 Task: Look for space in Kalyani, India from 9th August, 2023 to 12th August, 2023 for 1 adult in price range Rs.6000 to Rs.15000. Place can be entire place with 1  bedroom having 1 bed and 1 bathroom. Property type can be house, flat, guest house. Amenities needed are: wifi. Booking option can be shelf check-in. Required host language is English.
Action: Mouse moved to (495, 133)
Screenshot: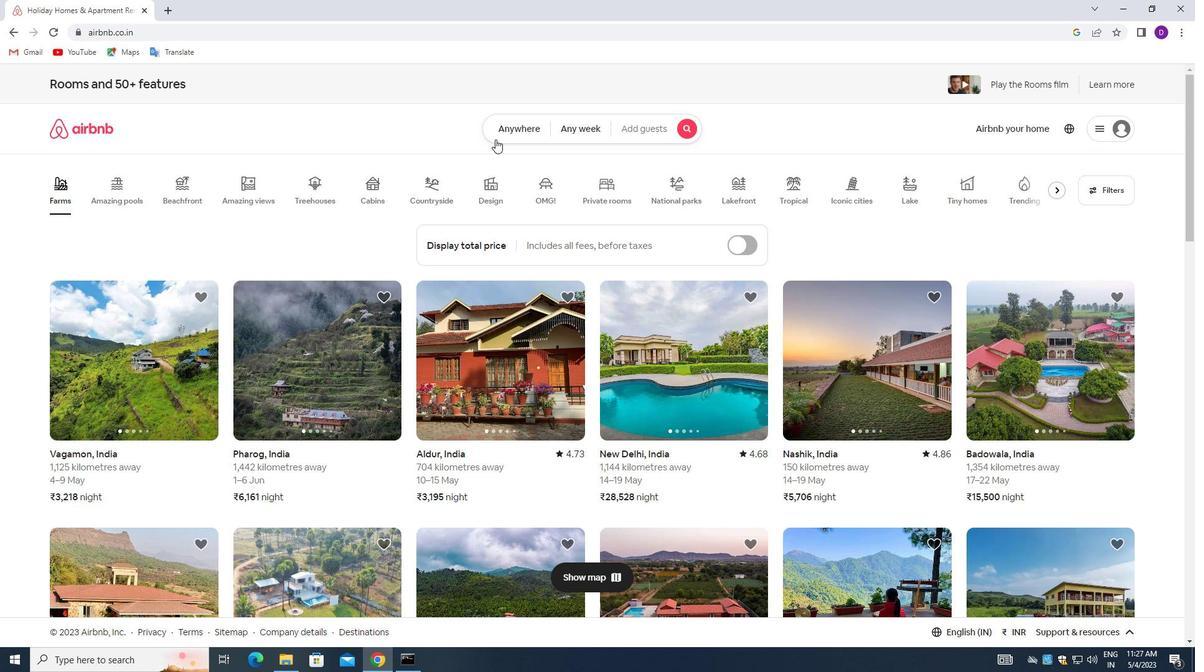 
Action: Mouse pressed left at (495, 133)
Screenshot: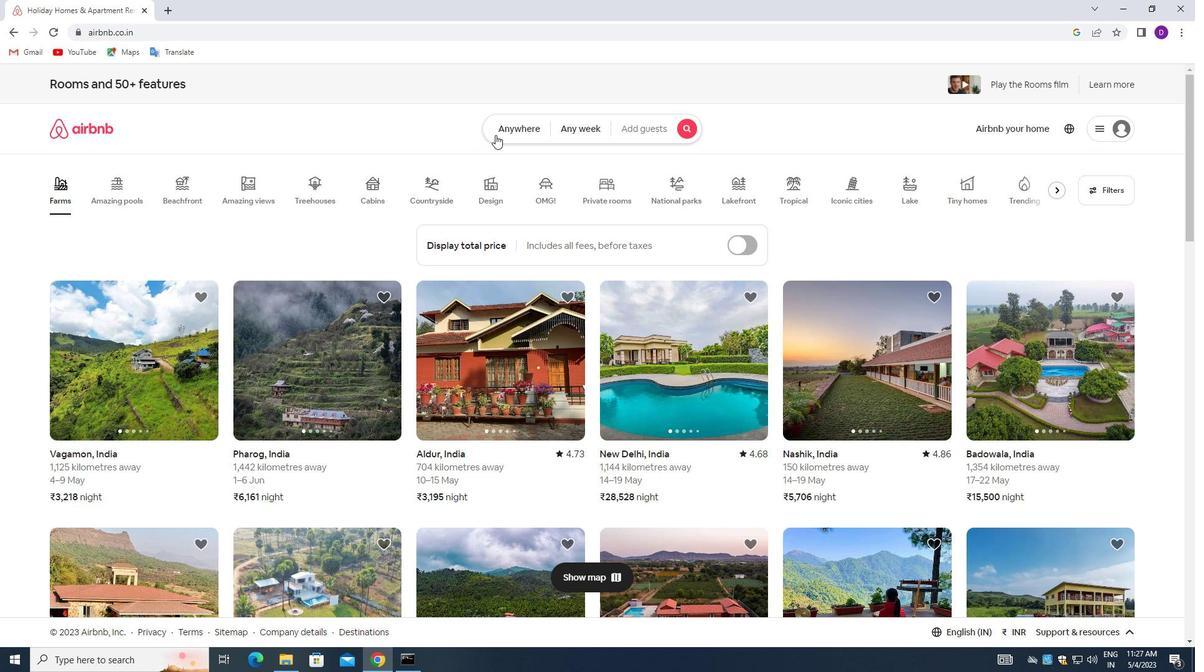 
Action: Mouse moved to (404, 181)
Screenshot: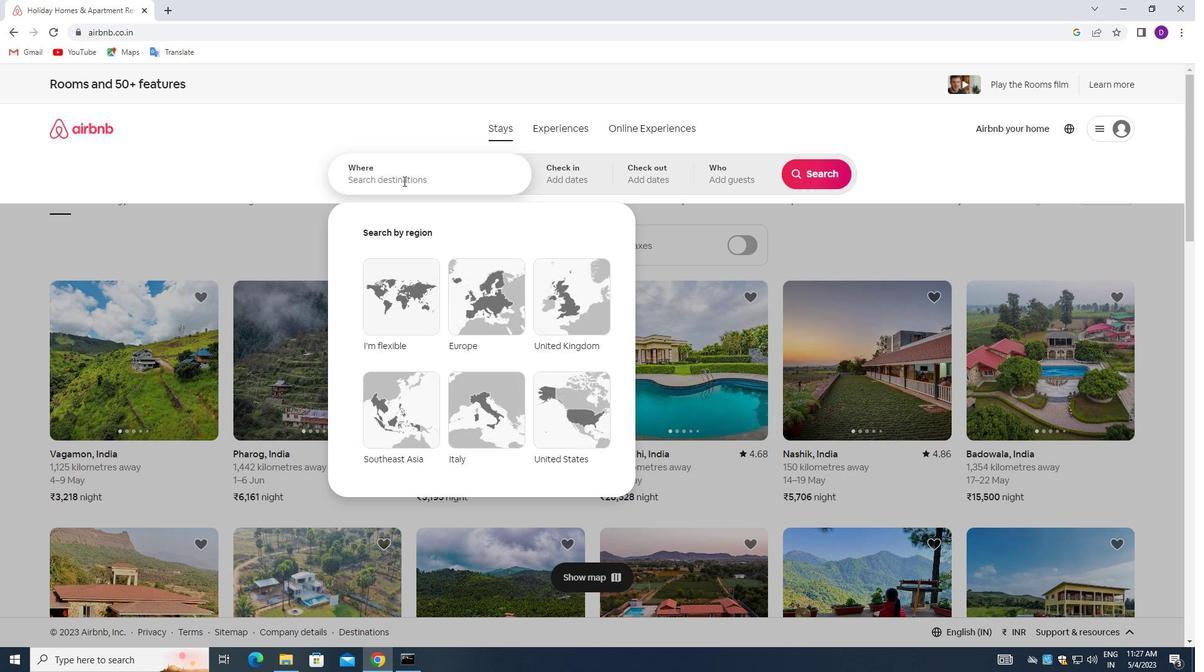 
Action: Mouse pressed left at (404, 181)
Screenshot: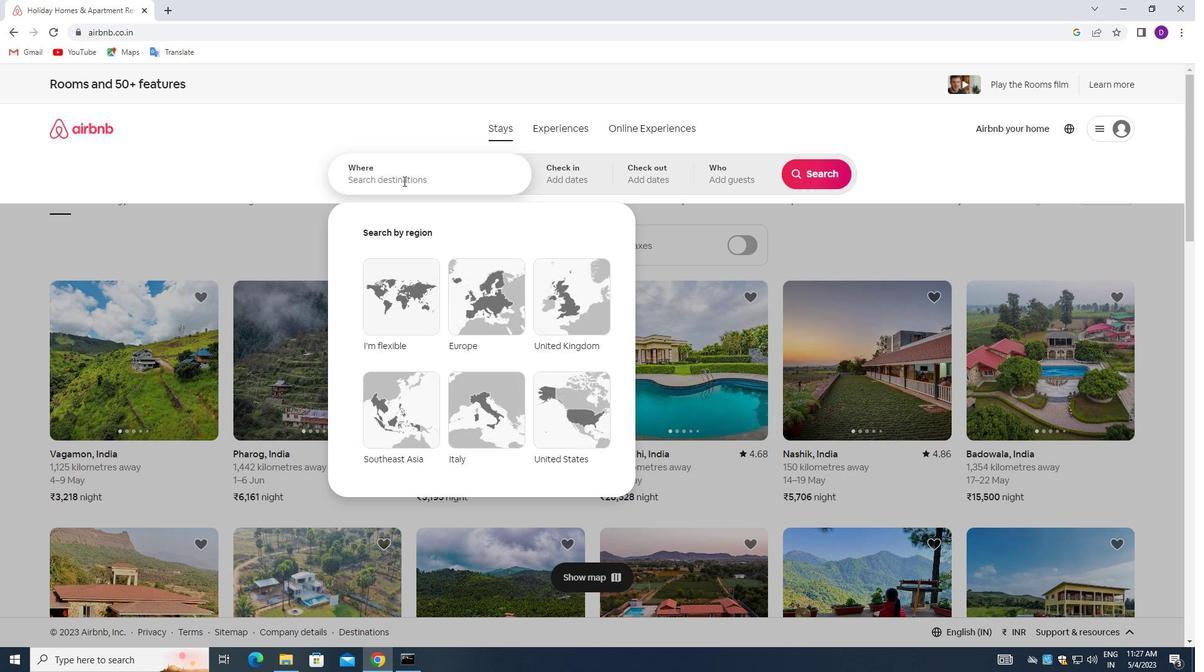 
Action: Mouse moved to (267, 150)
Screenshot: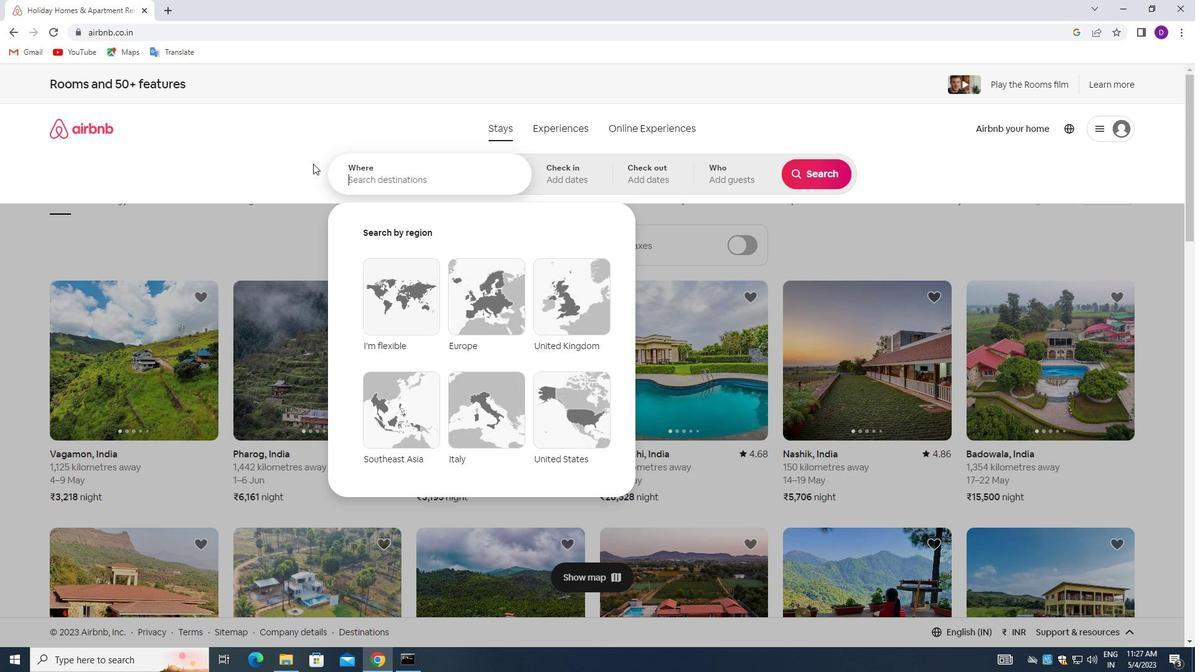 
Action: Key pressed <Key.shift>L<Key.backspace><Key.shift>KALYANI,<Key.space><Key.shift>INDIA<Key.enter>
Screenshot: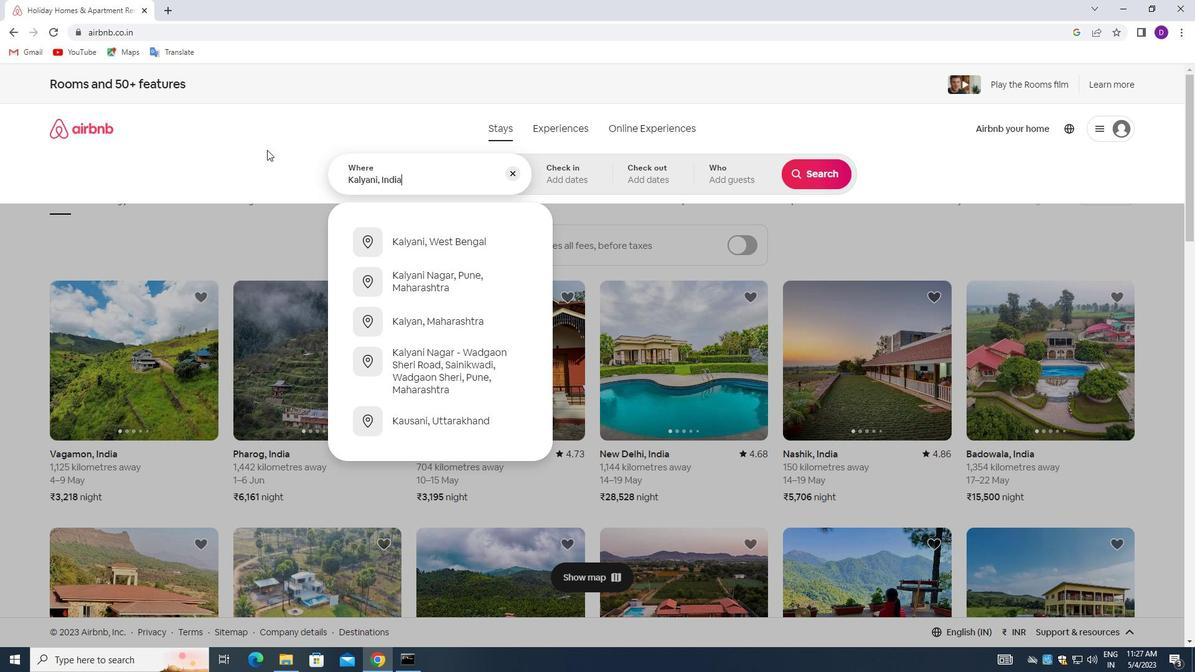 
Action: Mouse moved to (811, 272)
Screenshot: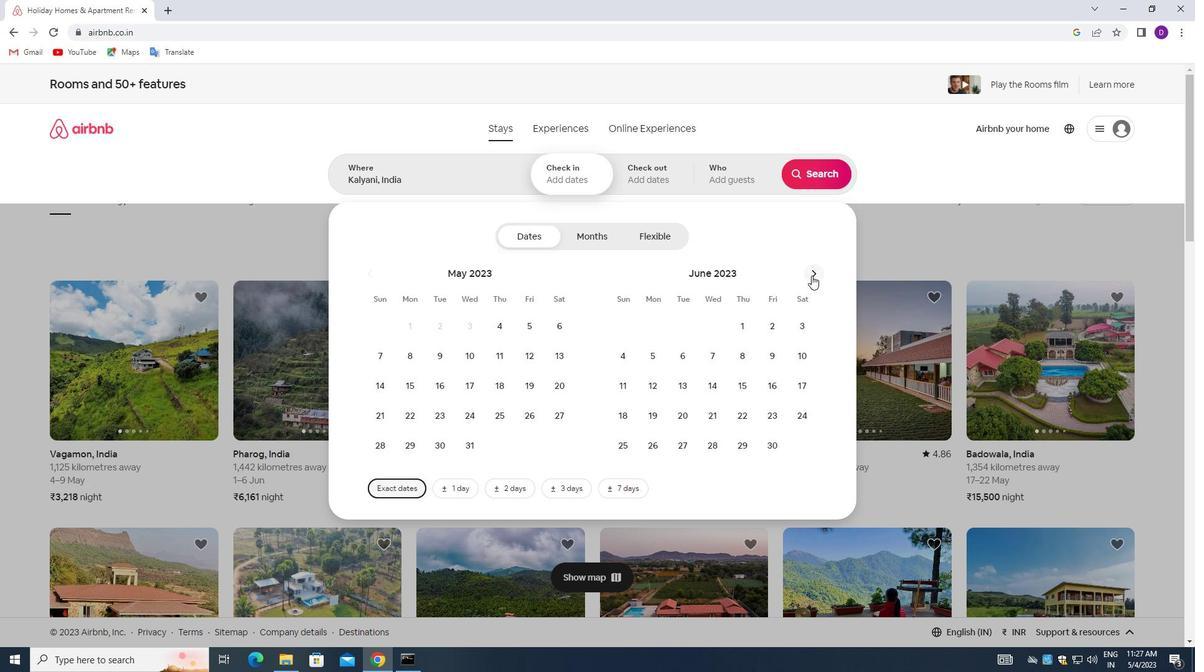 
Action: Mouse pressed left at (811, 272)
Screenshot: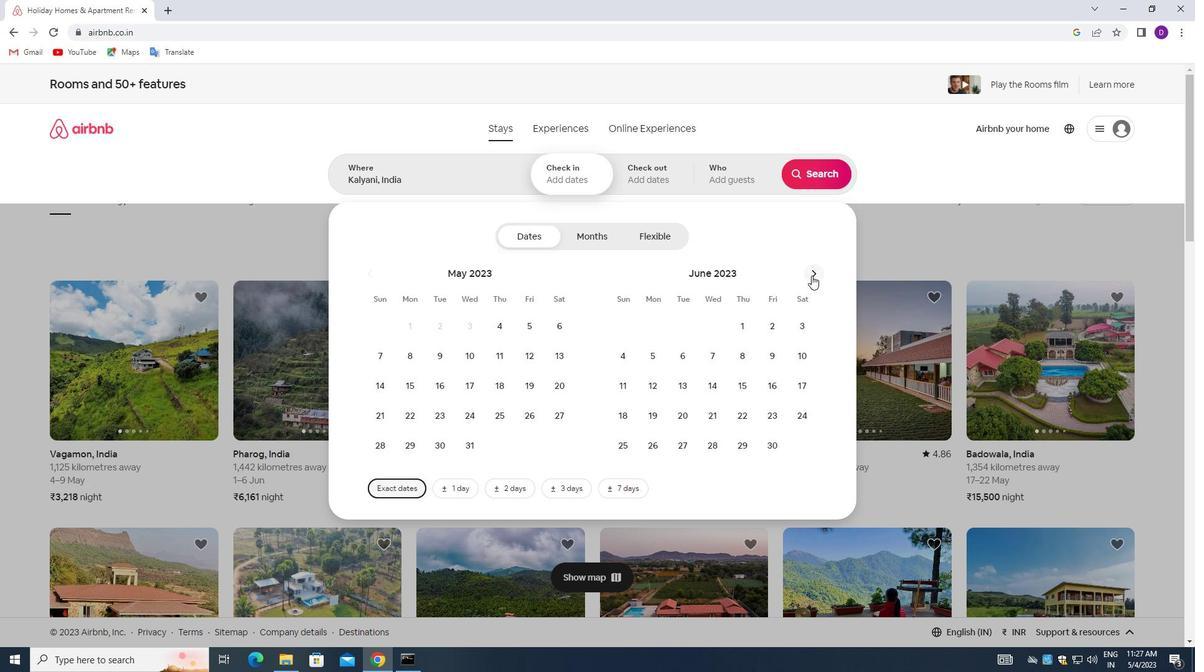
Action: Mouse pressed left at (811, 272)
Screenshot: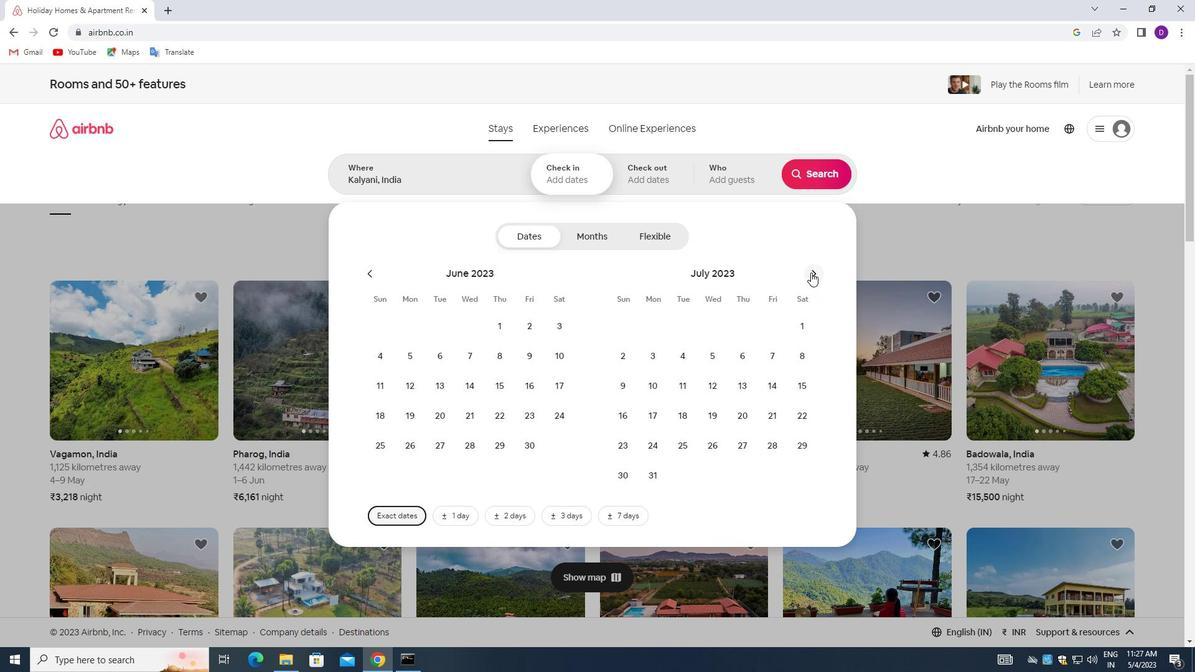 
Action: Mouse pressed left at (811, 272)
Screenshot: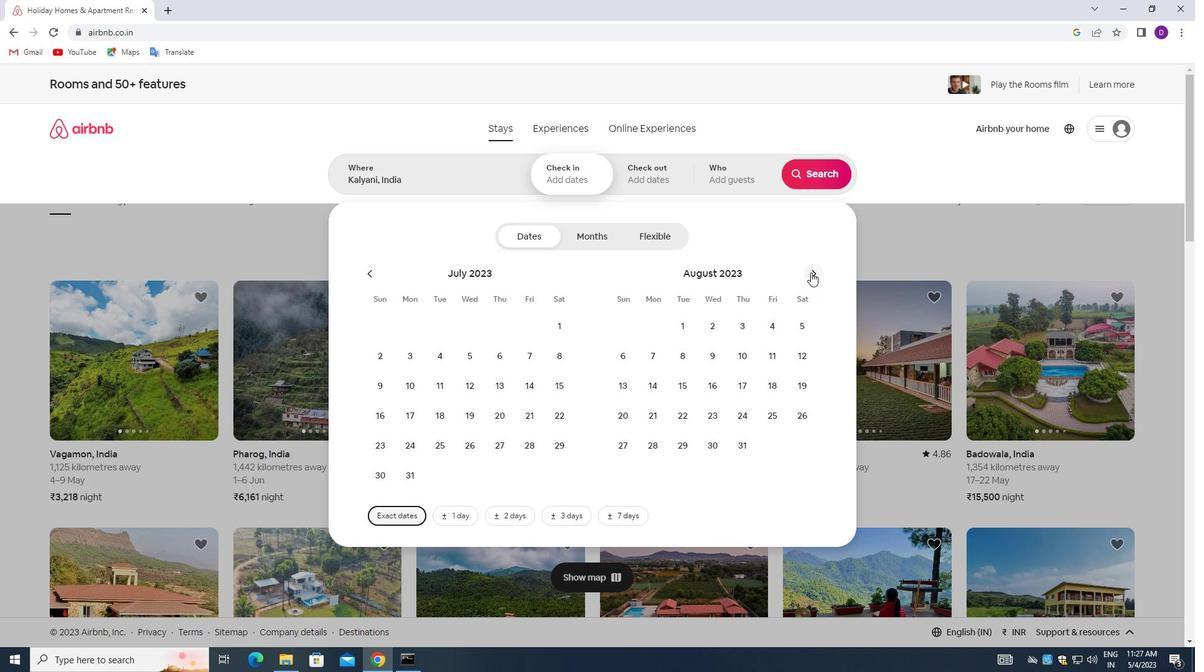 
Action: Mouse moved to (472, 361)
Screenshot: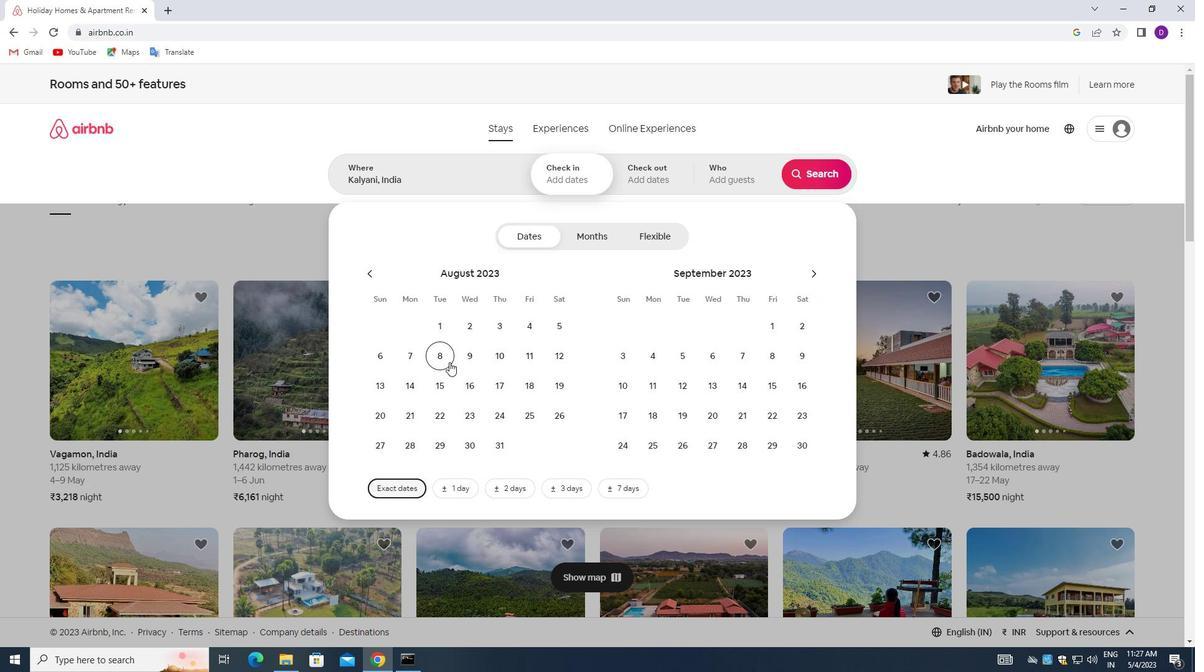 
Action: Mouse pressed left at (472, 361)
Screenshot: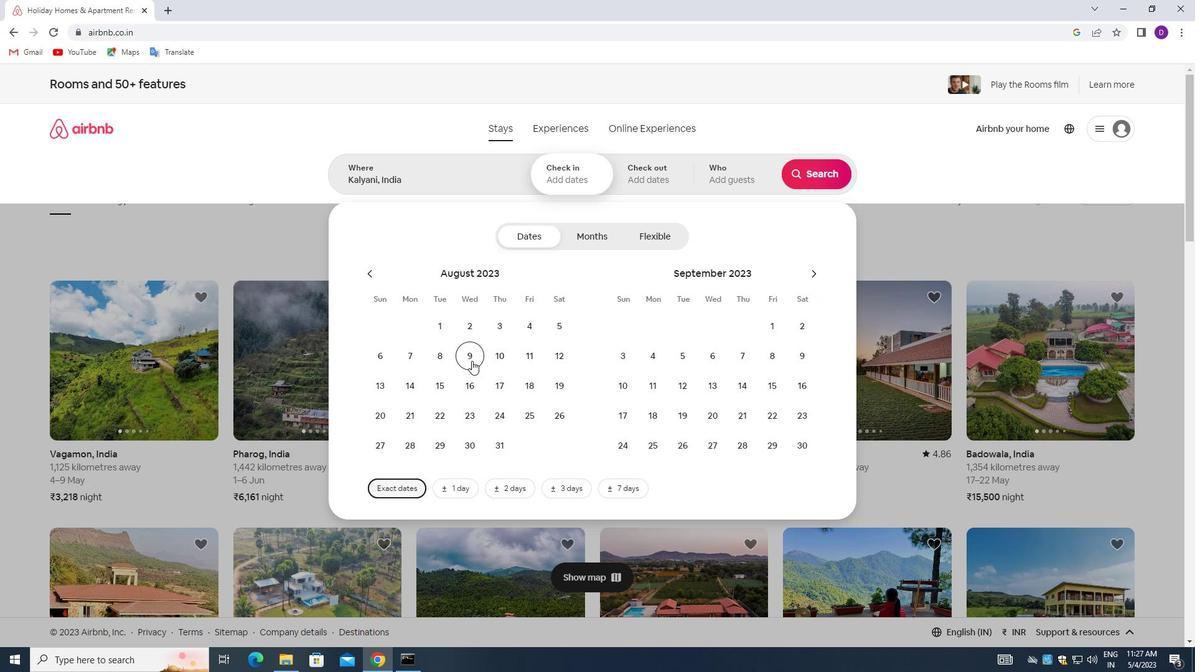 
Action: Mouse moved to (559, 360)
Screenshot: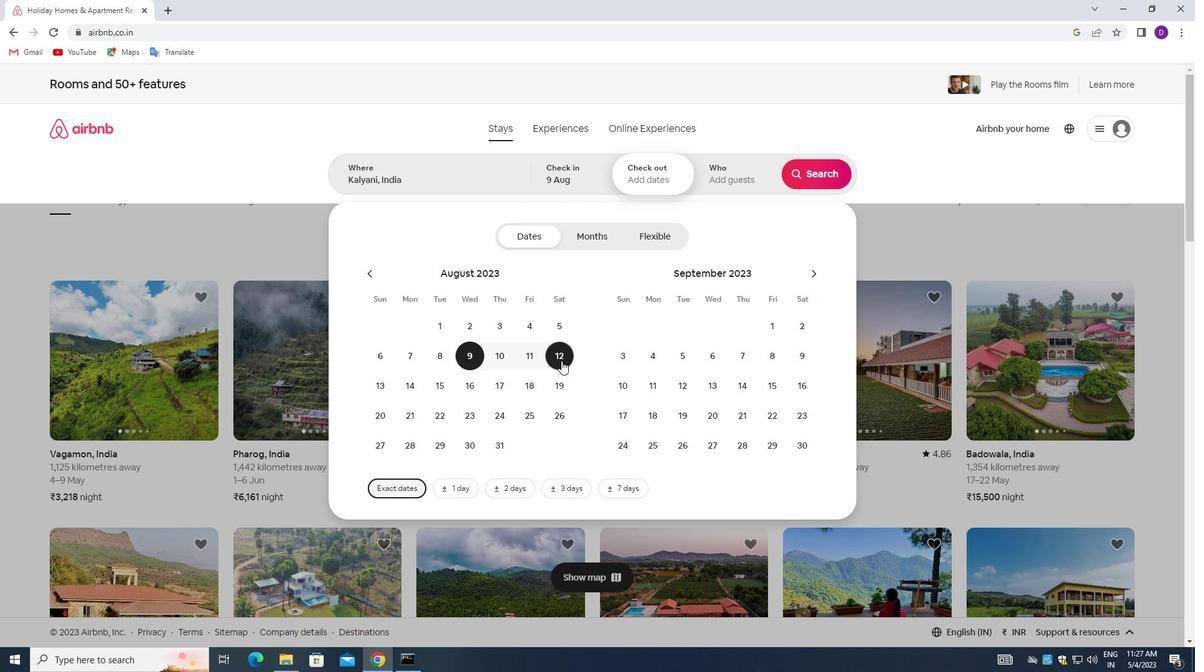 
Action: Mouse pressed left at (559, 360)
Screenshot: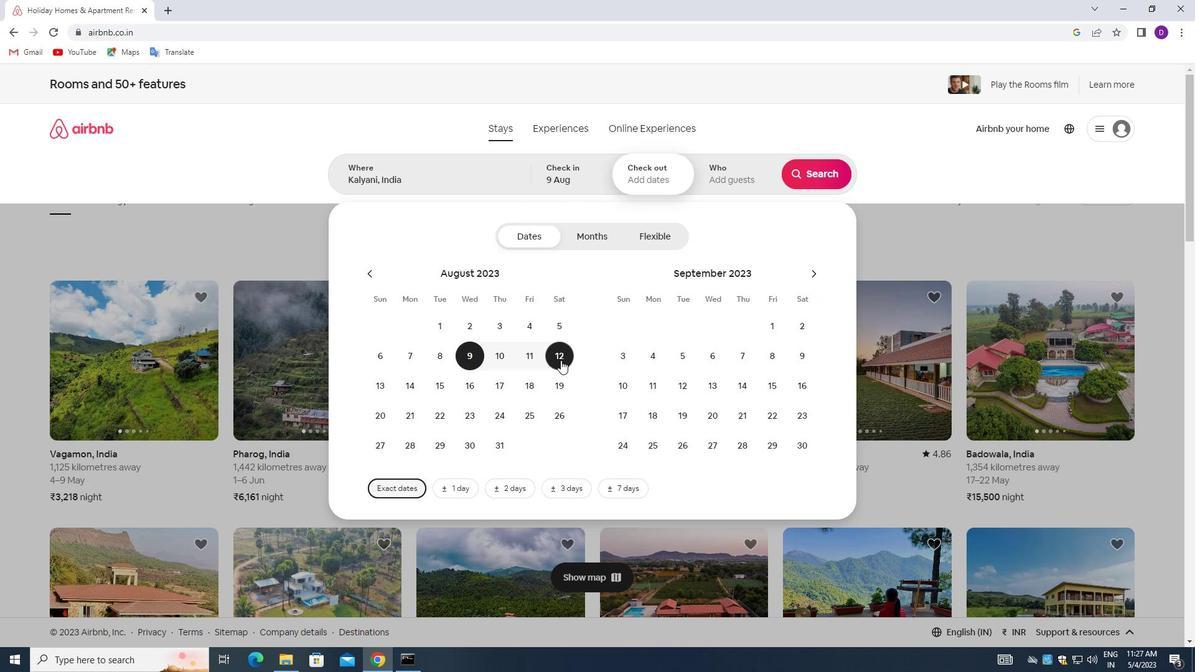 
Action: Mouse moved to (718, 169)
Screenshot: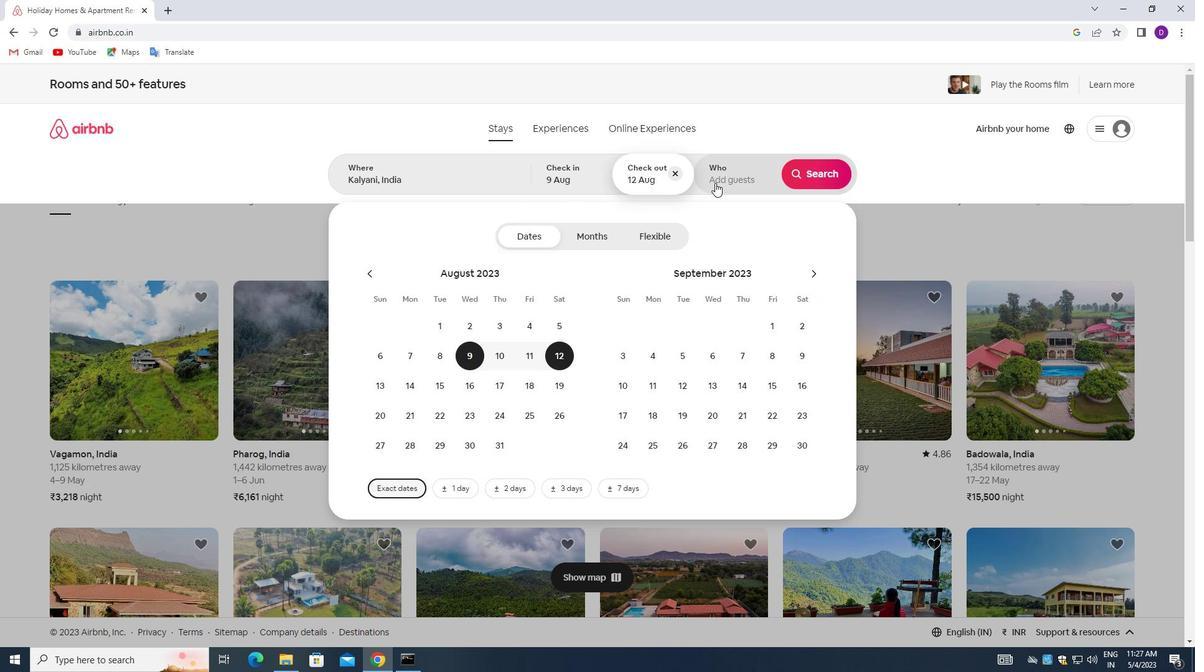 
Action: Mouse pressed left at (718, 169)
Screenshot: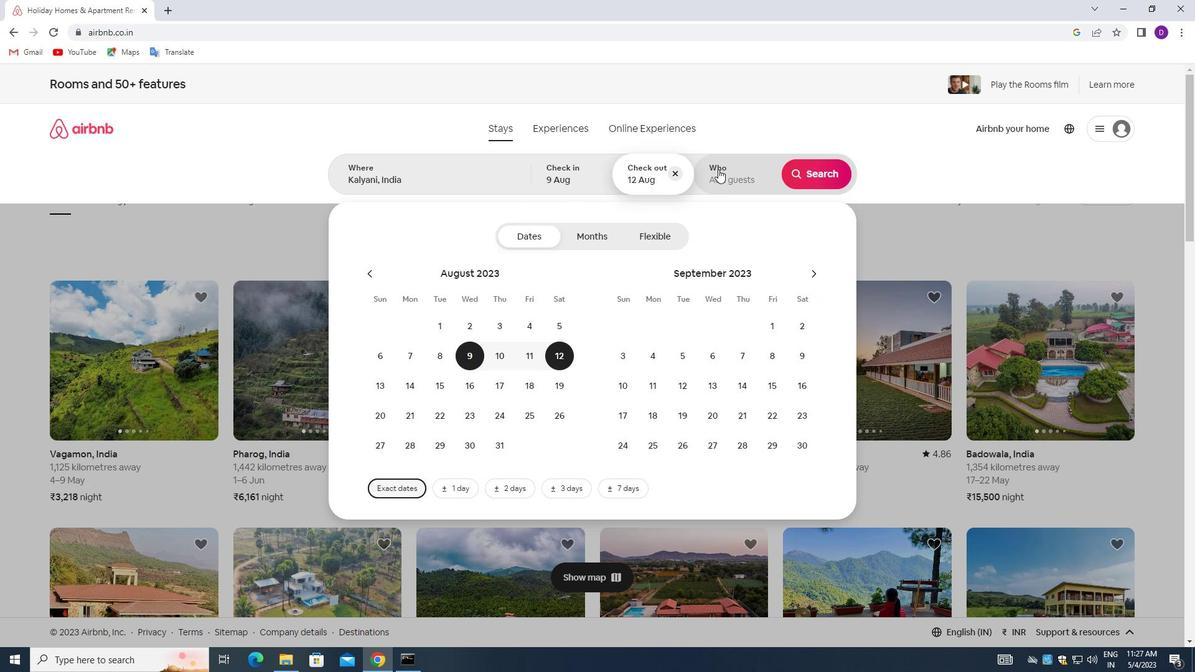 
Action: Mouse moved to (816, 234)
Screenshot: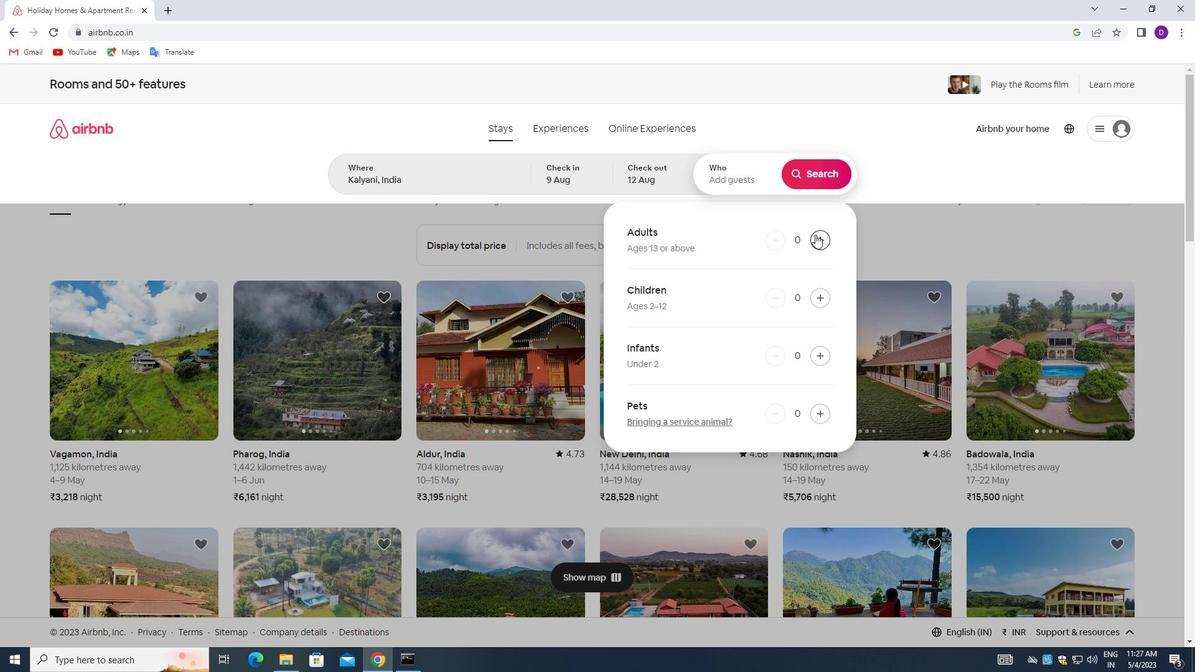 
Action: Mouse pressed left at (816, 234)
Screenshot: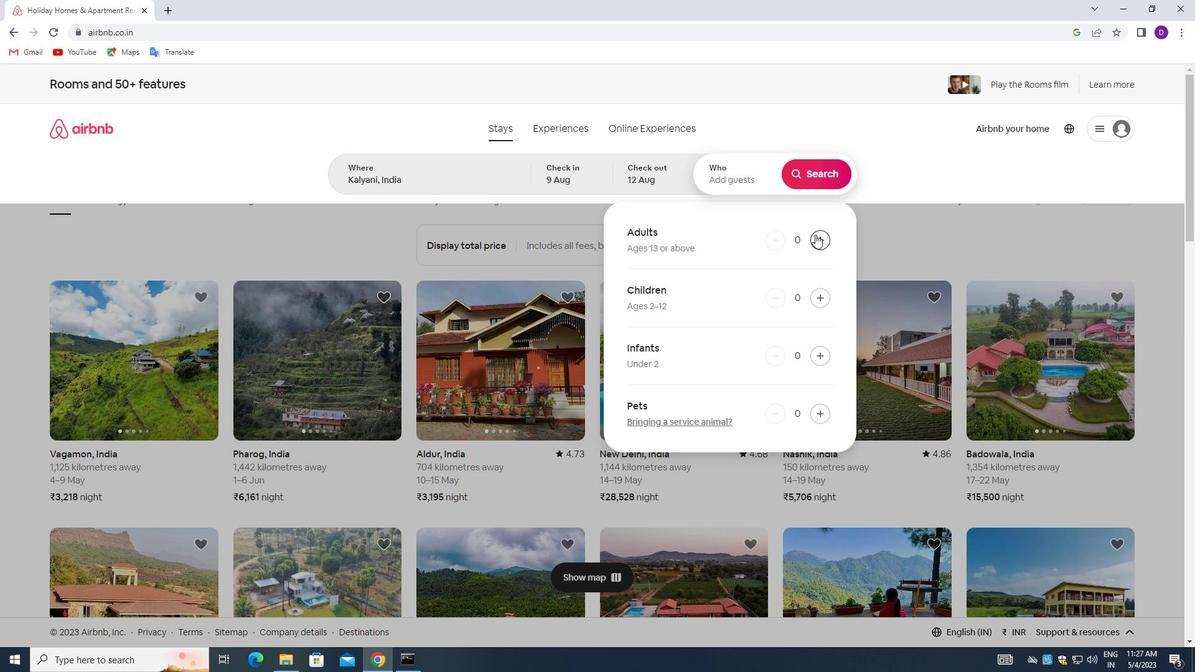 
Action: Mouse moved to (813, 167)
Screenshot: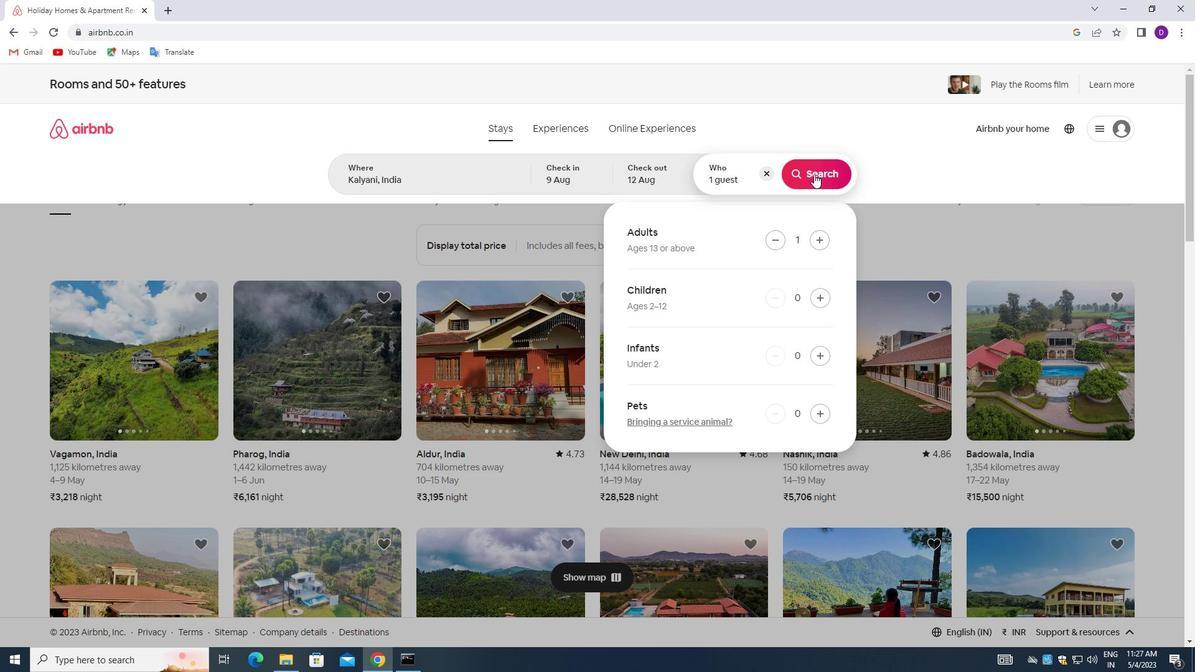 
Action: Mouse pressed left at (813, 167)
Screenshot: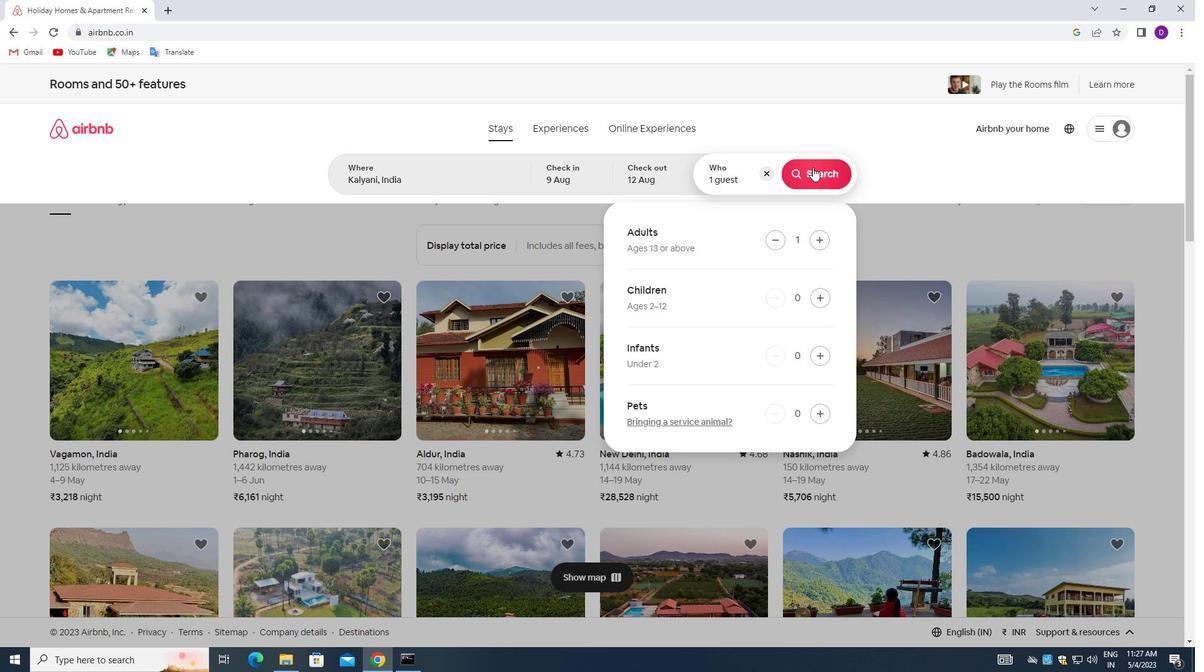 
Action: Mouse moved to (1127, 135)
Screenshot: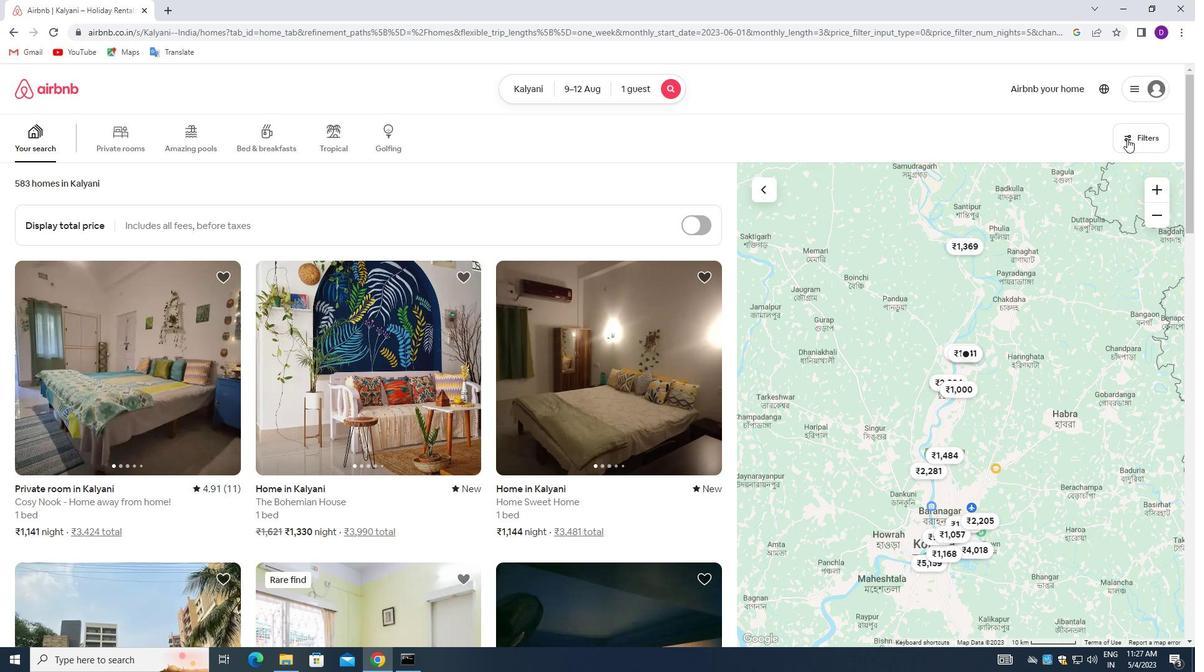 
Action: Mouse pressed left at (1127, 135)
Screenshot: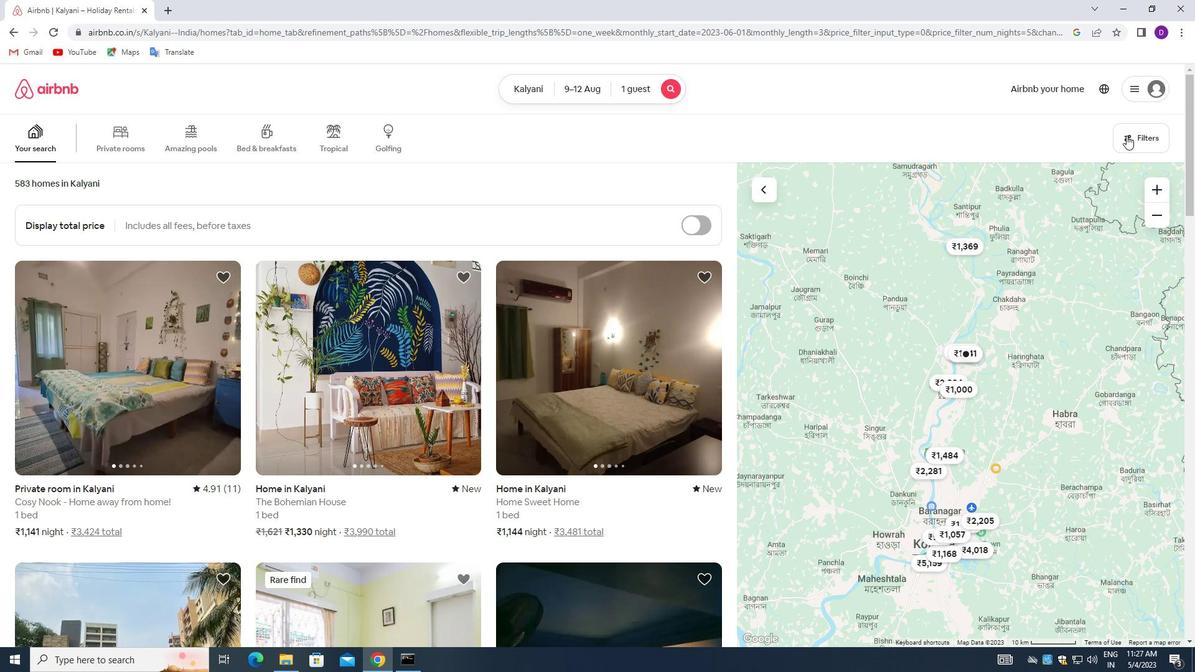 
Action: Mouse moved to (443, 298)
Screenshot: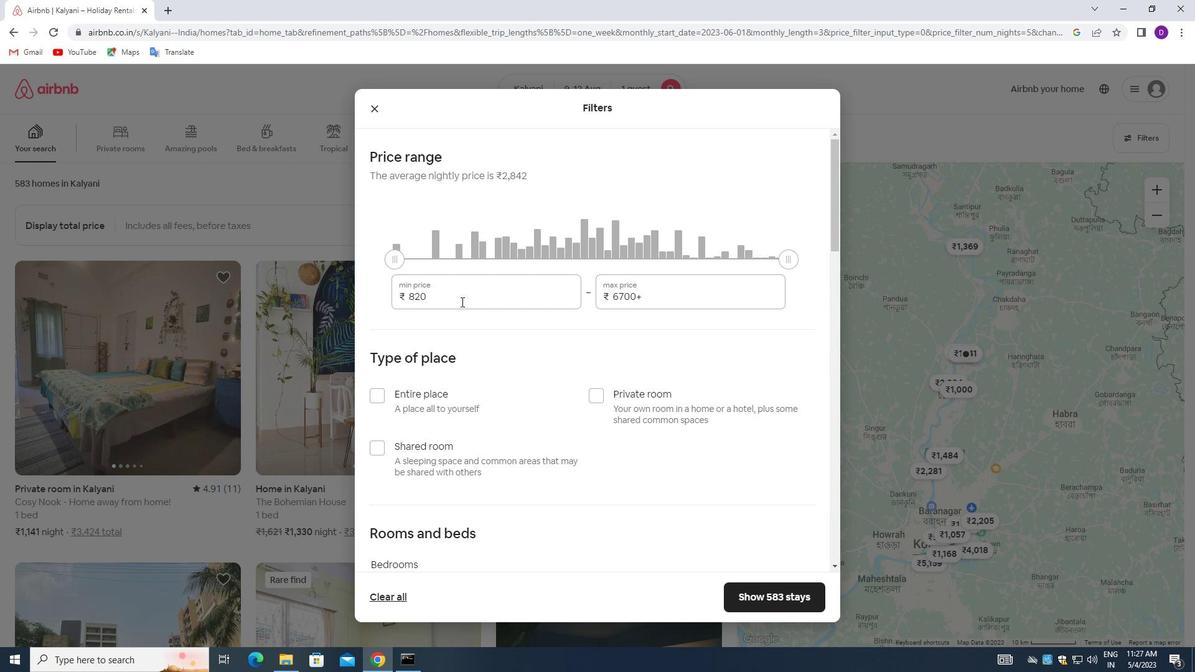 
Action: Mouse pressed left at (443, 298)
Screenshot: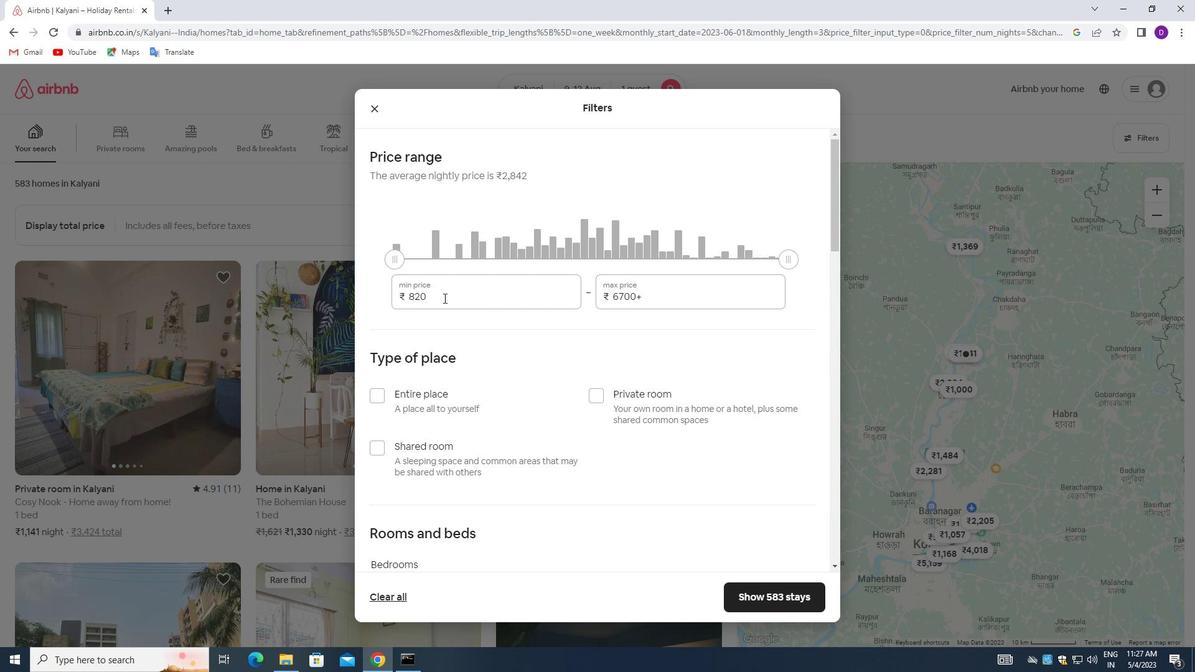 
Action: Mouse moved to (442, 298)
Screenshot: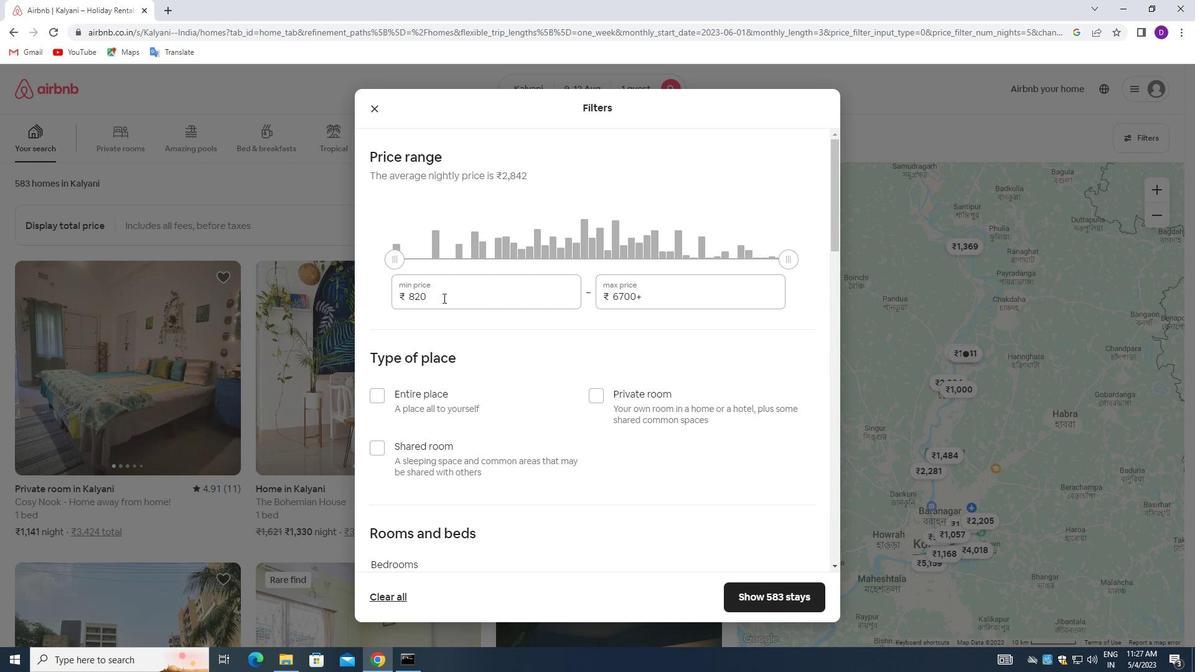
Action: Mouse pressed left at (442, 298)
Screenshot: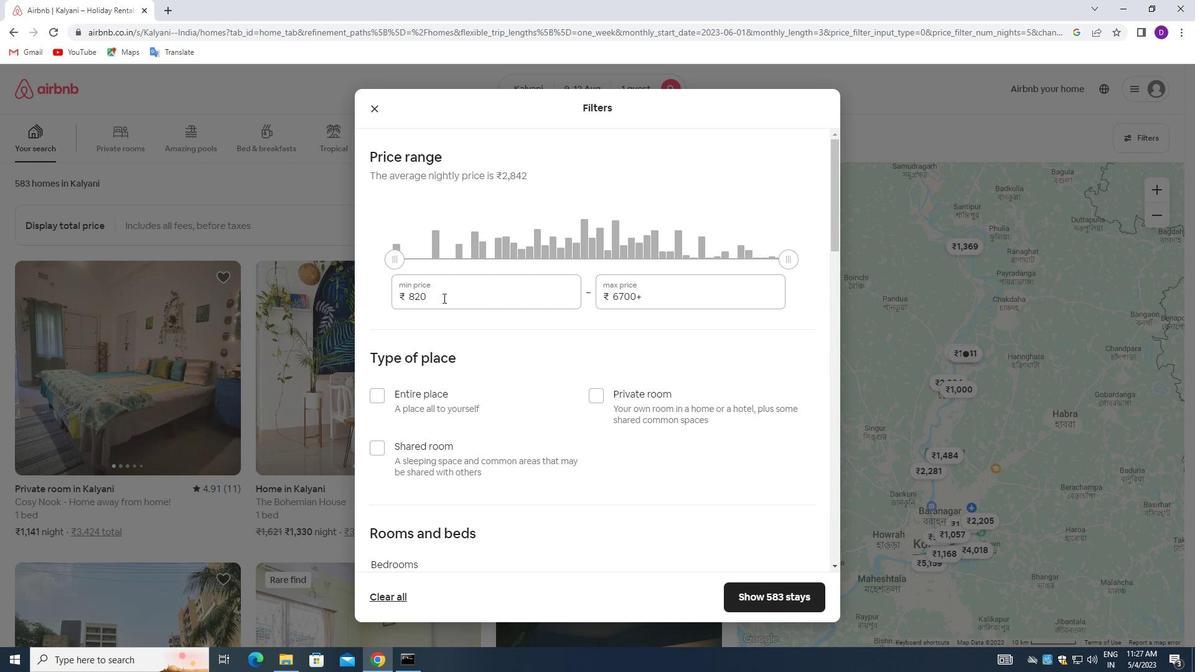 
Action: Key pressed 6000<Key.tab>15000
Screenshot: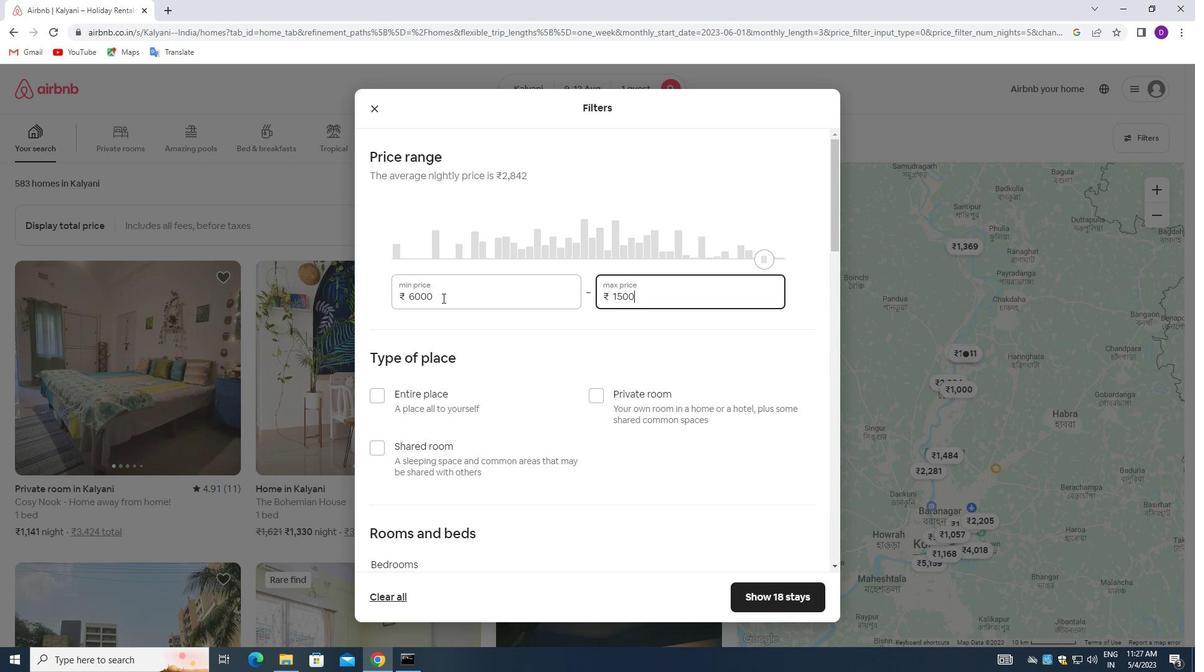 
Action: Mouse moved to (376, 399)
Screenshot: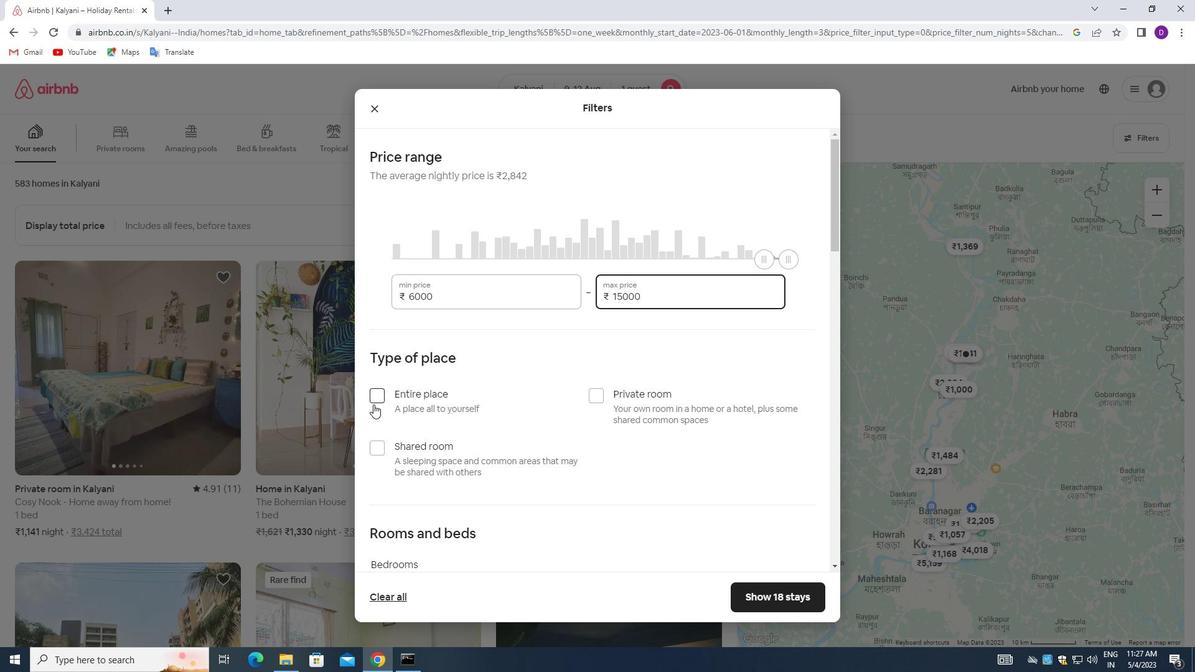 
Action: Mouse pressed left at (376, 399)
Screenshot: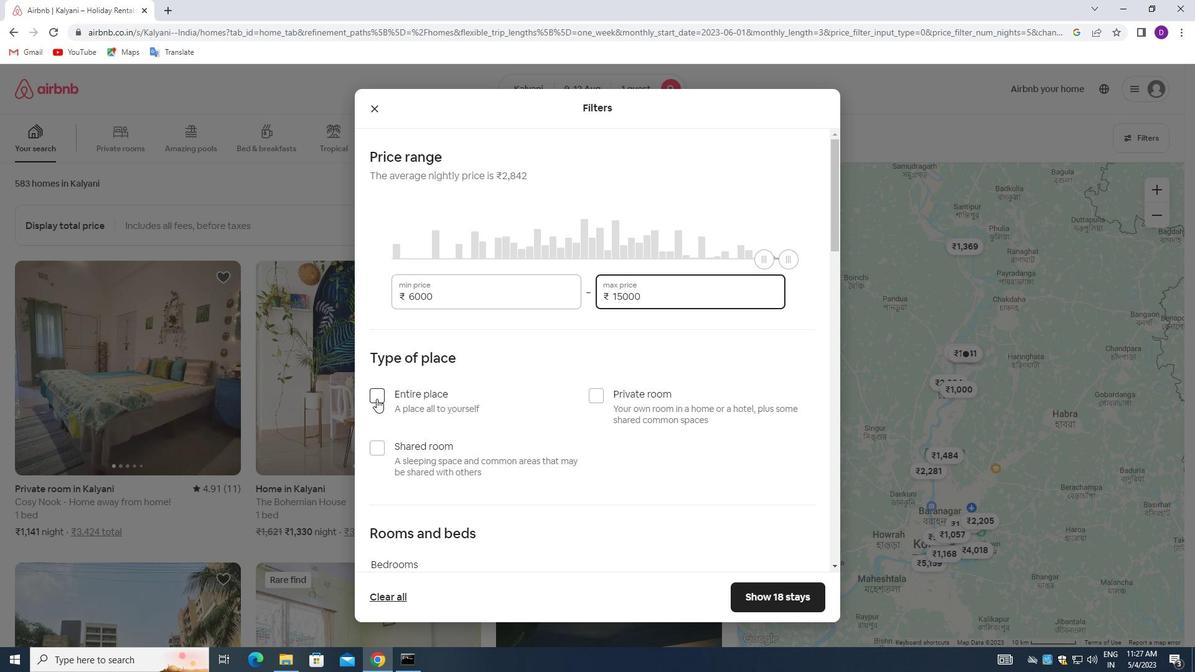 
Action: Mouse moved to (528, 391)
Screenshot: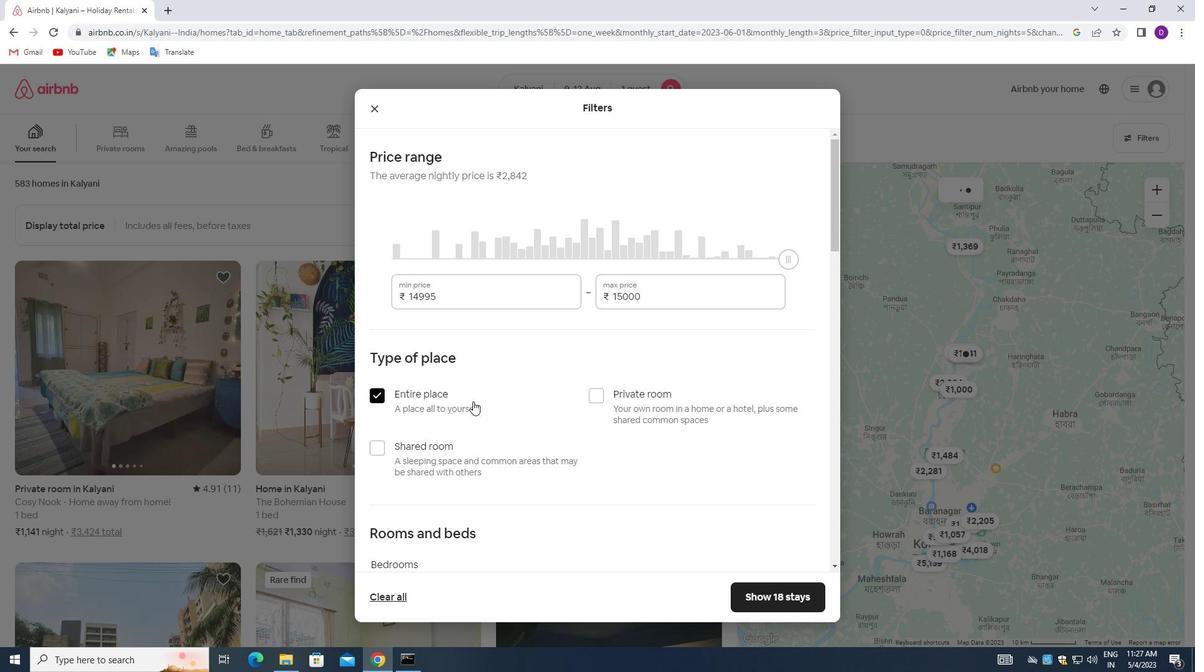 
Action: Mouse scrolled (528, 390) with delta (0, 0)
Screenshot: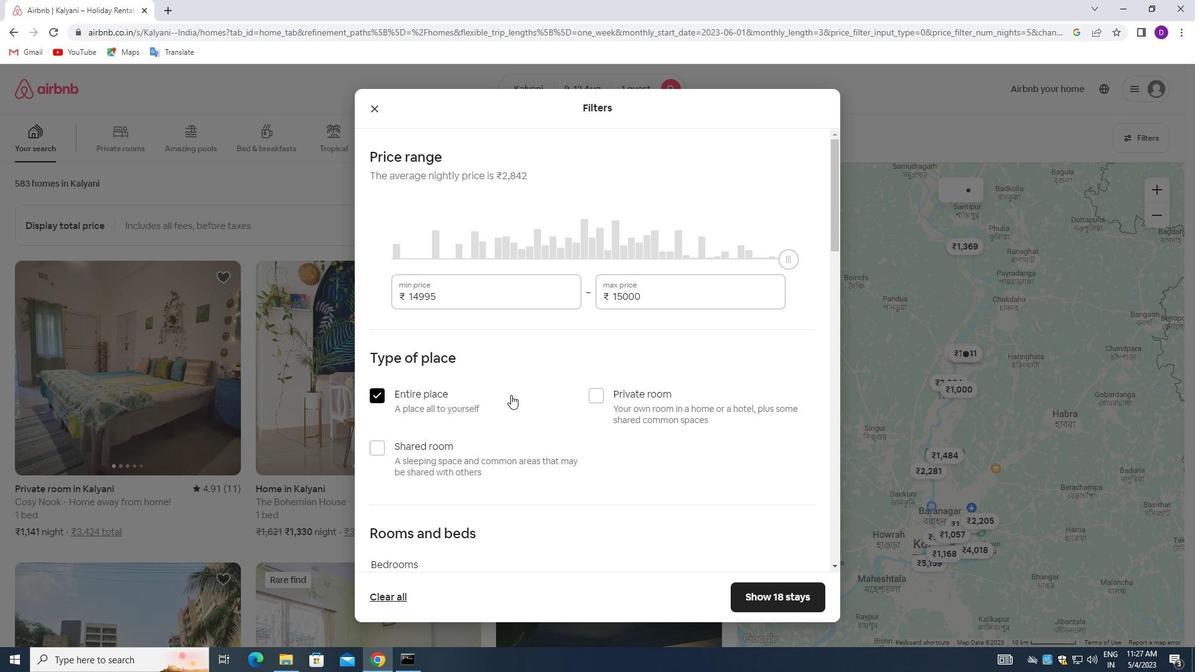 
Action: Mouse scrolled (528, 390) with delta (0, 0)
Screenshot: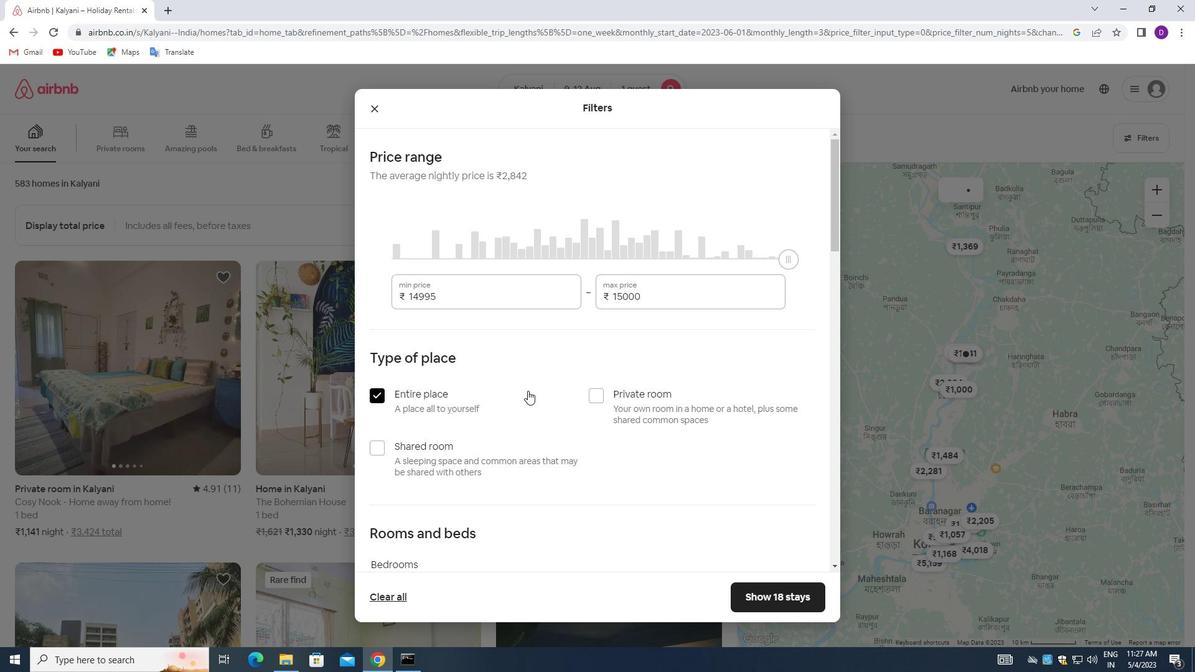 
Action: Mouse scrolled (528, 390) with delta (0, 0)
Screenshot: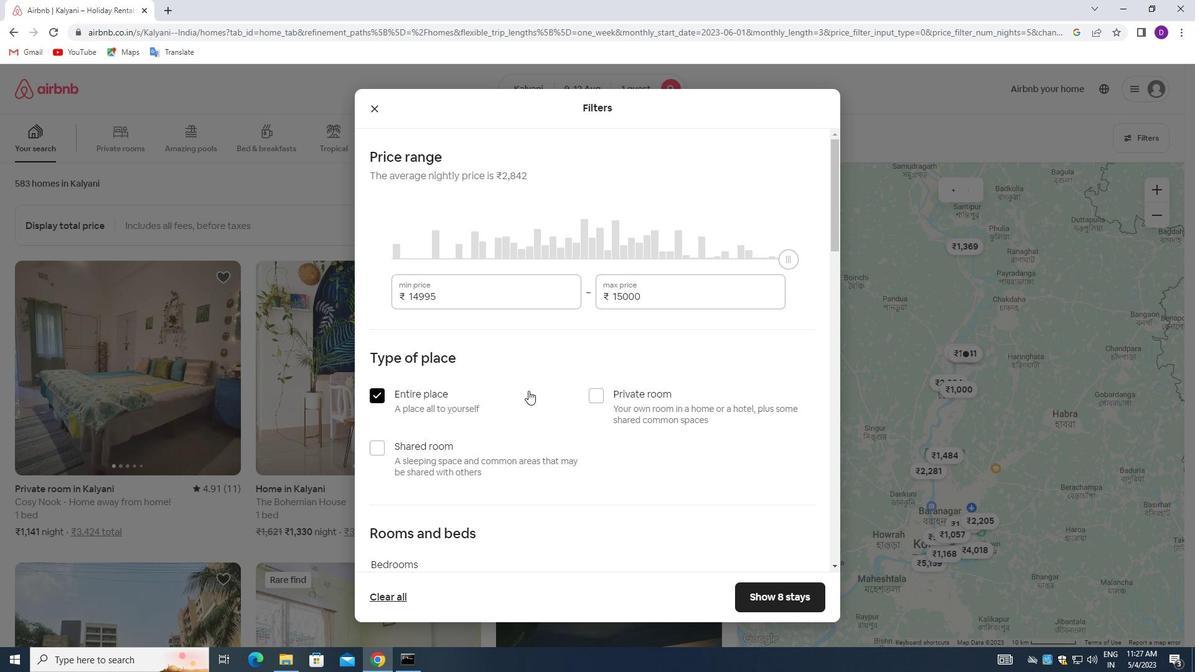 
Action: Mouse scrolled (528, 390) with delta (0, 0)
Screenshot: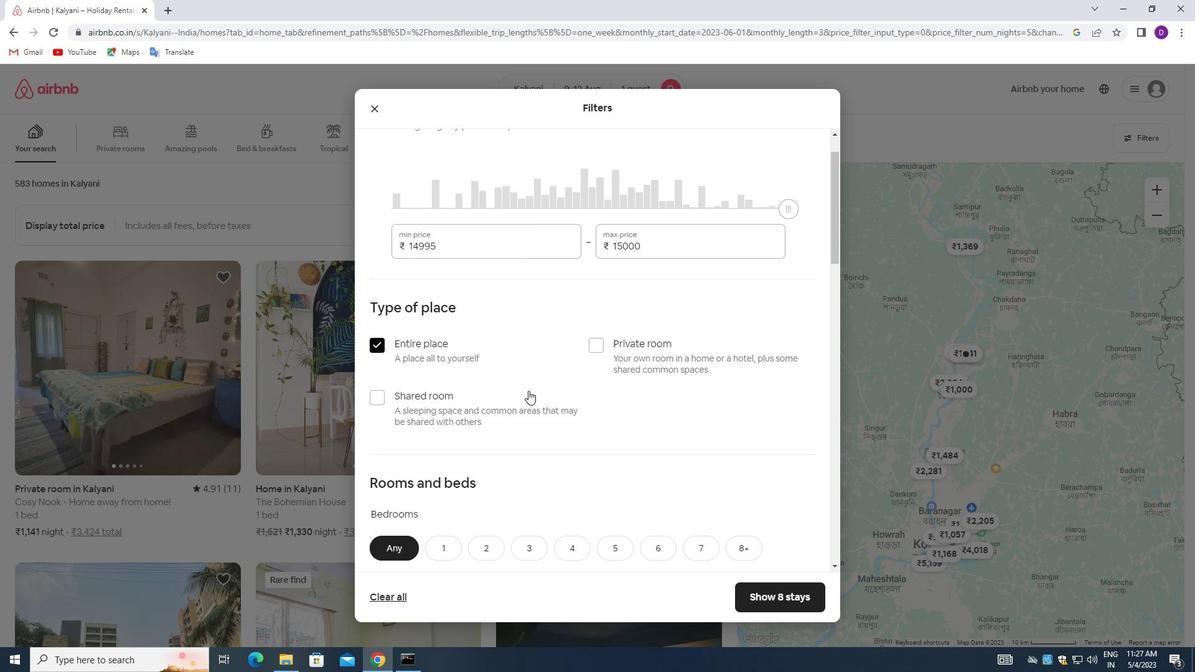 
Action: Mouse scrolled (528, 390) with delta (0, 0)
Screenshot: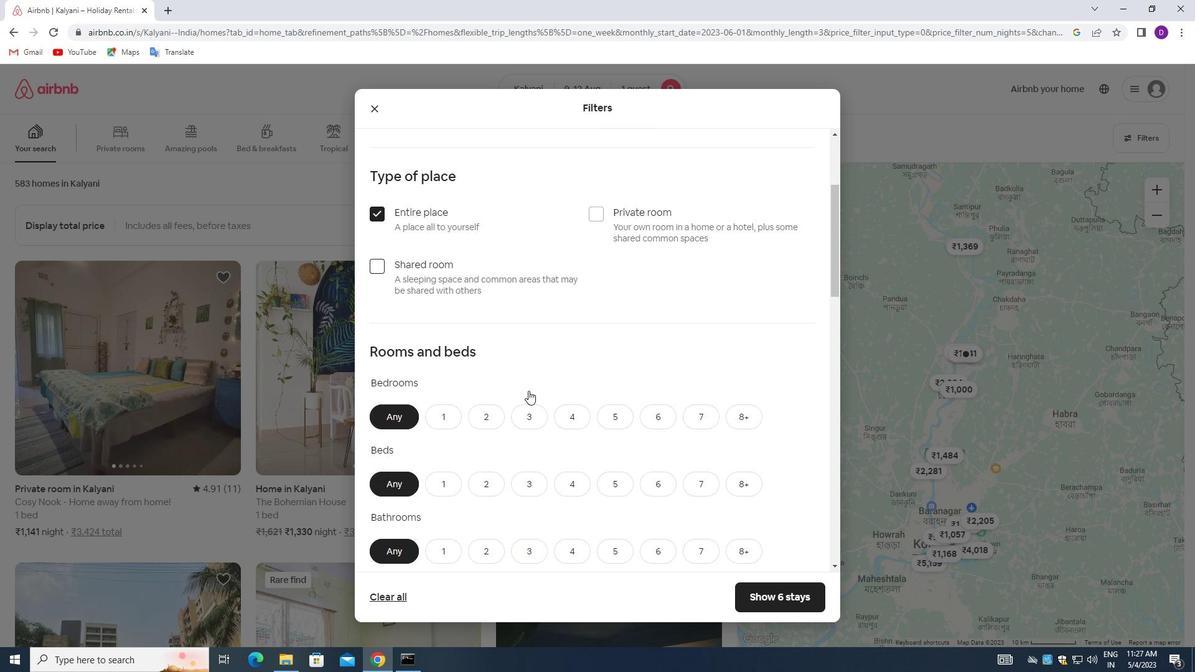 
Action: Mouse moved to (445, 298)
Screenshot: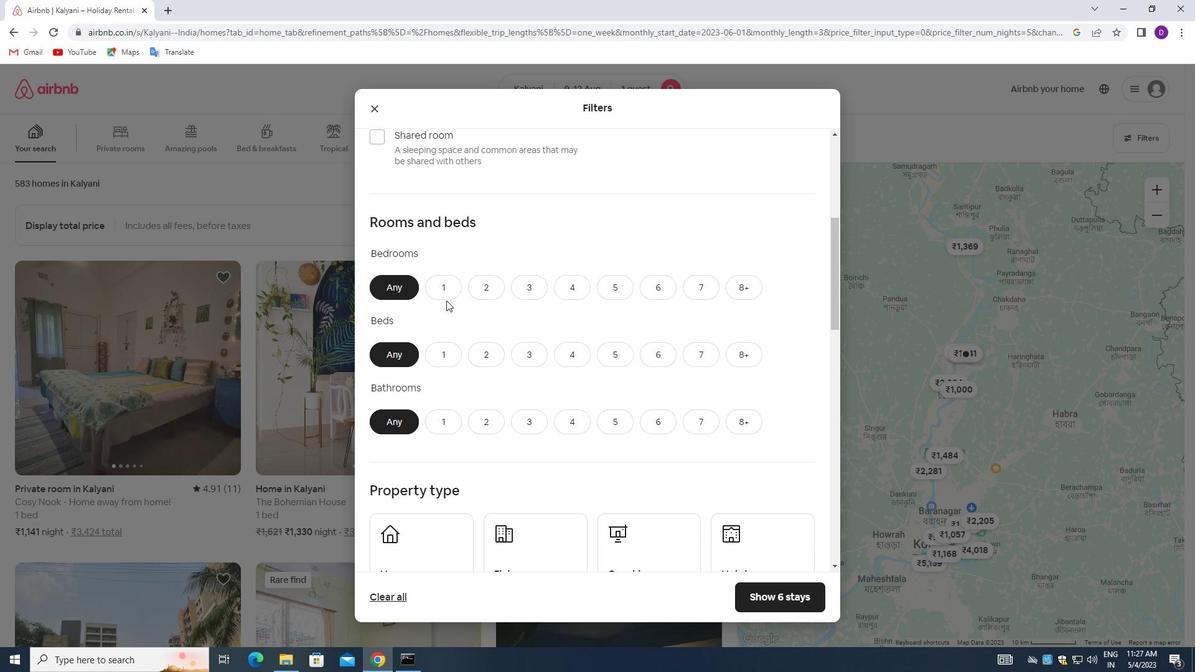 
Action: Mouse pressed left at (445, 298)
Screenshot: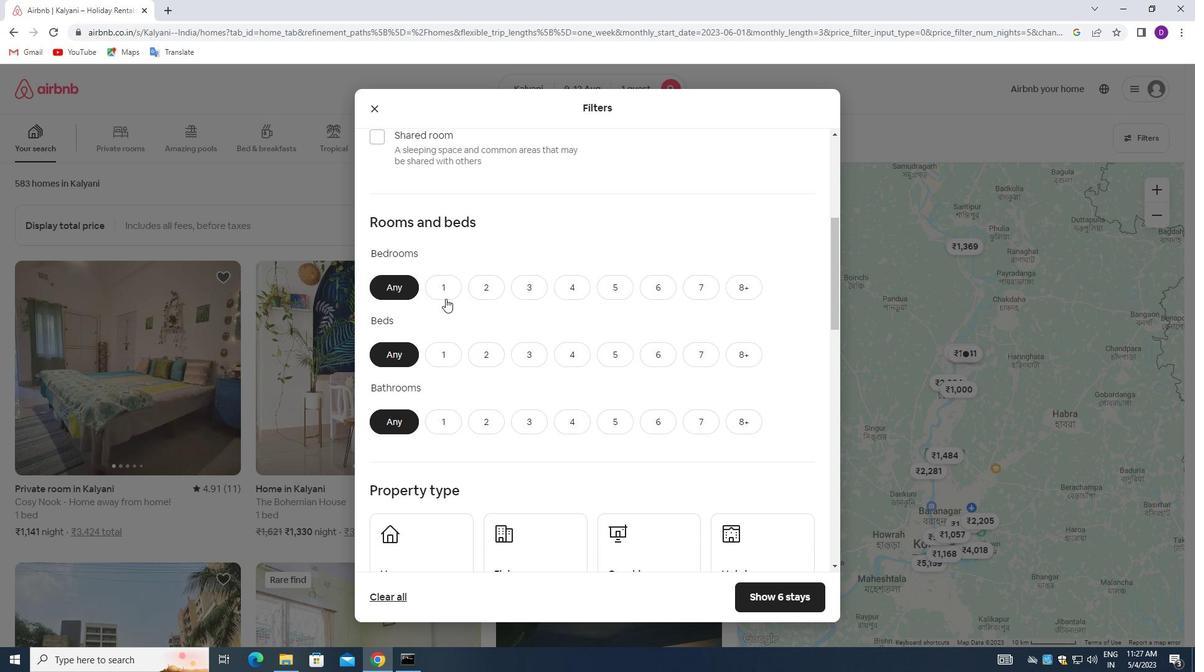 
Action: Mouse moved to (449, 354)
Screenshot: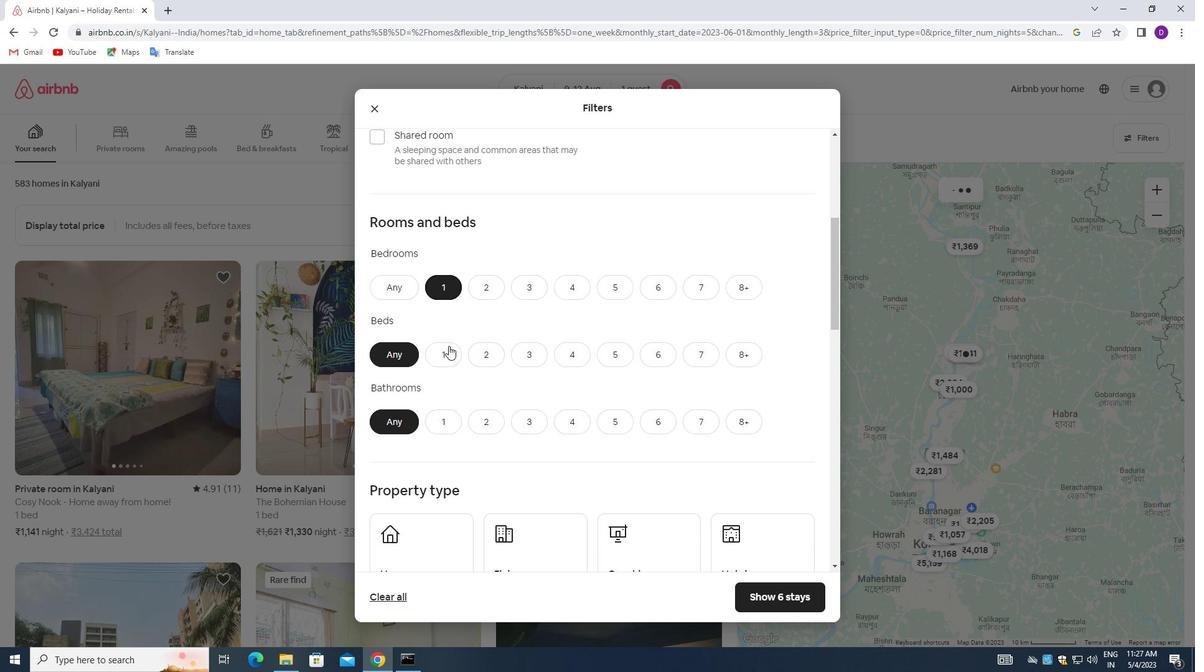 
Action: Mouse pressed left at (449, 354)
Screenshot: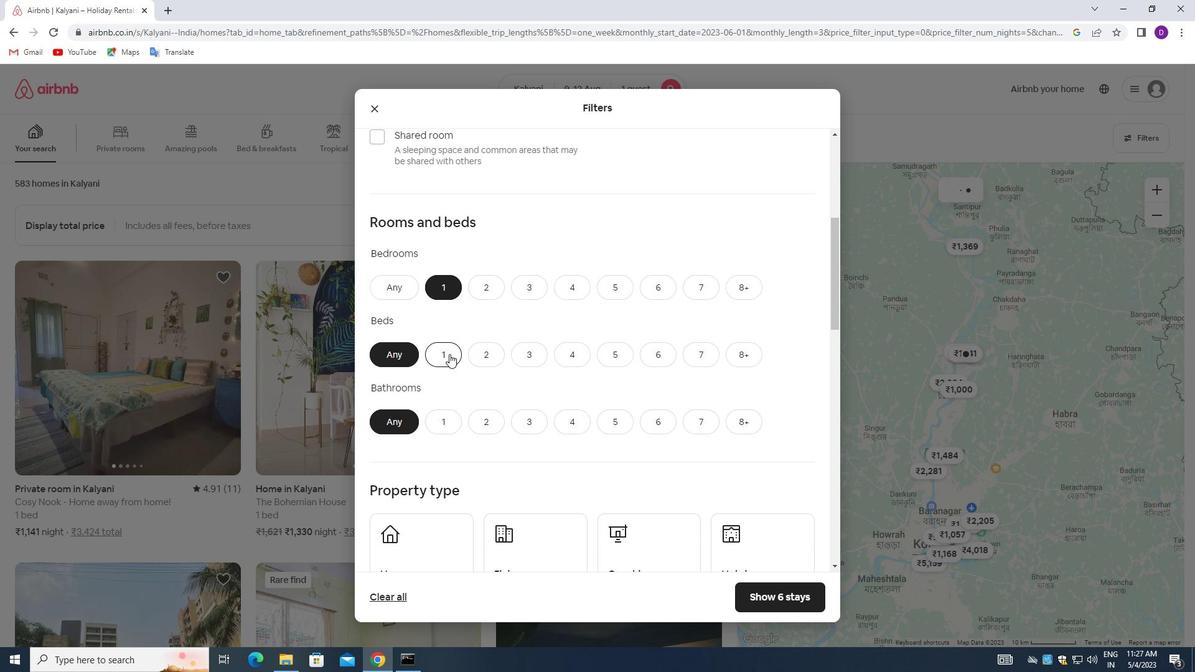 
Action: Mouse moved to (448, 416)
Screenshot: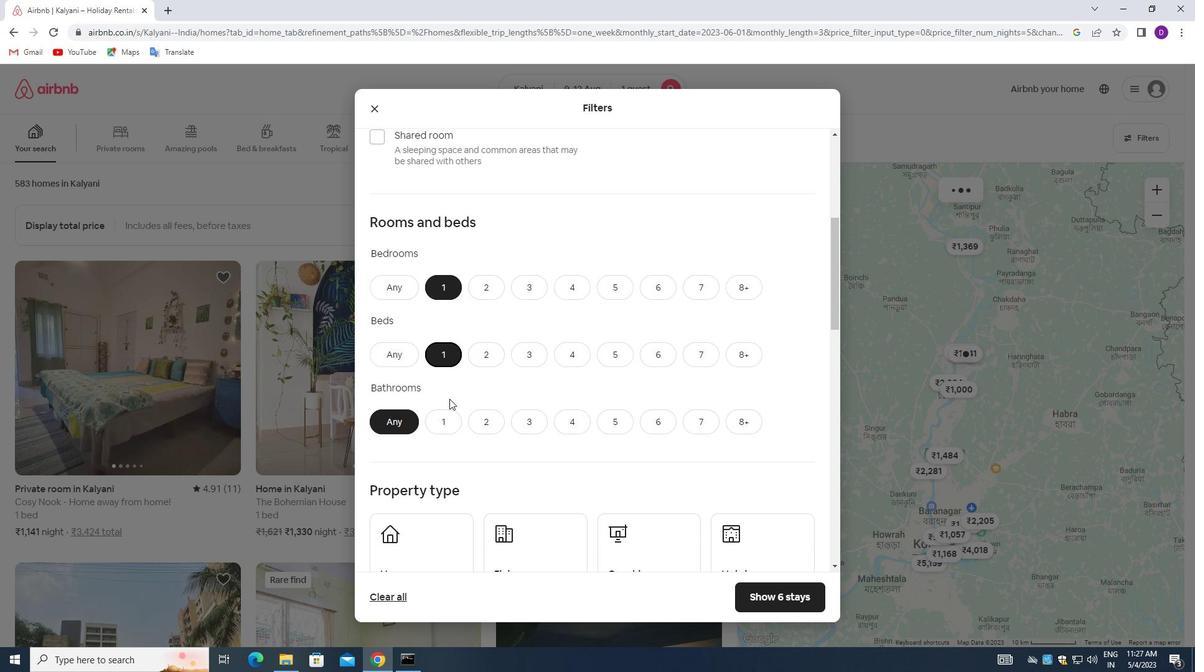 
Action: Mouse pressed left at (448, 416)
Screenshot: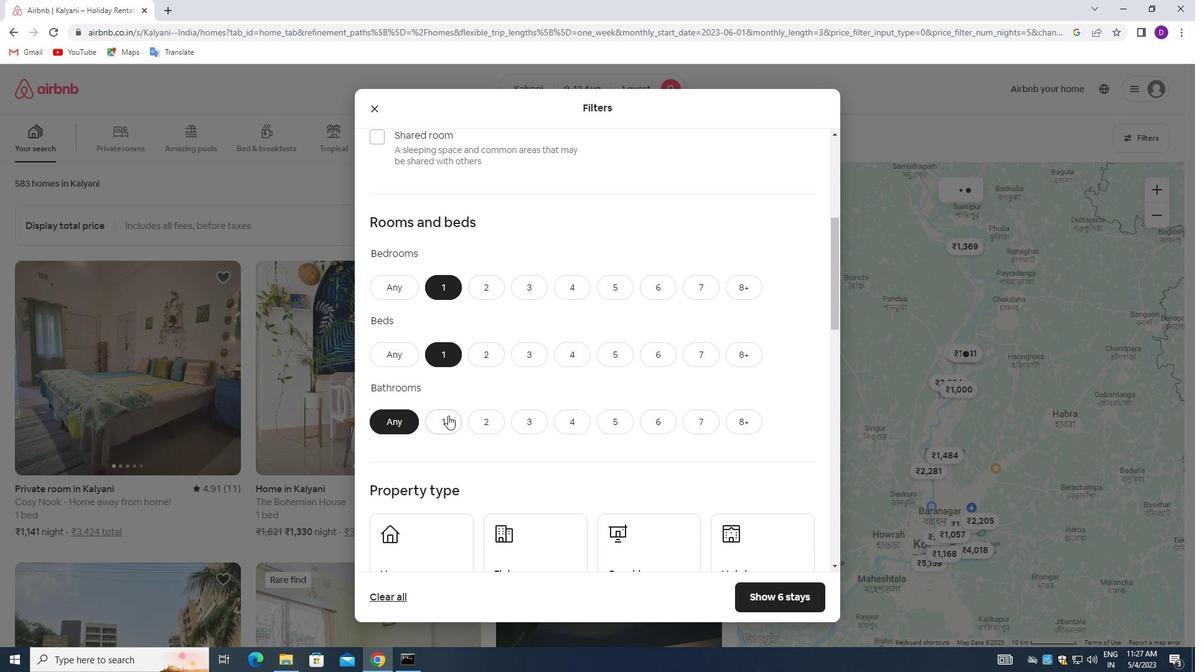 
Action: Mouse moved to (489, 354)
Screenshot: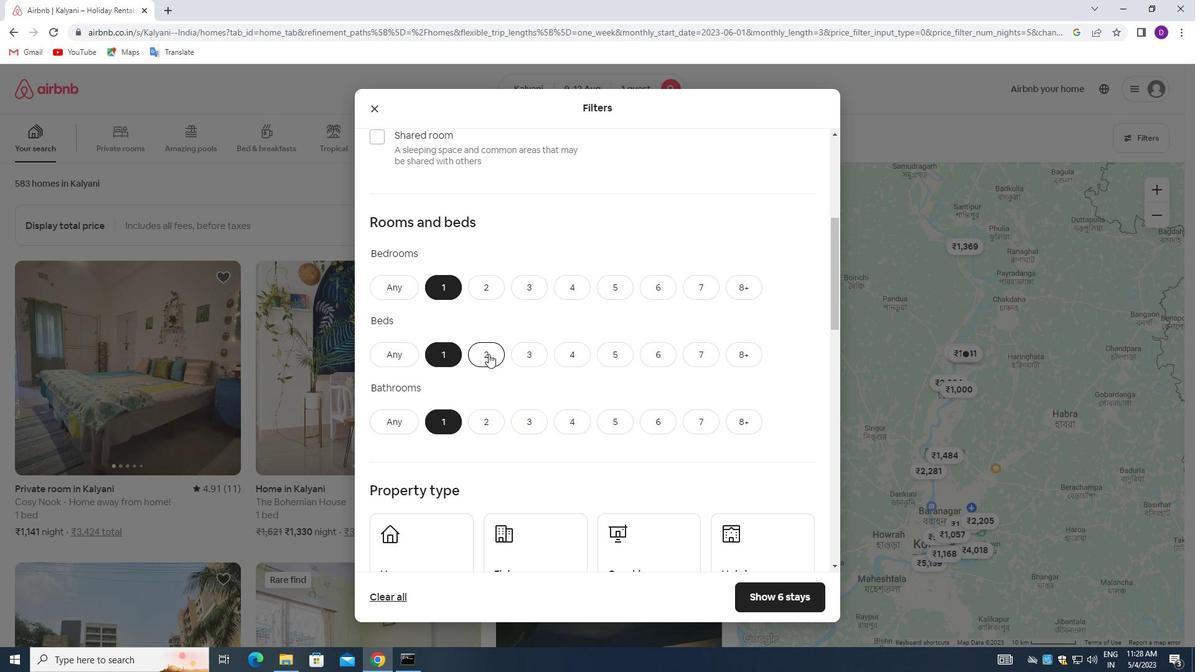 
Action: Mouse scrolled (489, 353) with delta (0, 0)
Screenshot: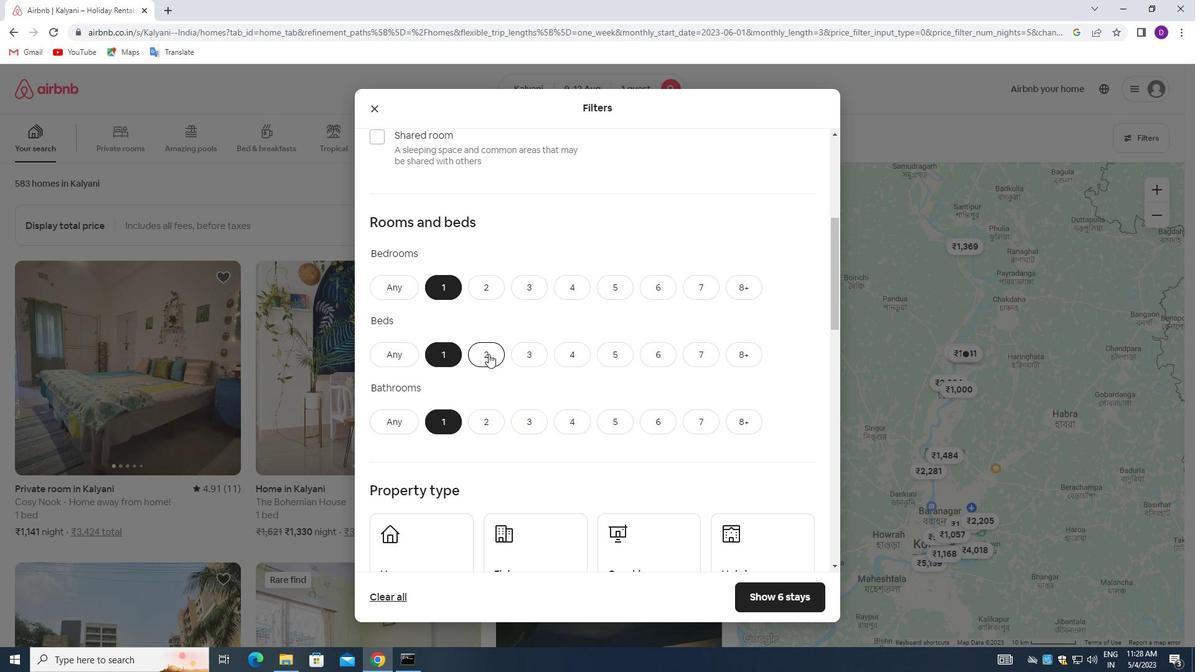 
Action: Mouse moved to (491, 355)
Screenshot: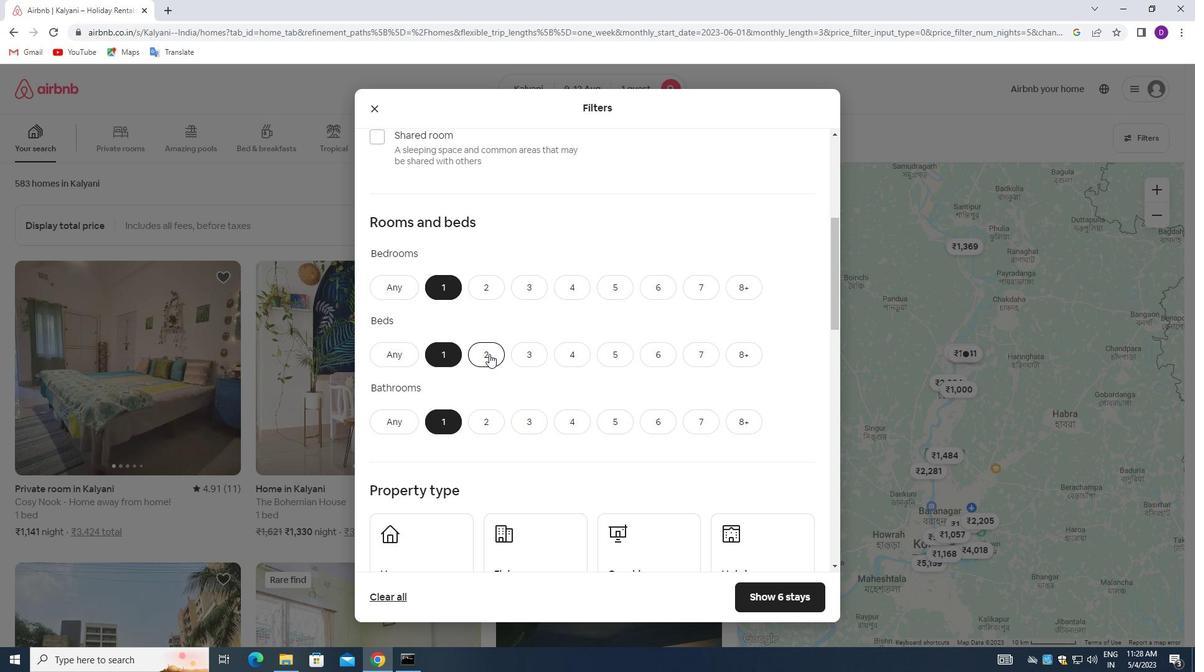 
Action: Mouse scrolled (491, 354) with delta (0, 0)
Screenshot: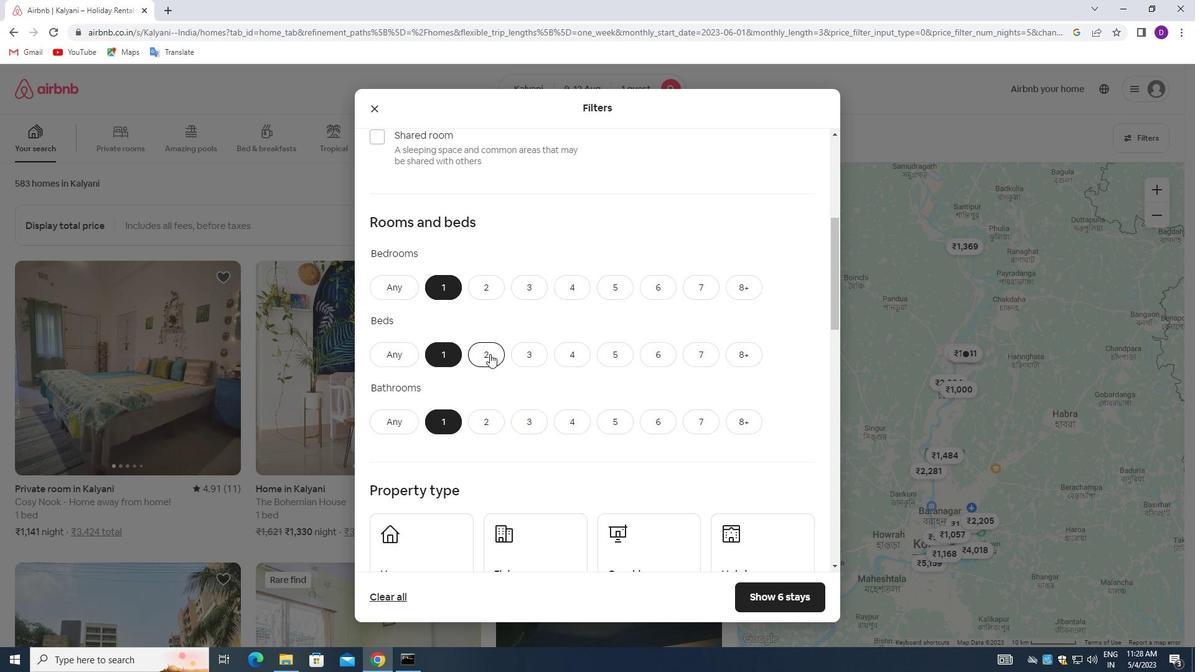
Action: Mouse moved to (492, 355)
Screenshot: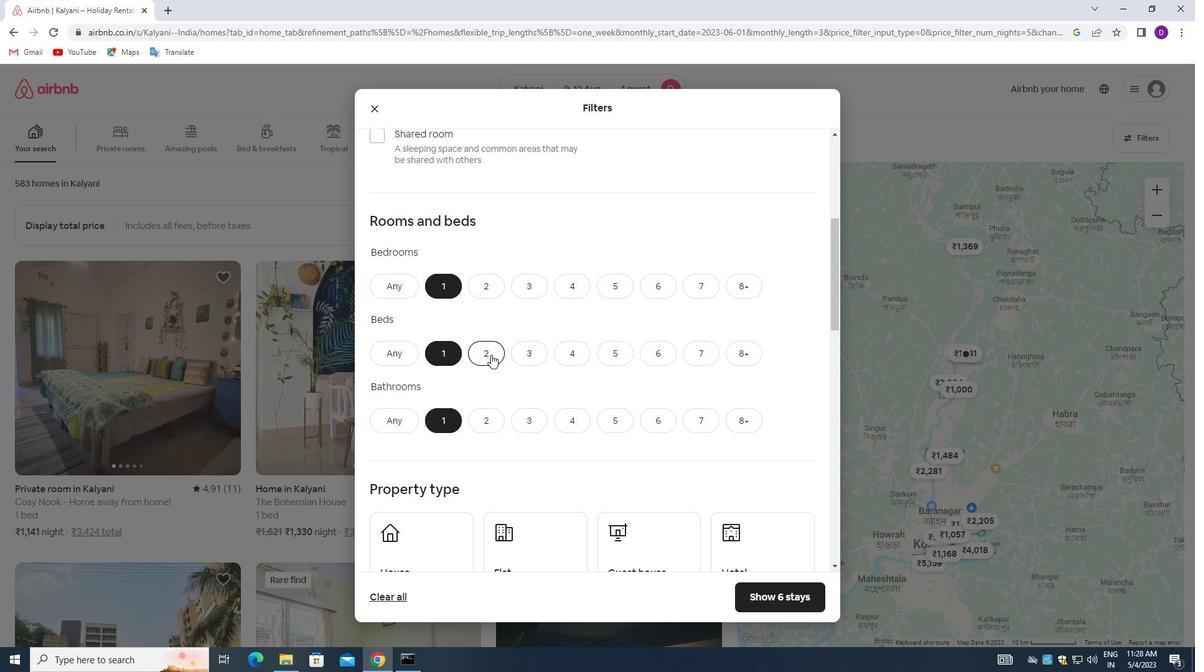 
Action: Mouse scrolled (492, 355) with delta (0, 0)
Screenshot: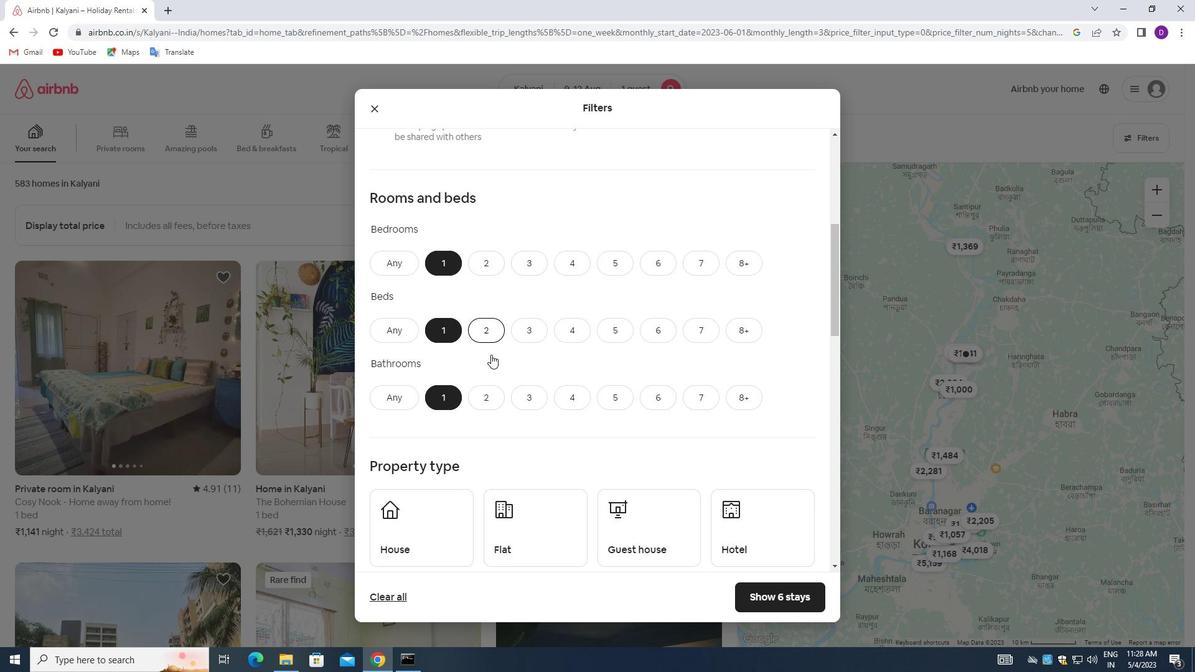 
Action: Mouse moved to (452, 360)
Screenshot: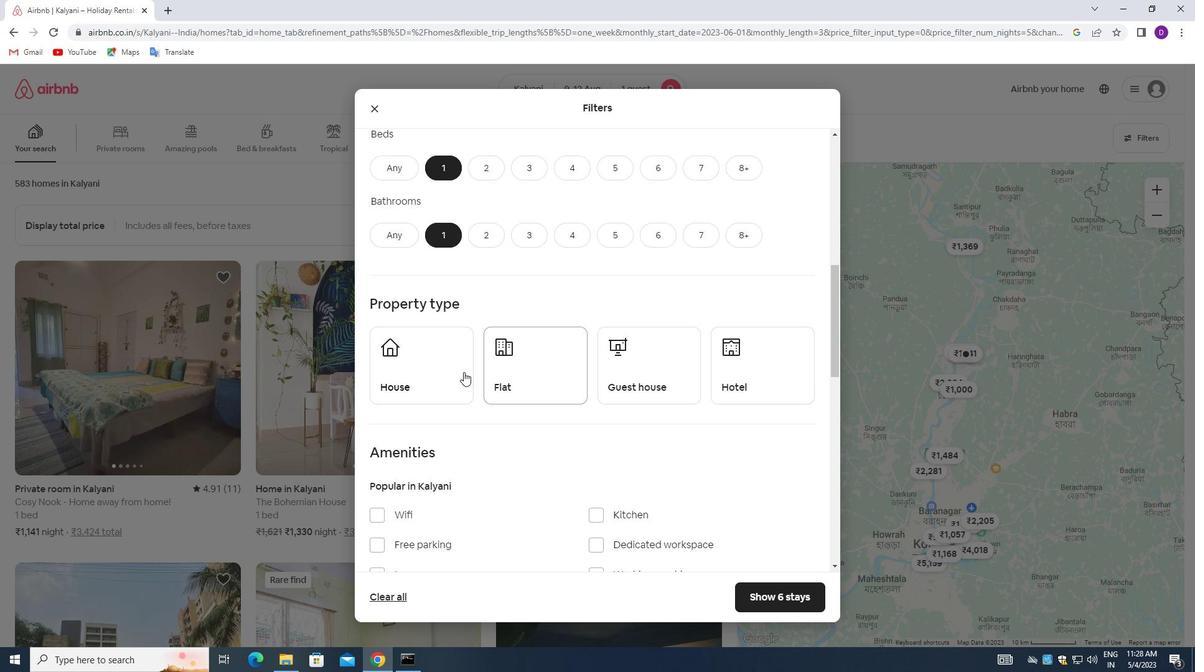 
Action: Mouse pressed left at (452, 360)
Screenshot: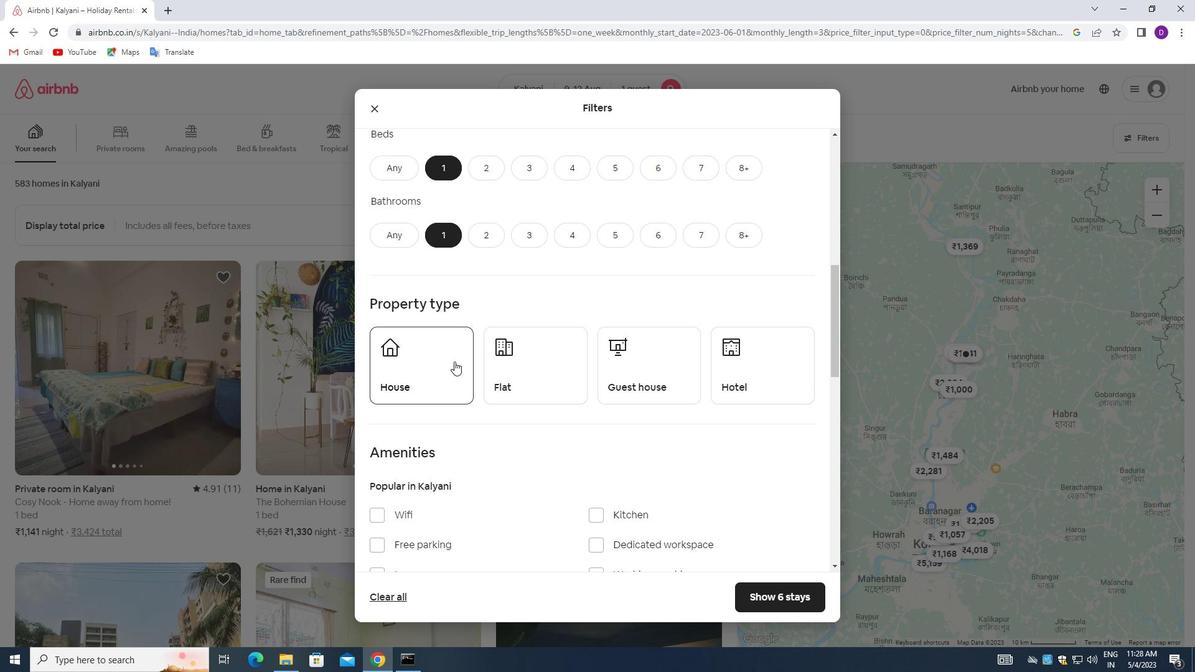 
Action: Mouse moved to (534, 366)
Screenshot: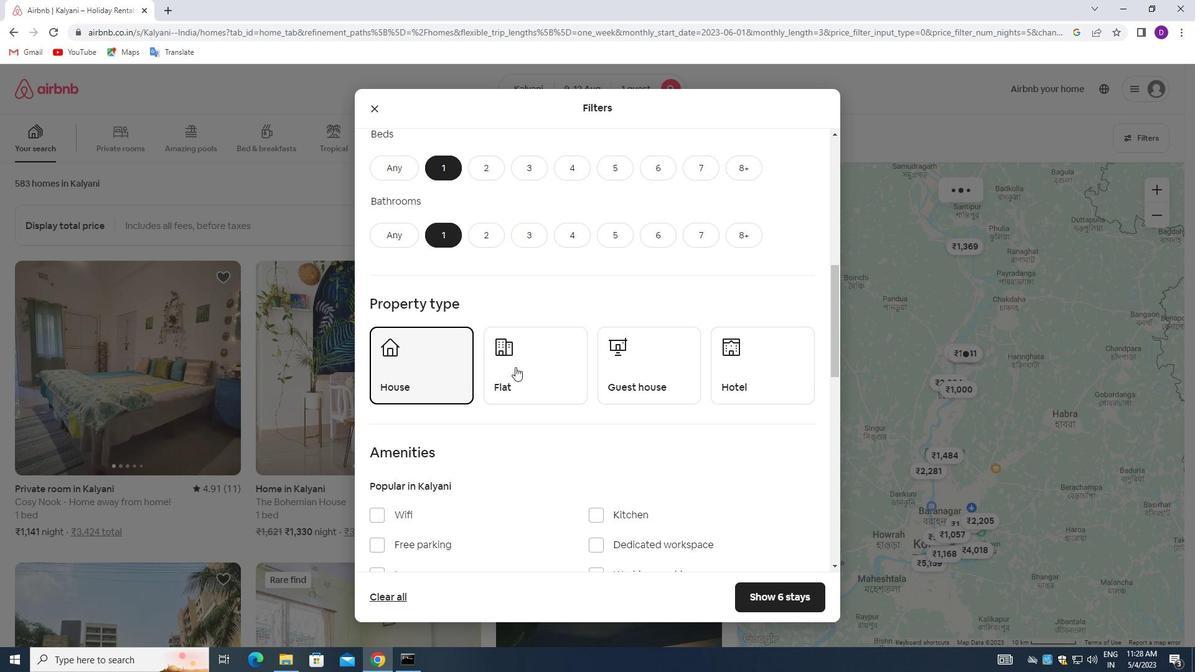 
Action: Mouse pressed left at (534, 366)
Screenshot: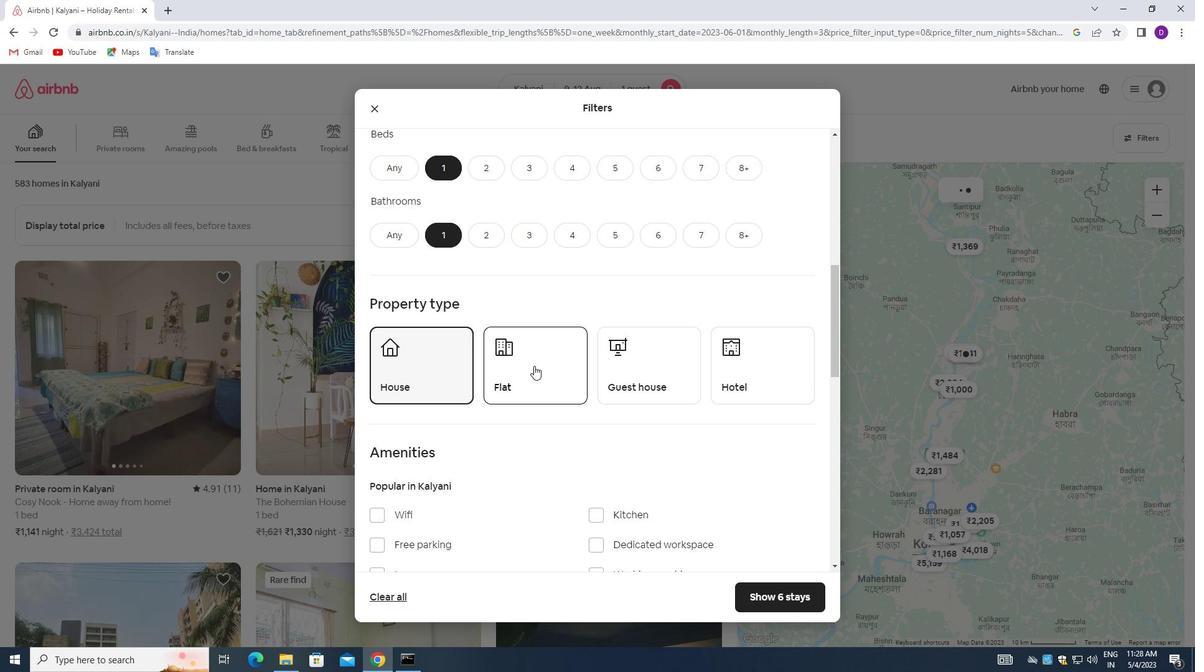 
Action: Mouse moved to (652, 362)
Screenshot: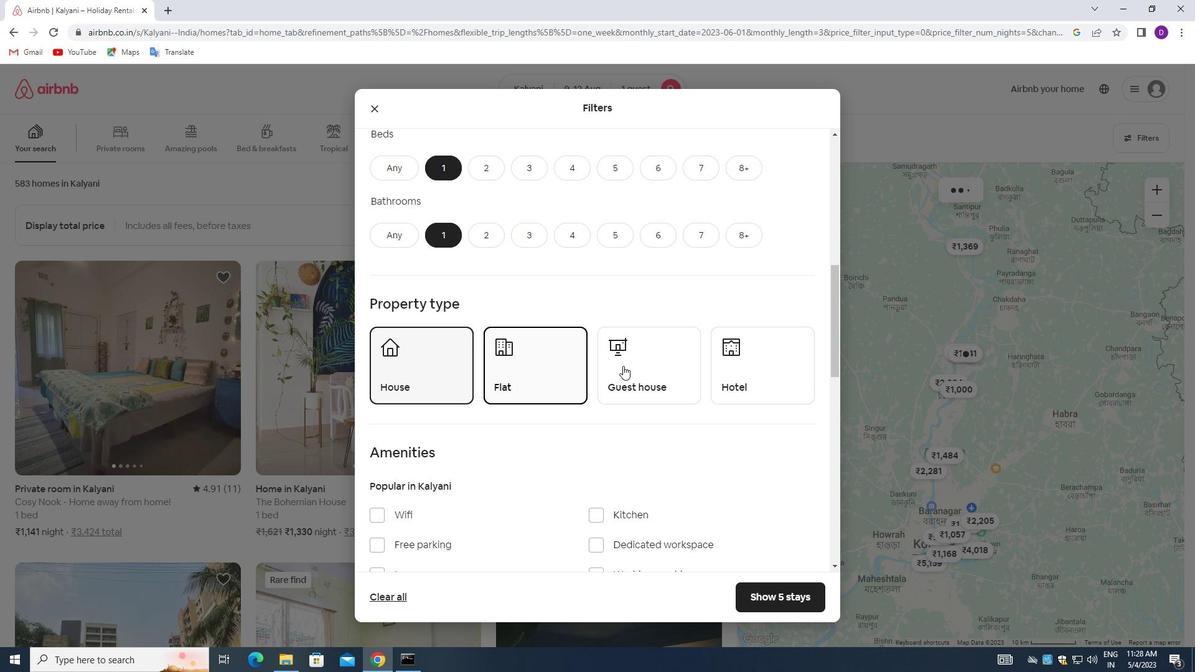 
Action: Mouse pressed left at (652, 362)
Screenshot: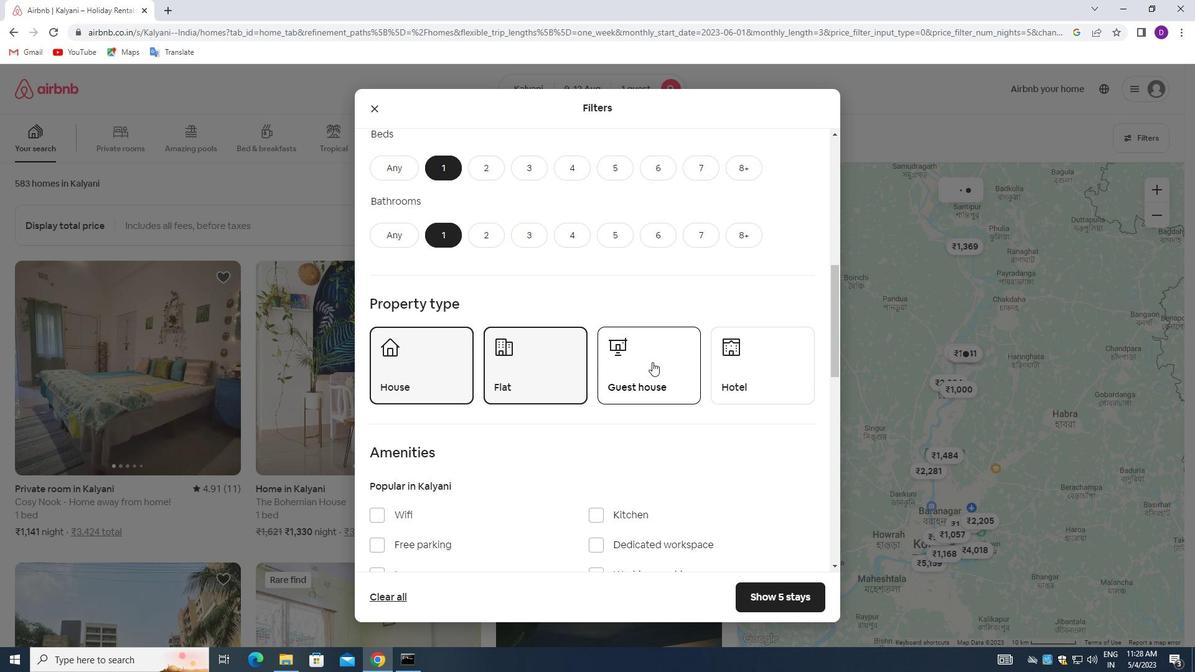 
Action: Mouse moved to (548, 351)
Screenshot: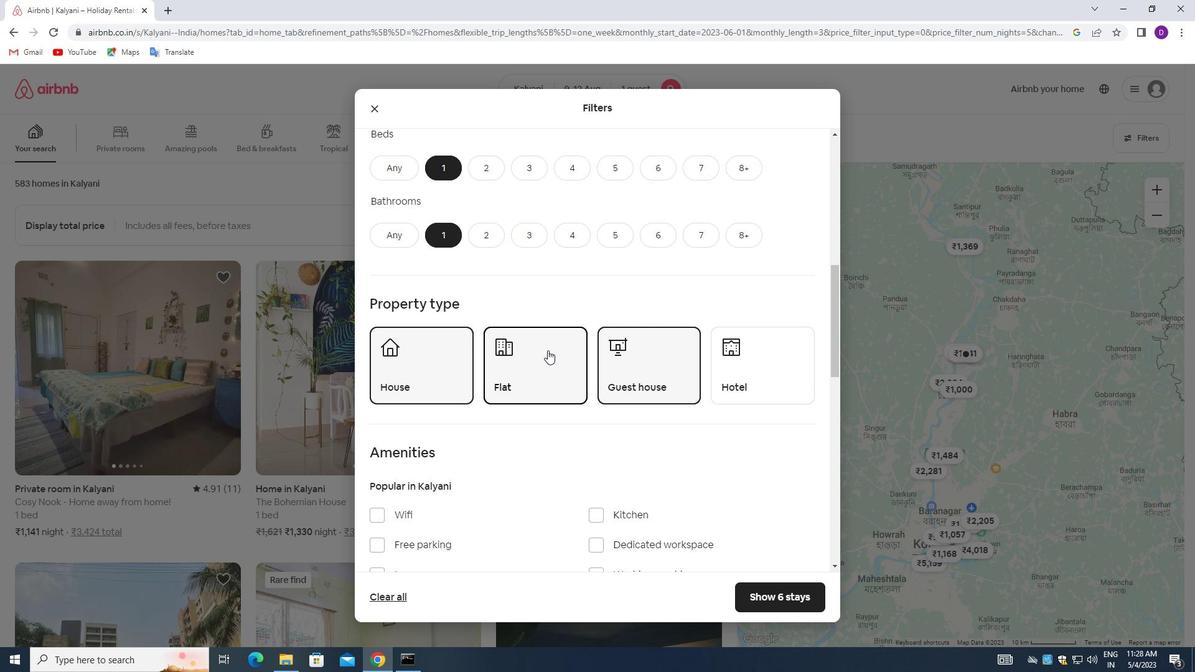
Action: Mouse scrolled (548, 350) with delta (0, 0)
Screenshot: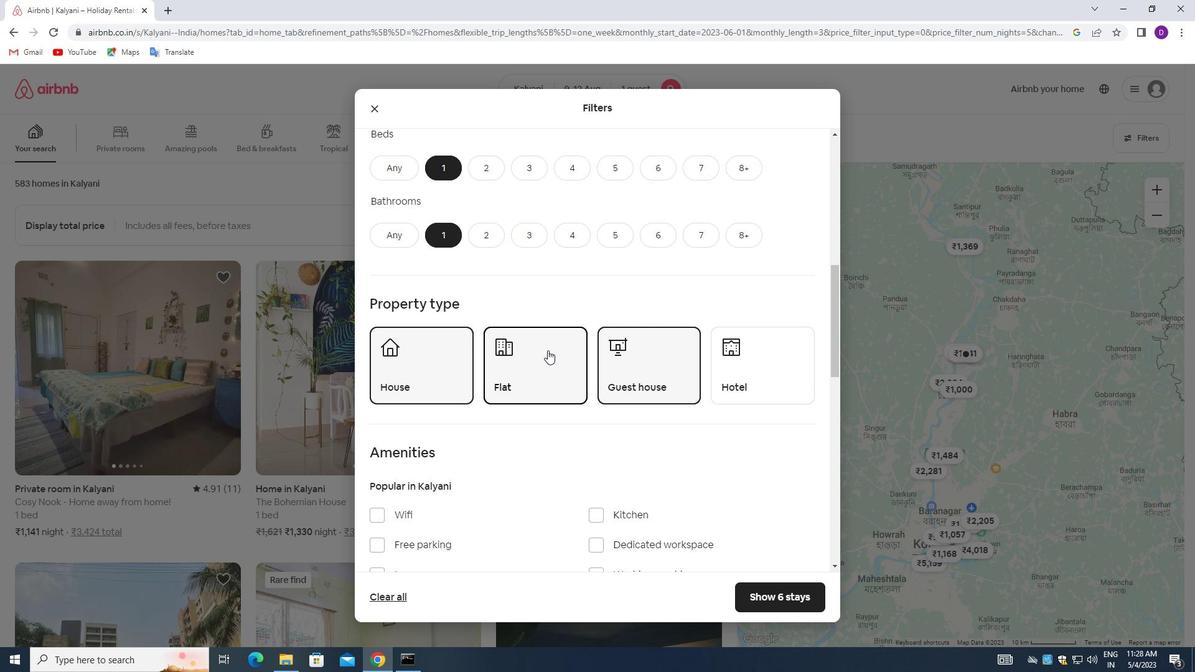 
Action: Mouse moved to (549, 352)
Screenshot: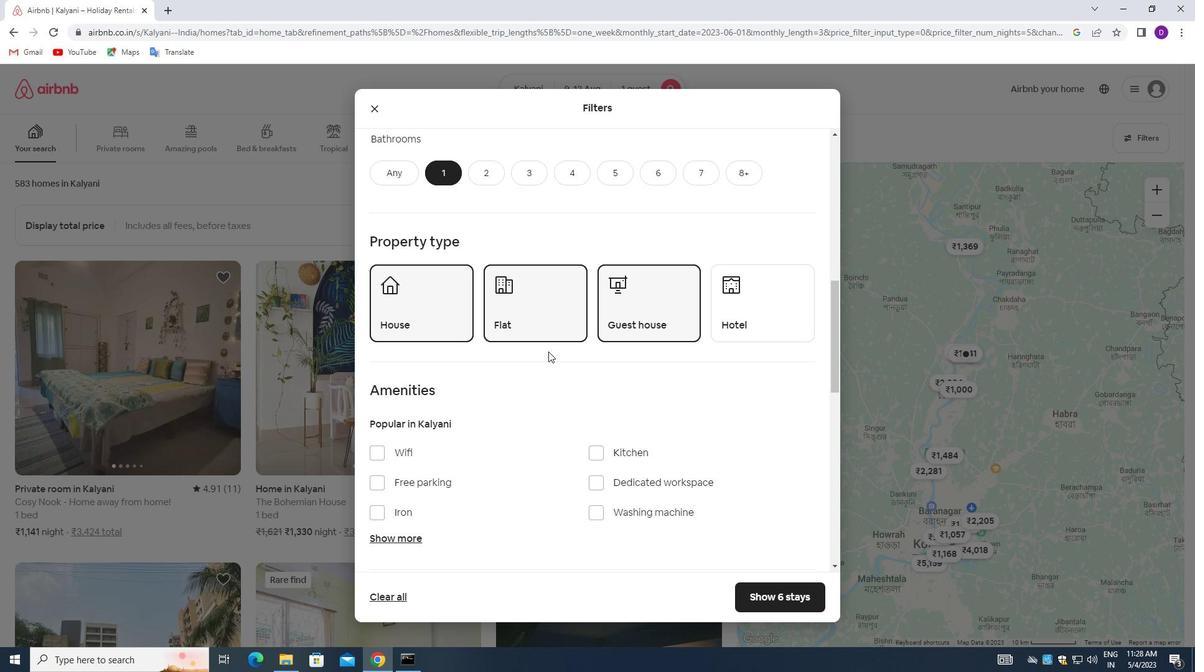 
Action: Mouse scrolled (549, 351) with delta (0, 0)
Screenshot: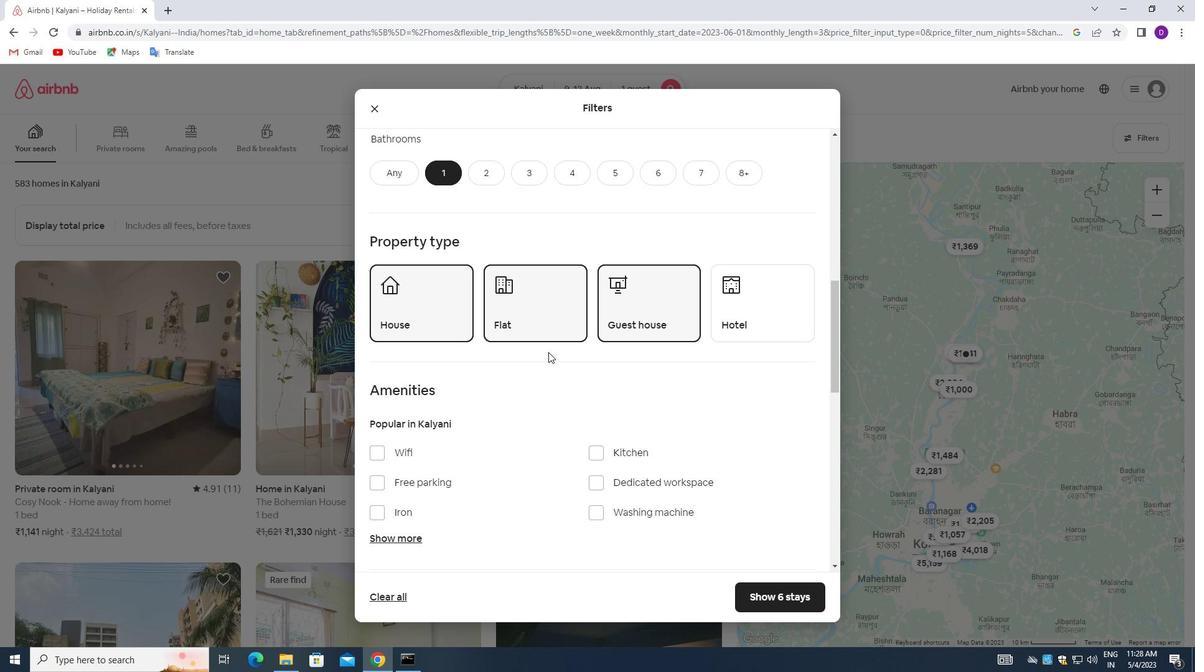 
Action: Mouse moved to (549, 353)
Screenshot: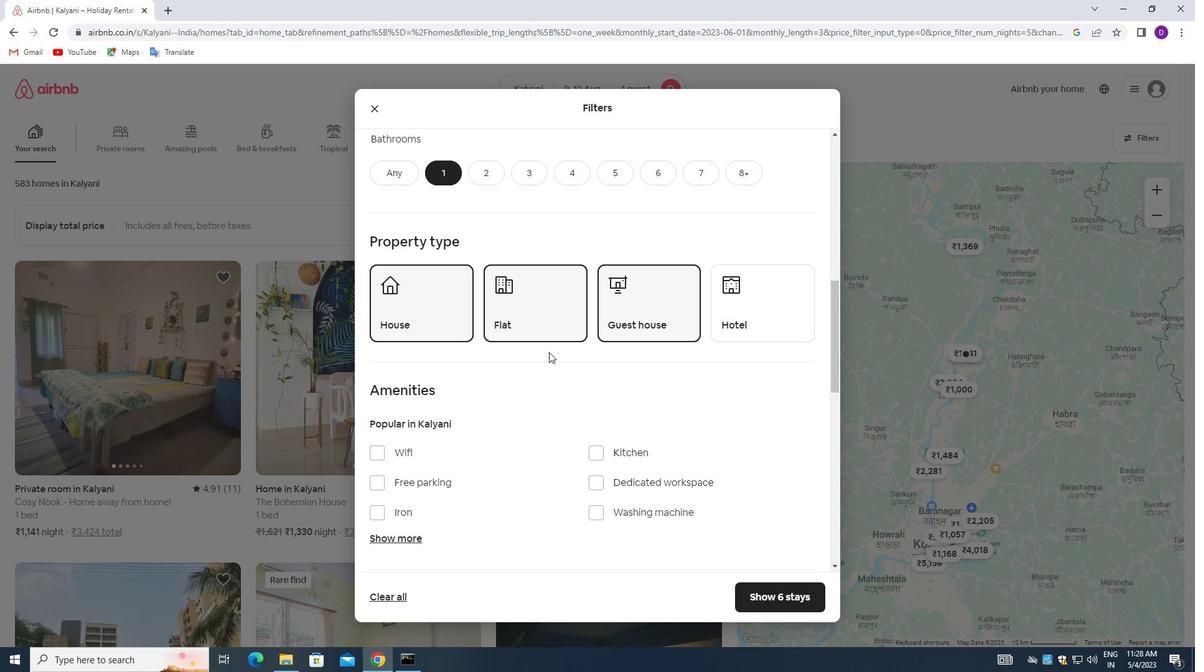 
Action: Mouse scrolled (549, 352) with delta (0, 0)
Screenshot: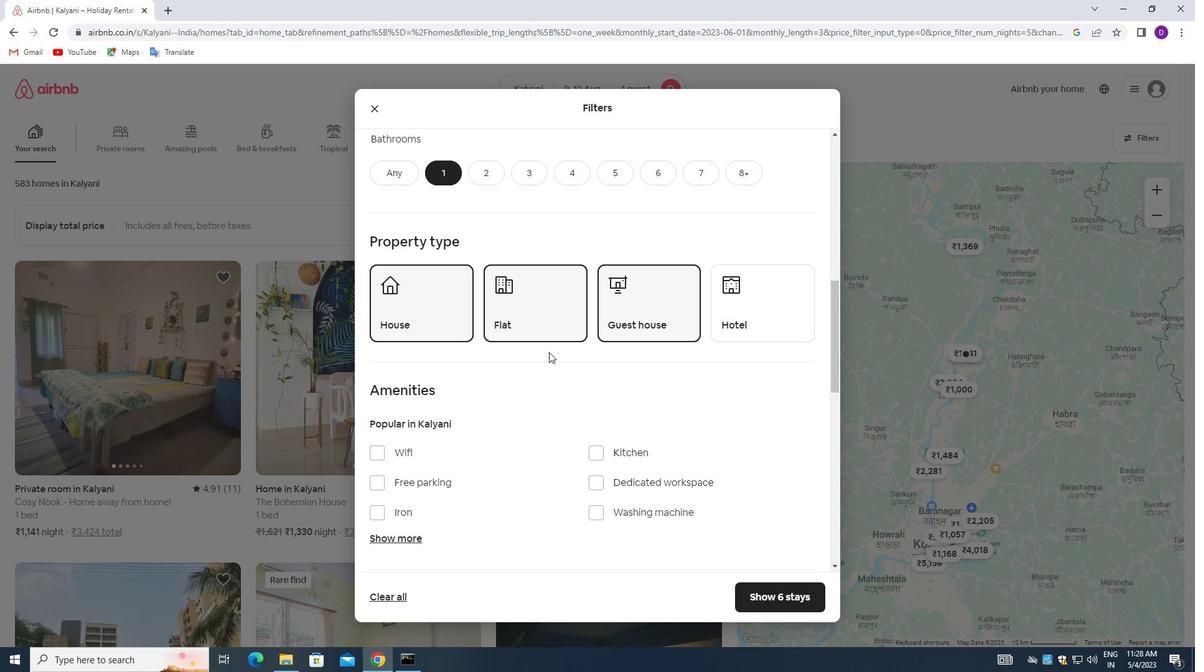 
Action: Mouse moved to (377, 331)
Screenshot: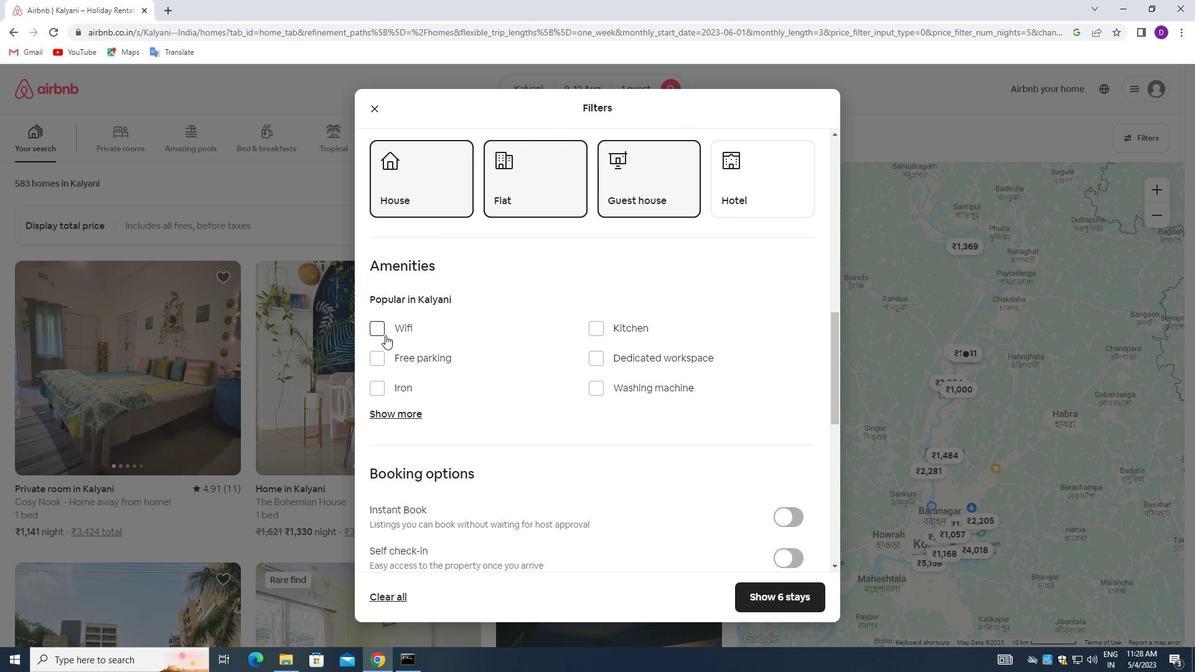 
Action: Mouse pressed left at (377, 331)
Screenshot: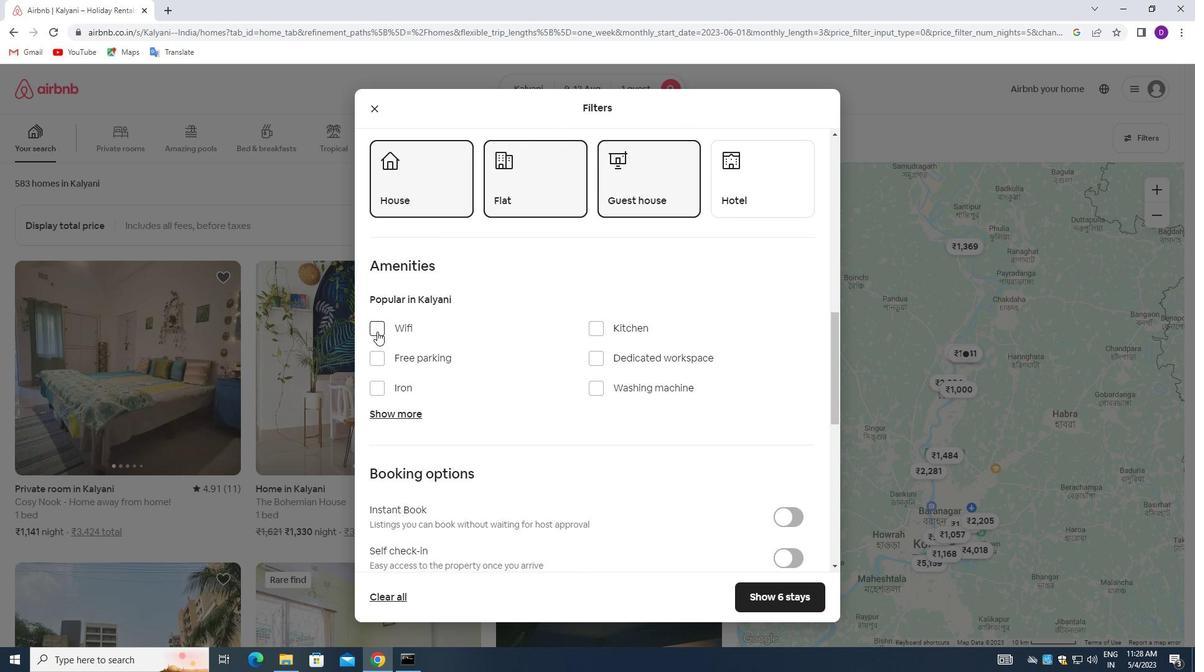 
Action: Mouse moved to (543, 366)
Screenshot: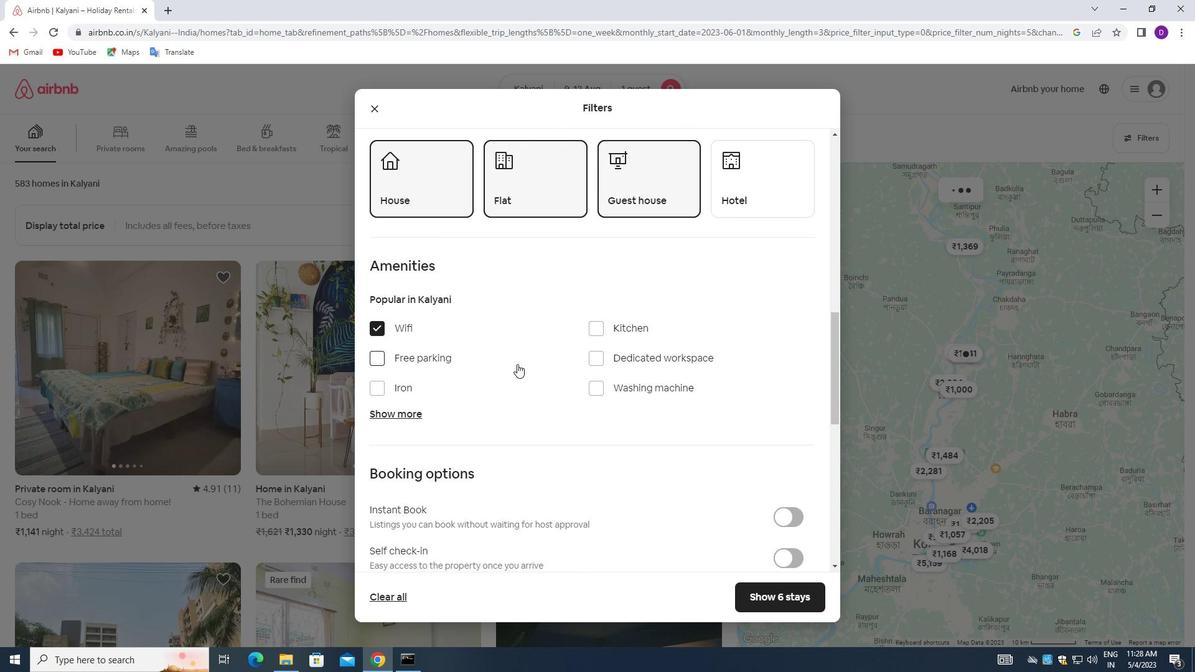 
Action: Mouse scrolled (543, 366) with delta (0, 0)
Screenshot: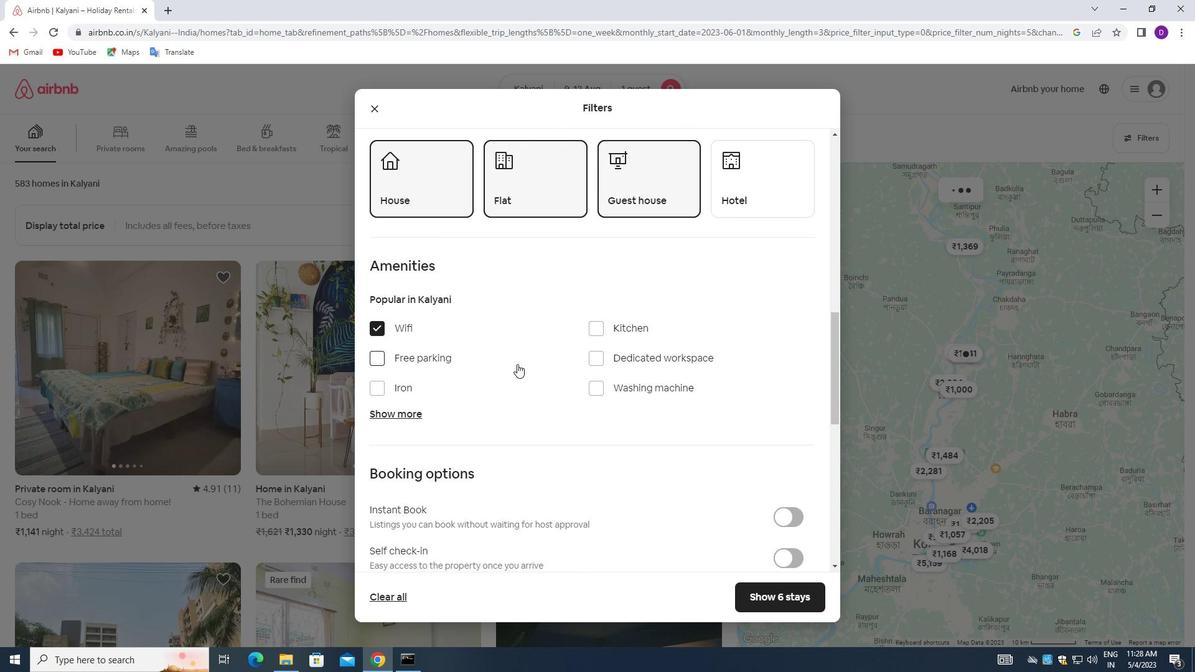 
Action: Mouse moved to (546, 368)
Screenshot: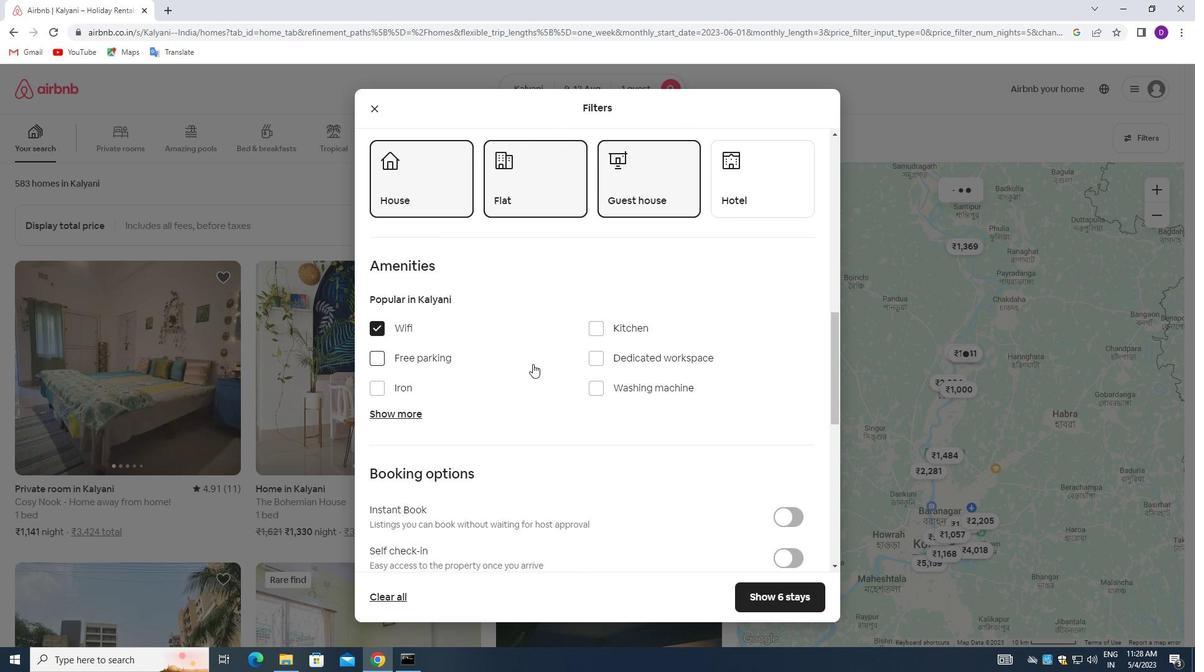 
Action: Mouse scrolled (546, 367) with delta (0, 0)
Screenshot: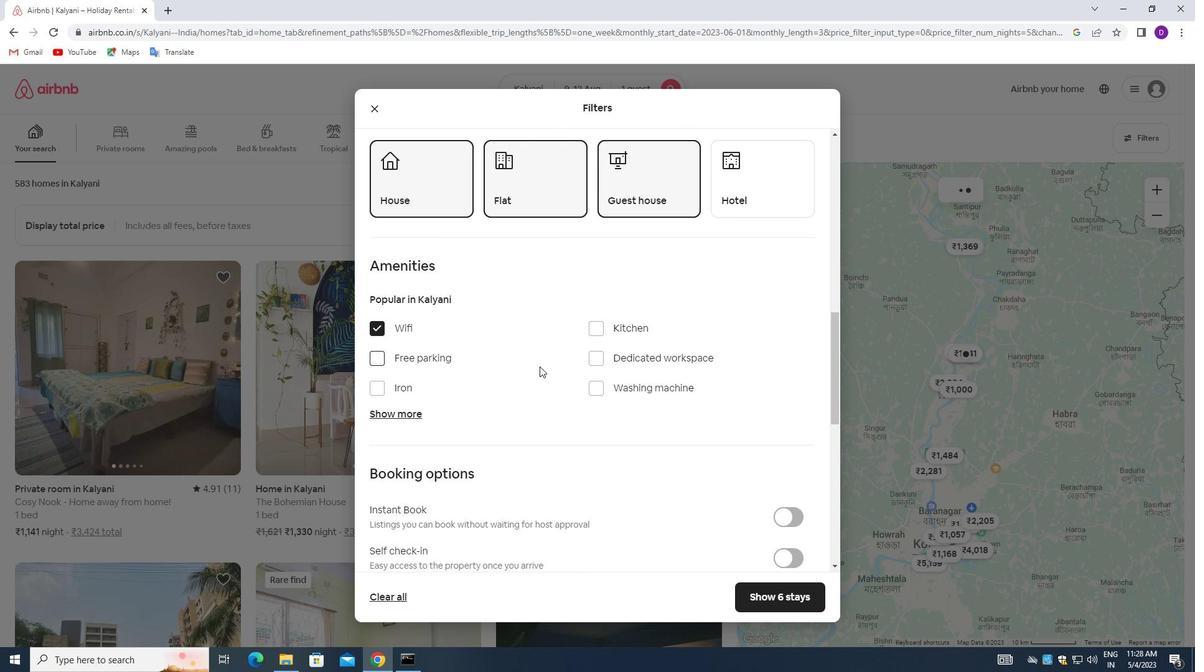
Action: Mouse moved to (547, 368)
Screenshot: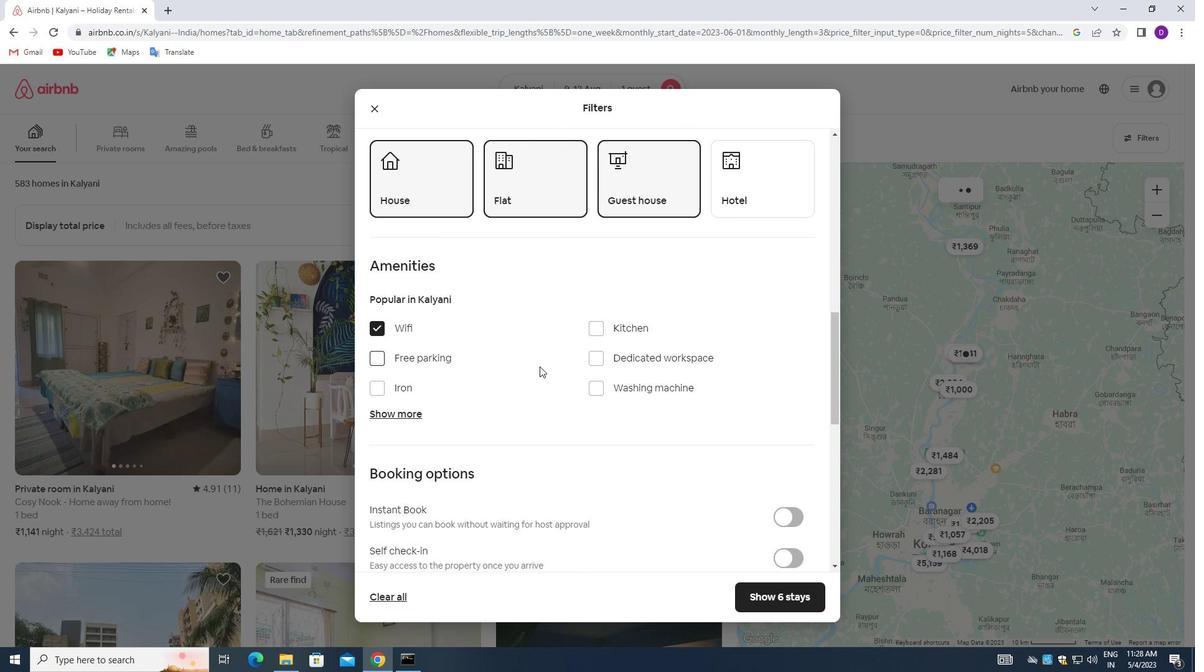 
Action: Mouse scrolled (547, 367) with delta (0, 0)
Screenshot: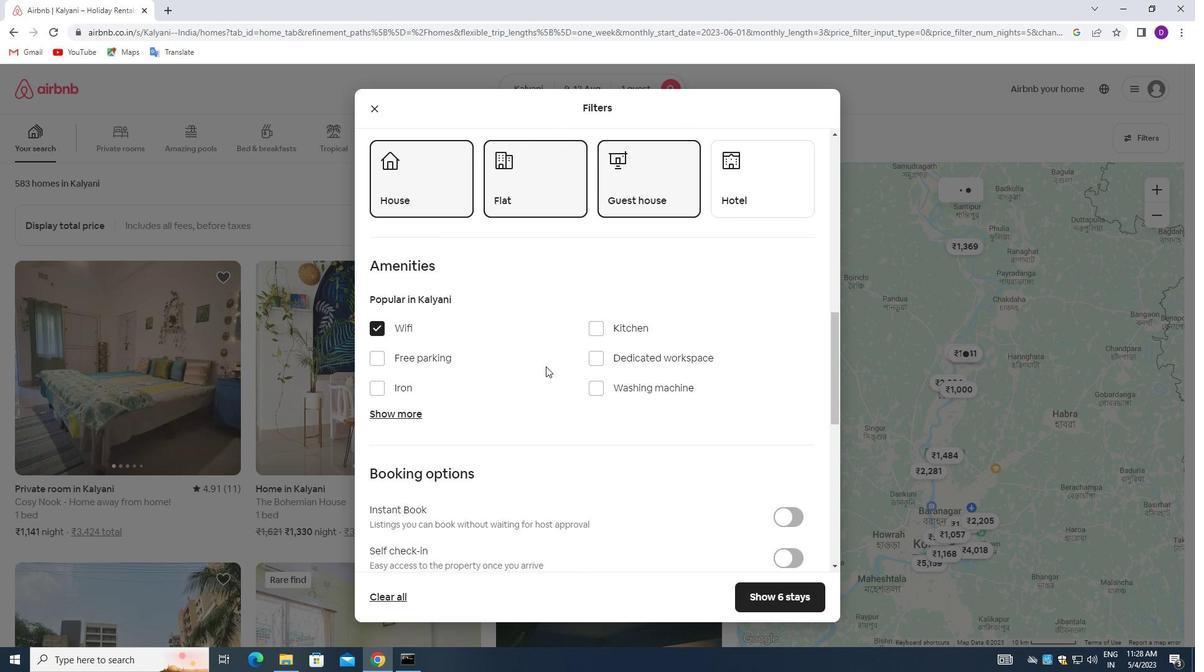 
Action: Mouse moved to (779, 370)
Screenshot: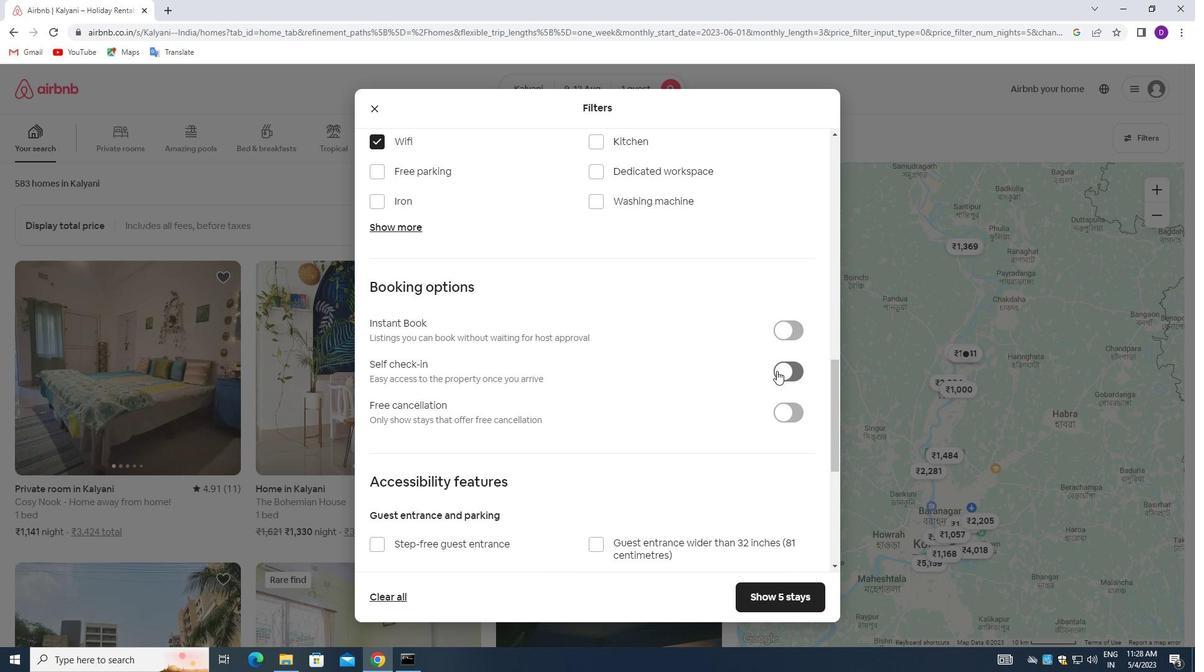 
Action: Mouse pressed left at (779, 370)
Screenshot: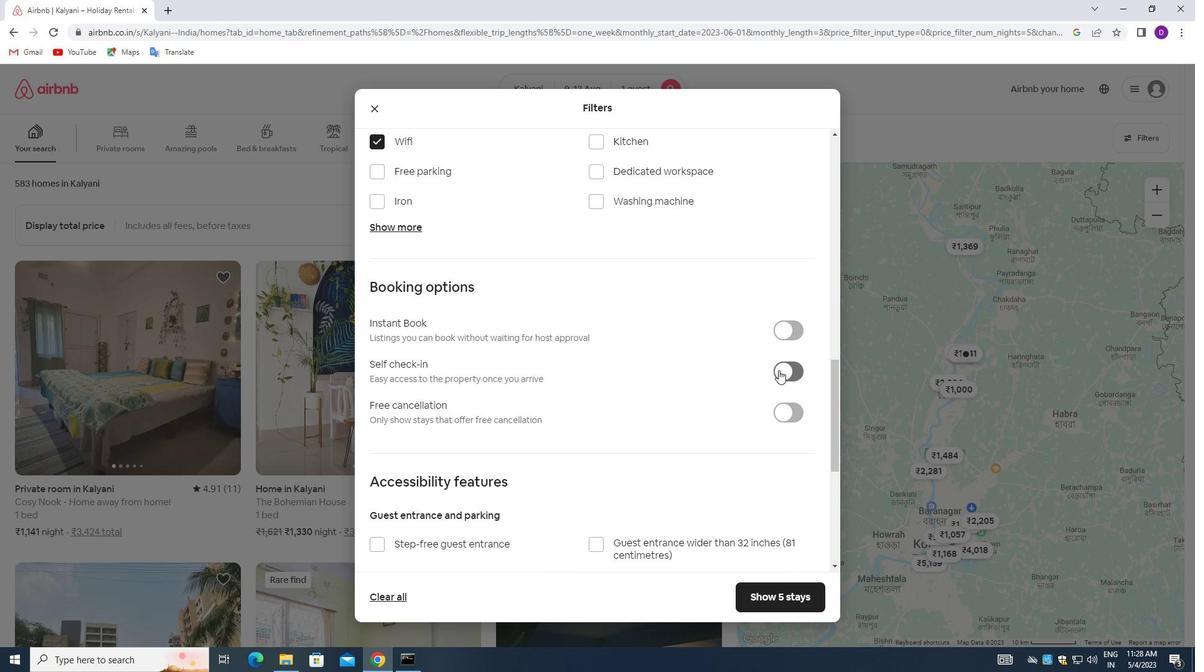 
Action: Mouse moved to (587, 378)
Screenshot: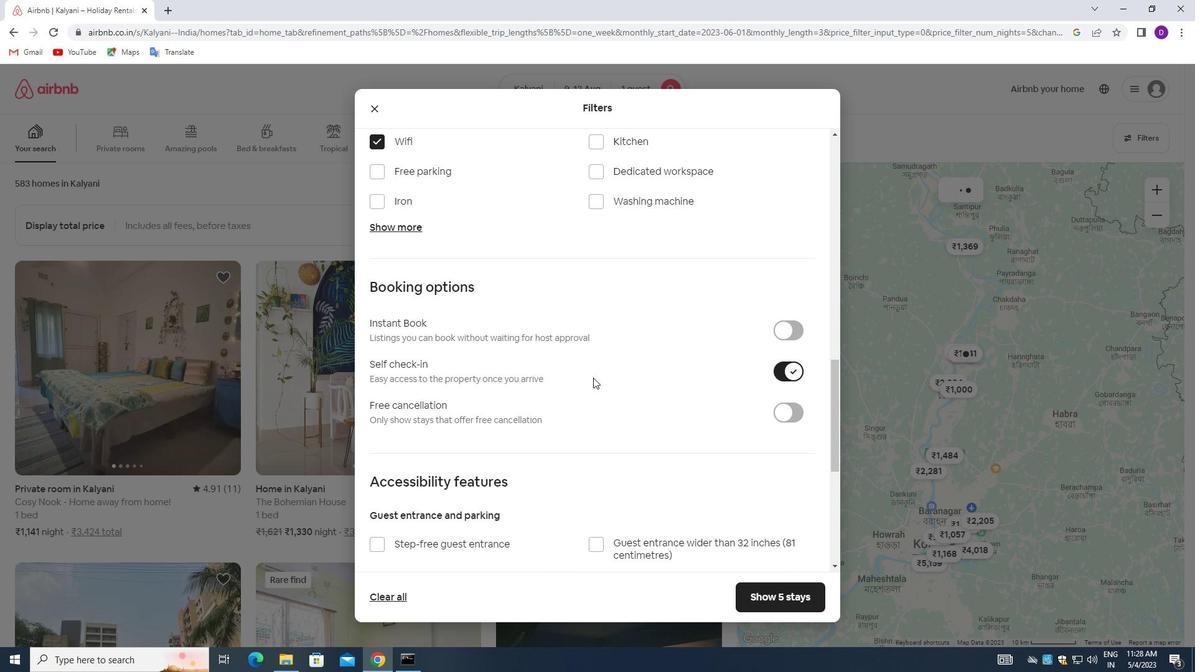 
Action: Mouse scrolled (587, 377) with delta (0, 0)
Screenshot: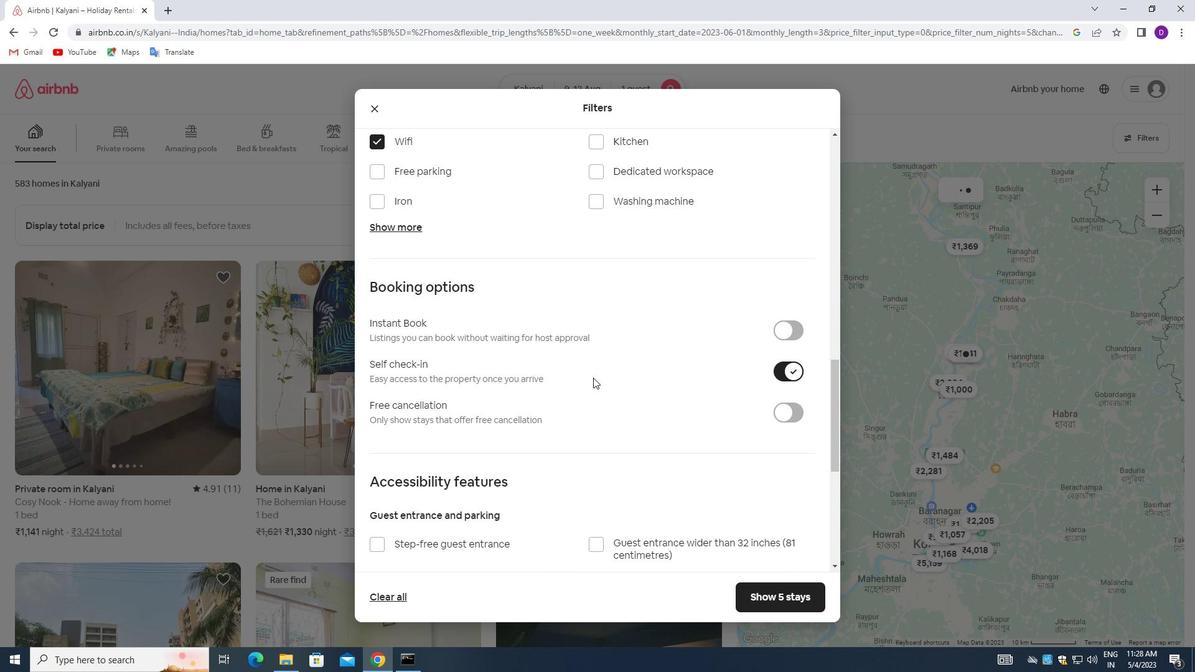 
Action: Mouse moved to (576, 378)
Screenshot: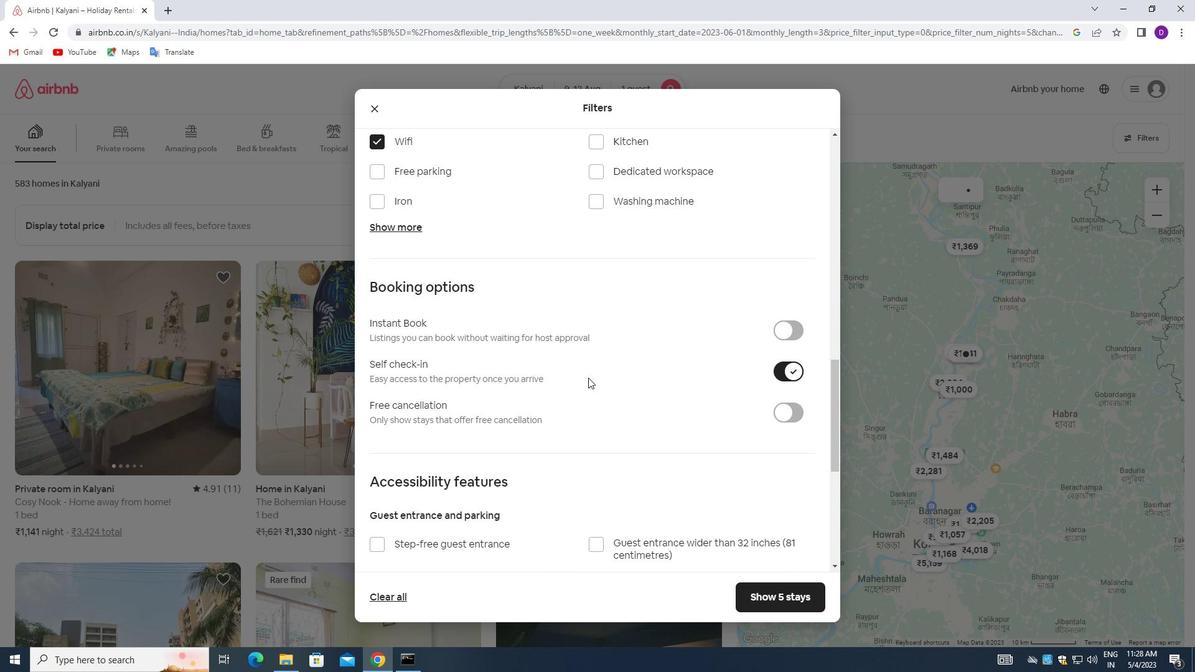 
Action: Mouse scrolled (576, 377) with delta (0, 0)
Screenshot: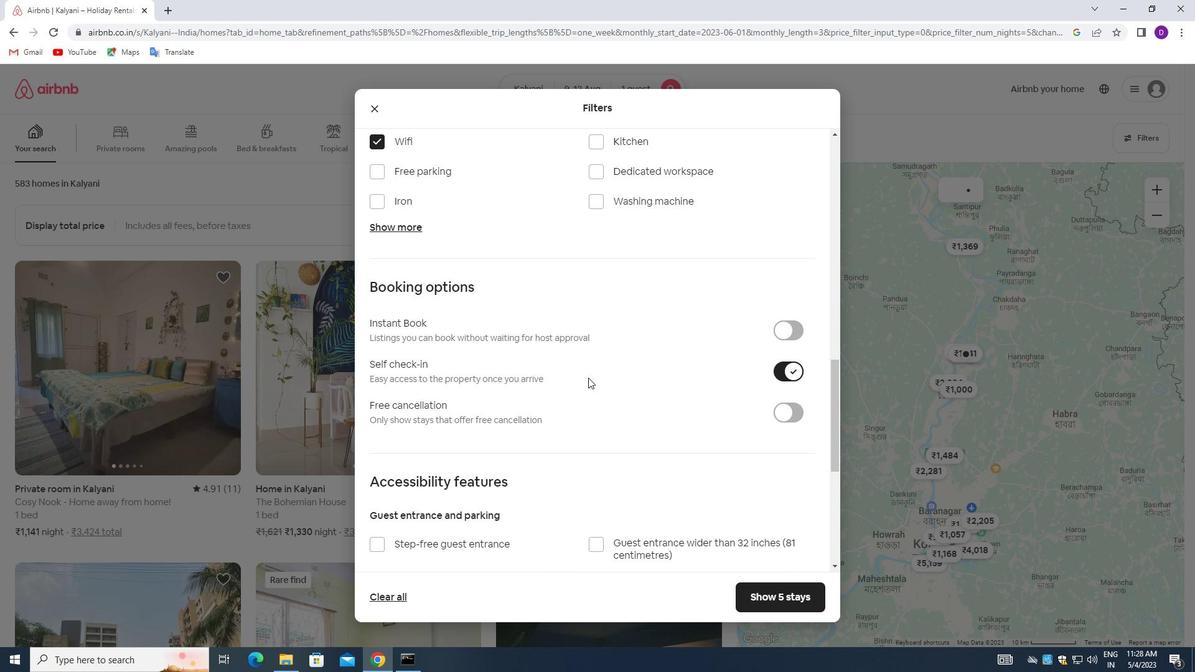 
Action: Mouse moved to (561, 379)
Screenshot: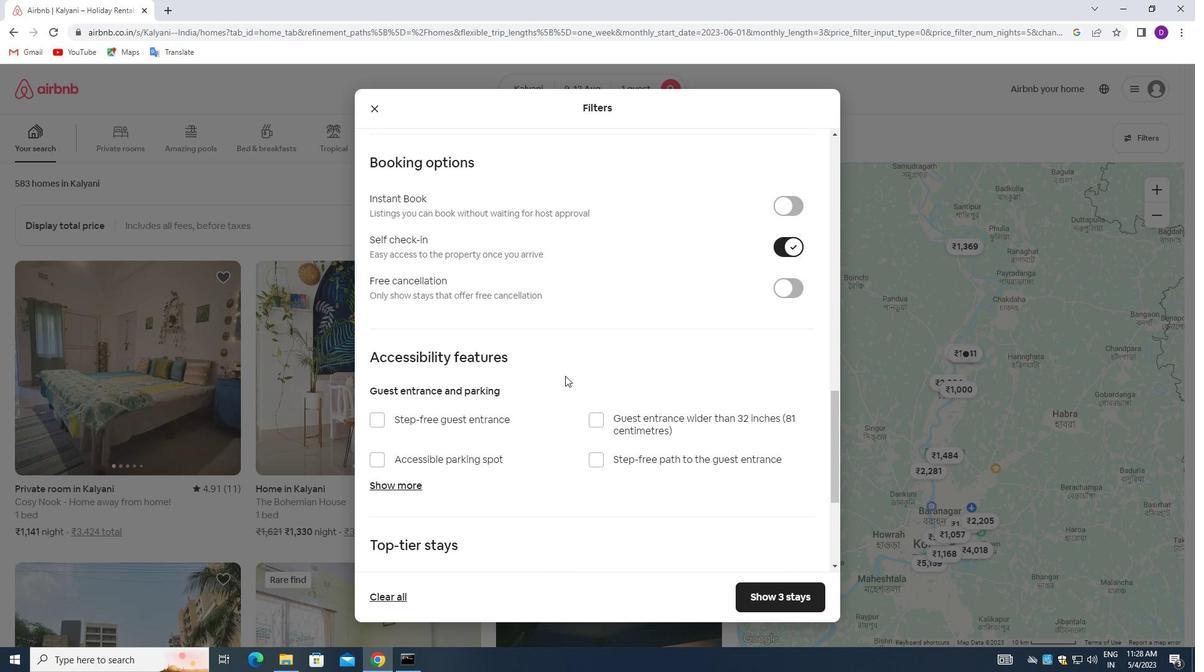 
Action: Mouse scrolled (561, 379) with delta (0, 0)
Screenshot: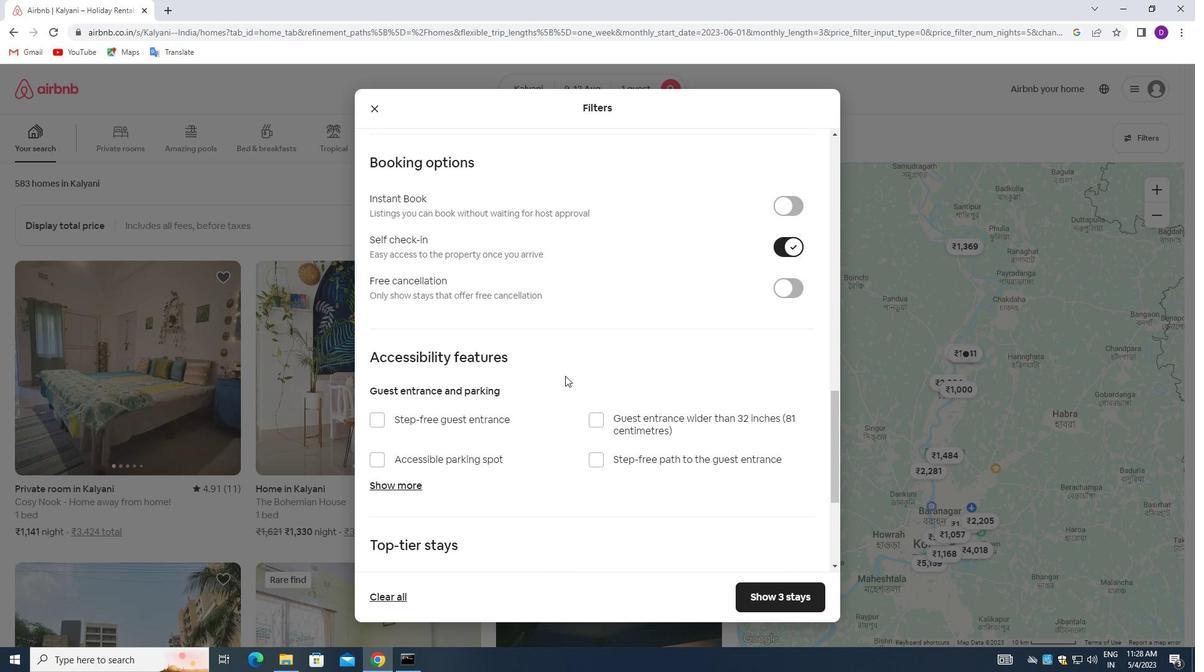 
Action: Mouse moved to (559, 384)
Screenshot: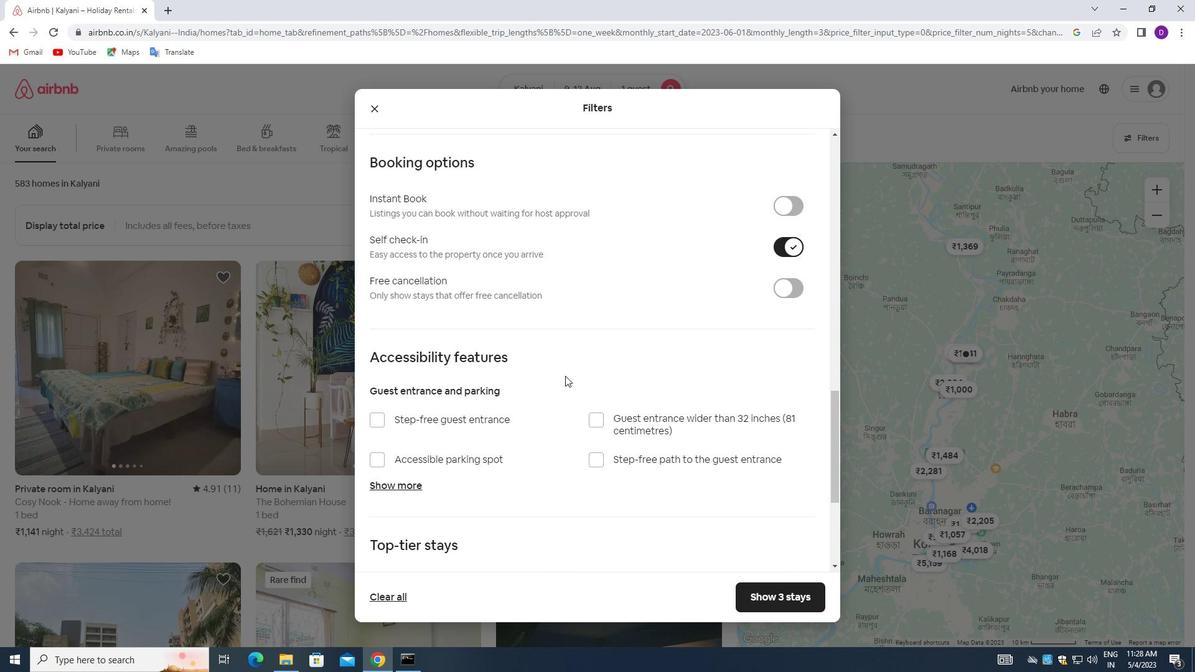 
Action: Mouse scrolled (559, 383) with delta (0, 0)
Screenshot: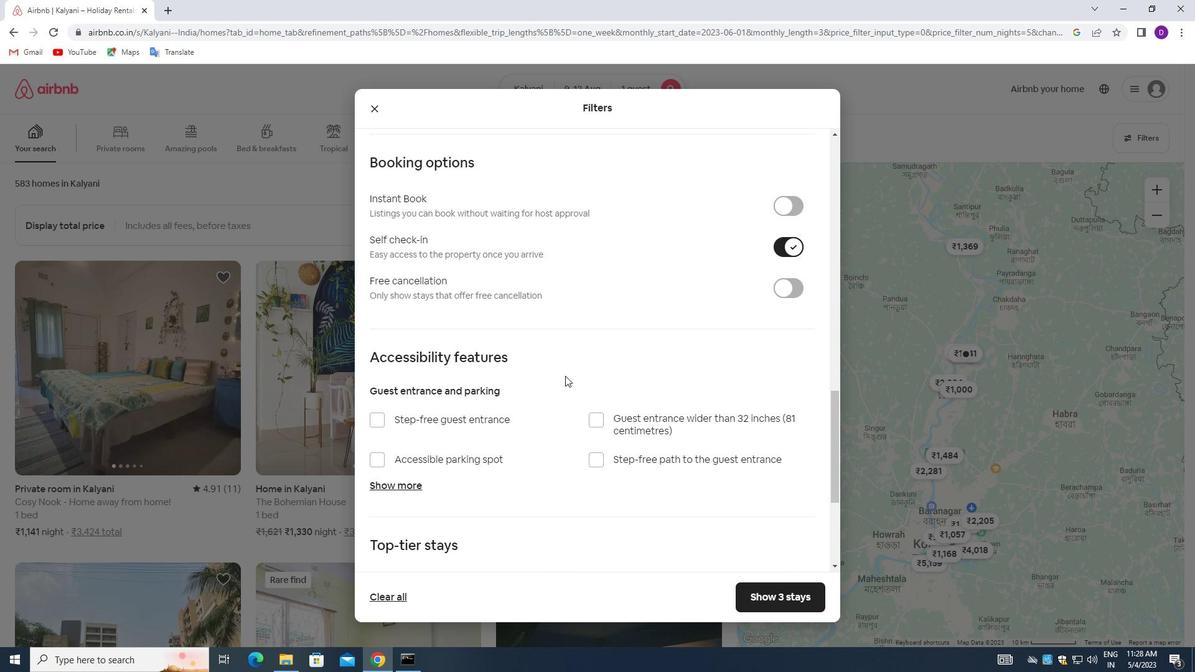 
Action: Mouse moved to (557, 388)
Screenshot: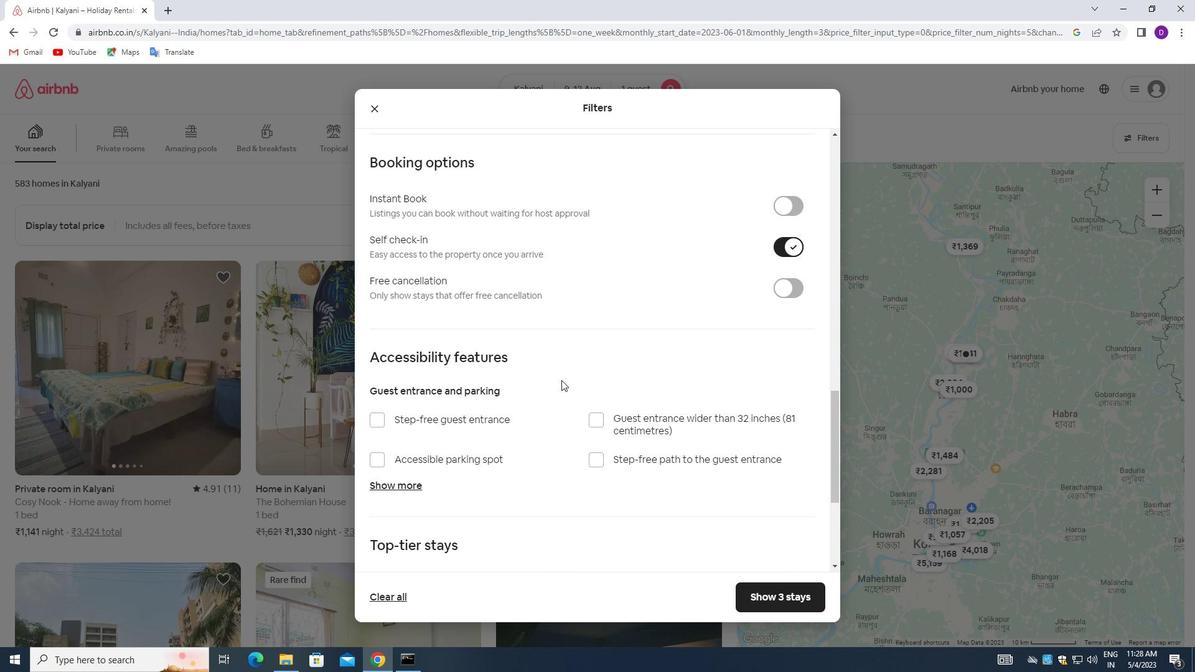
Action: Mouse scrolled (557, 388) with delta (0, 0)
Screenshot: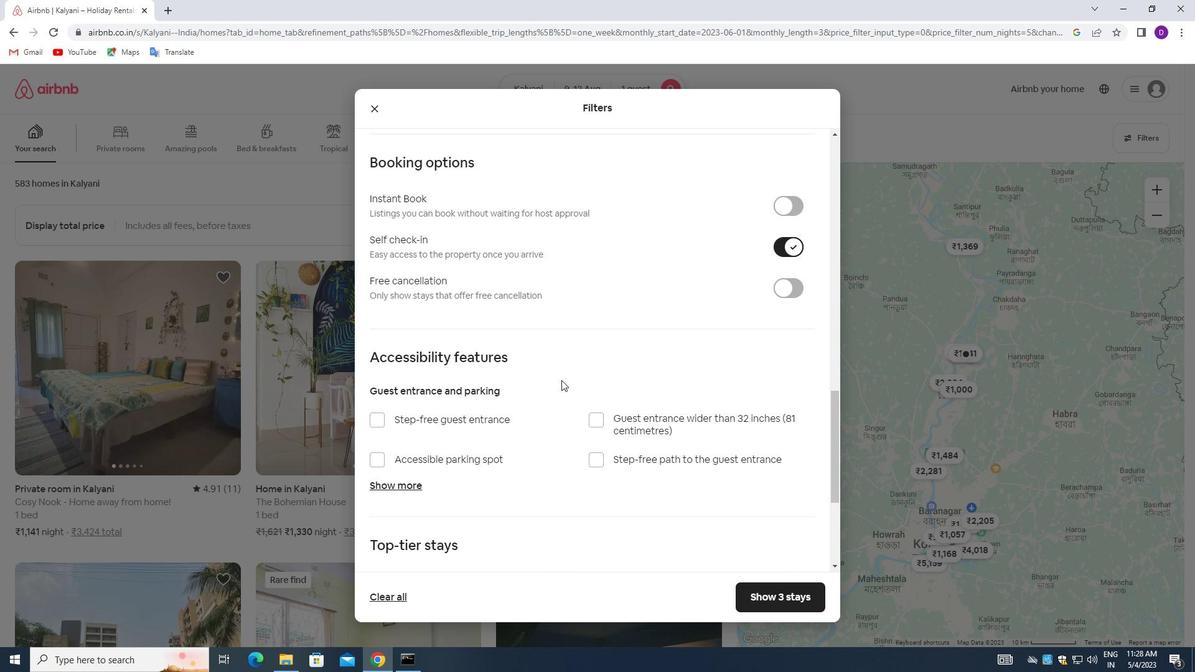 
Action: Mouse moved to (557, 388)
Screenshot: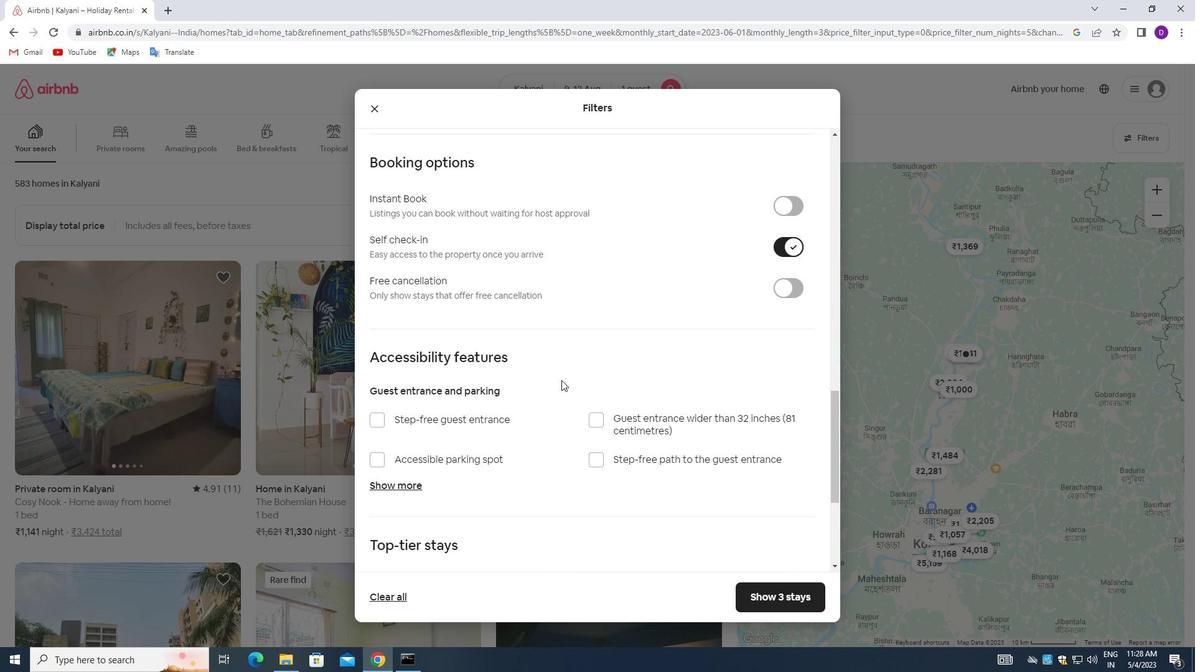 
Action: Mouse scrolled (557, 388) with delta (0, 0)
Screenshot: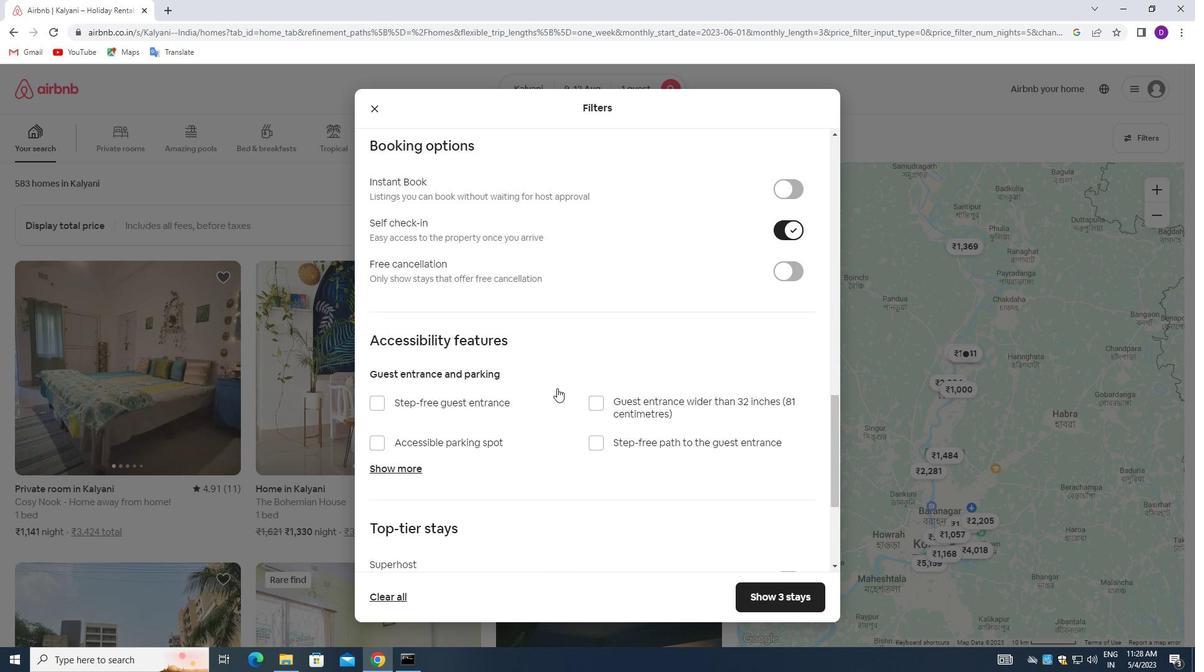 
Action: Mouse moved to (531, 428)
Screenshot: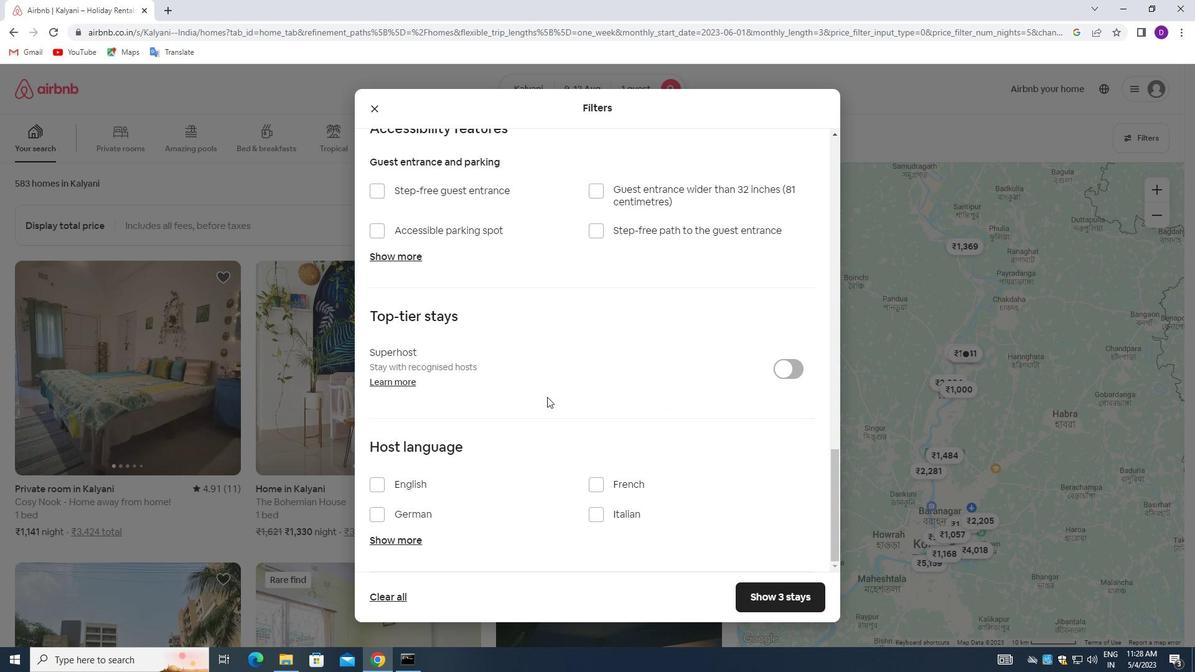 
Action: Mouse scrolled (531, 427) with delta (0, 0)
Screenshot: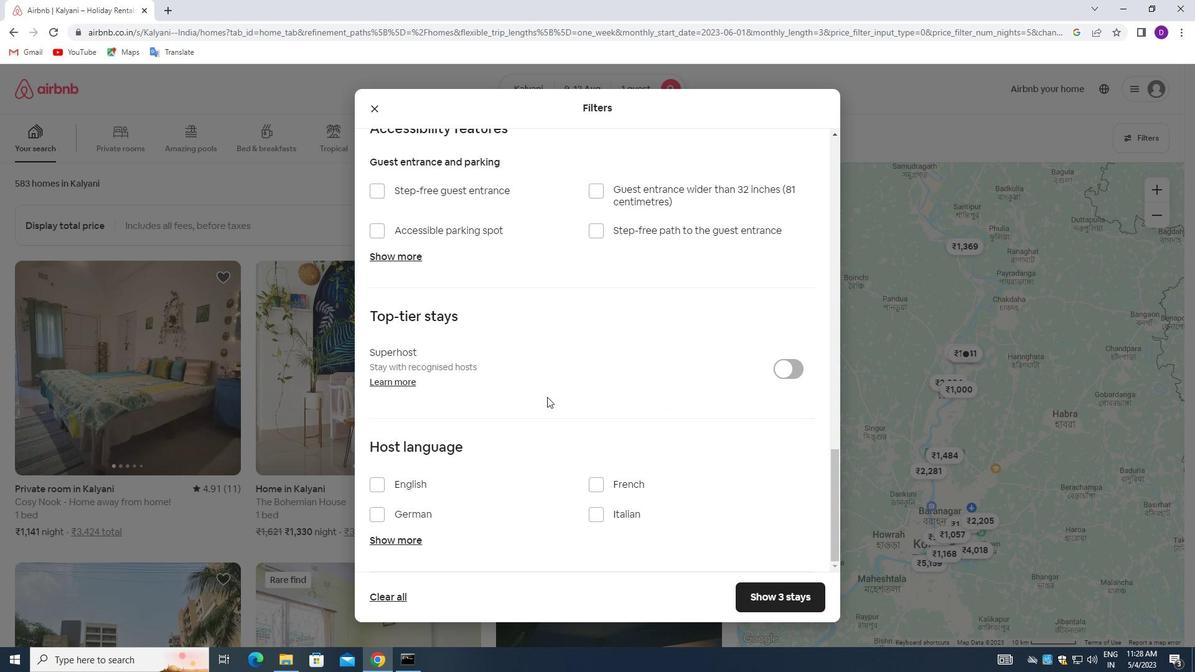 
Action: Mouse moved to (531, 435)
Screenshot: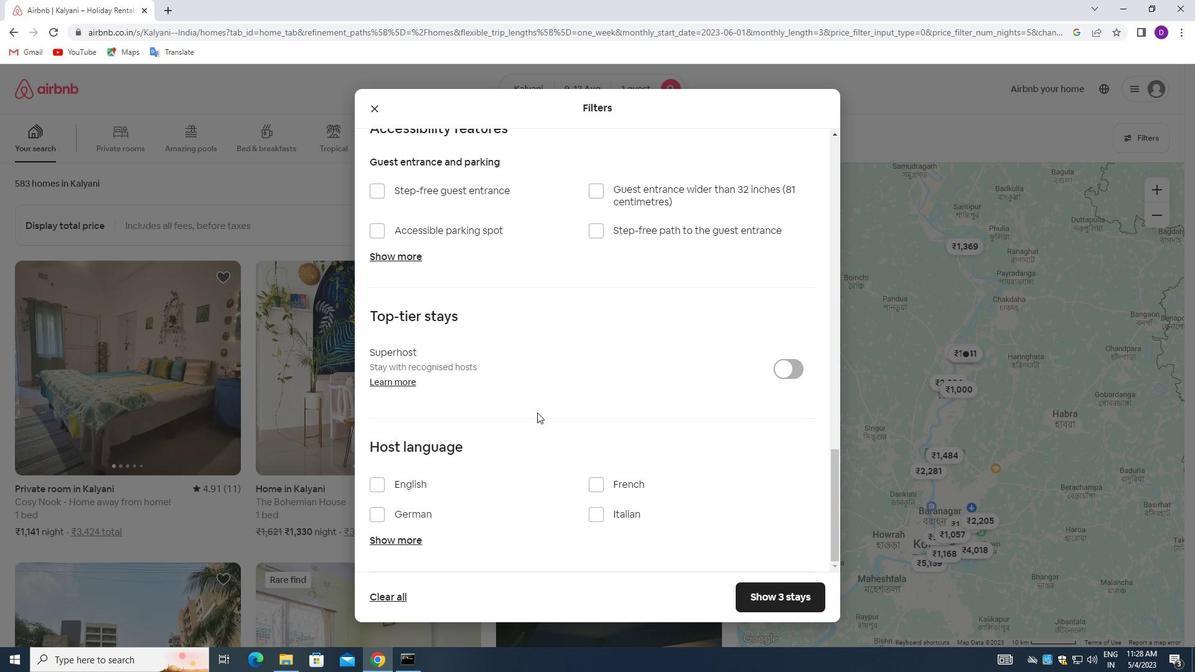 
Action: Mouse scrolled (531, 434) with delta (0, 0)
Screenshot: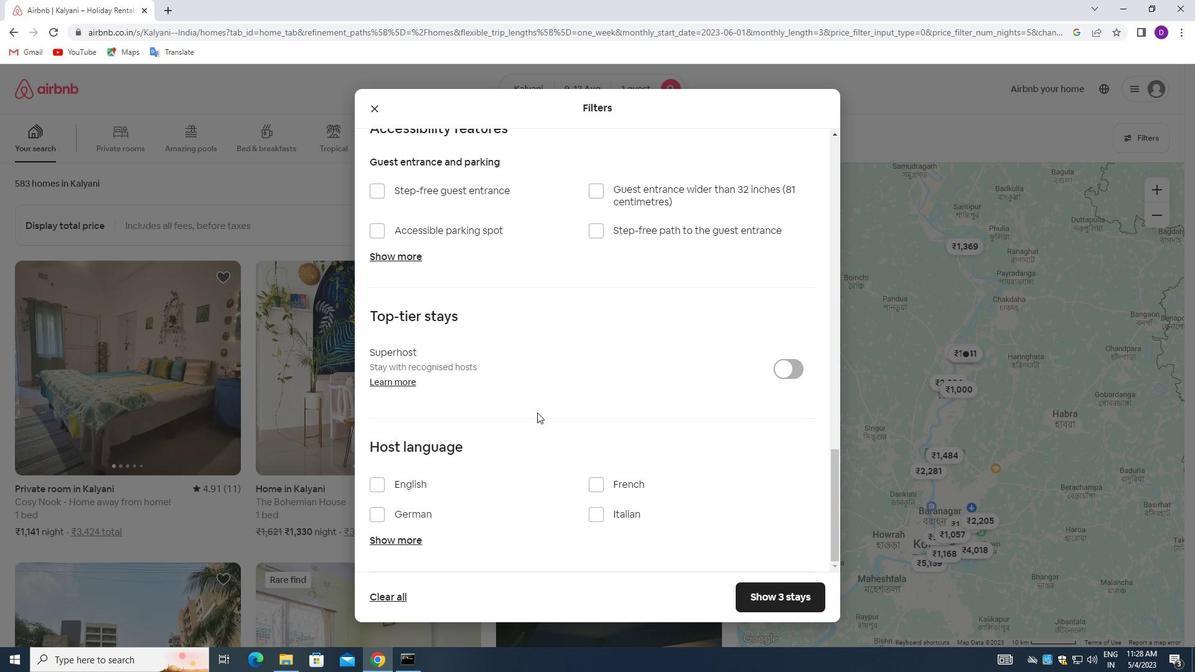 
Action: Mouse moved to (530, 439)
Screenshot: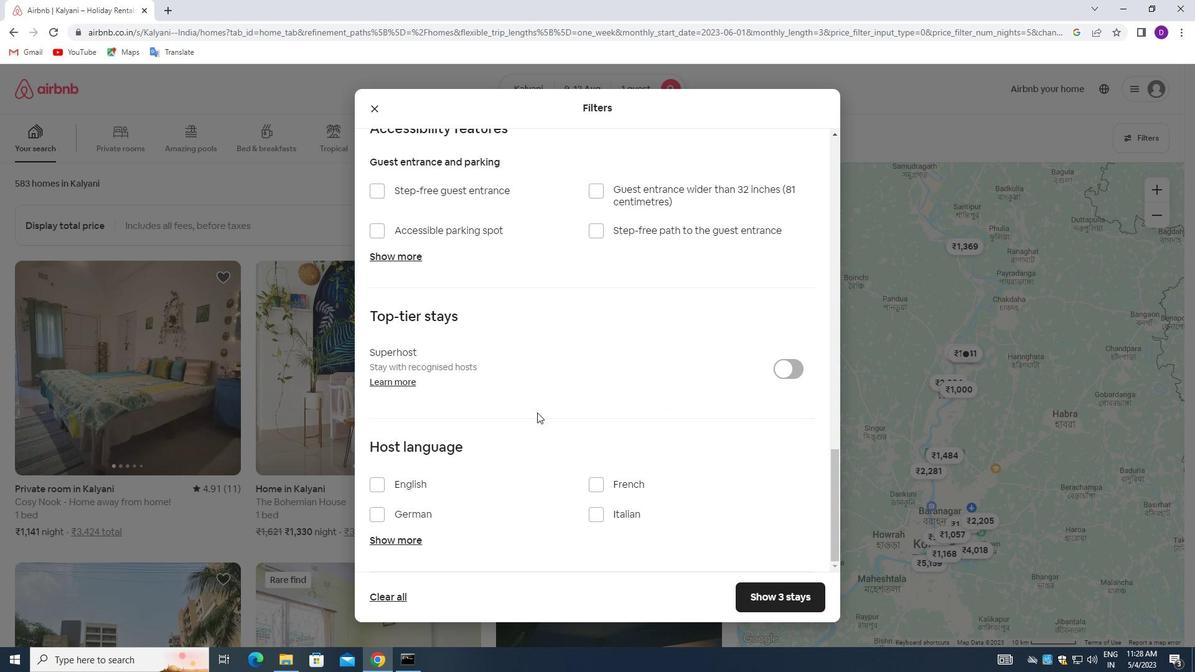
Action: Mouse scrolled (530, 439) with delta (0, 0)
Screenshot: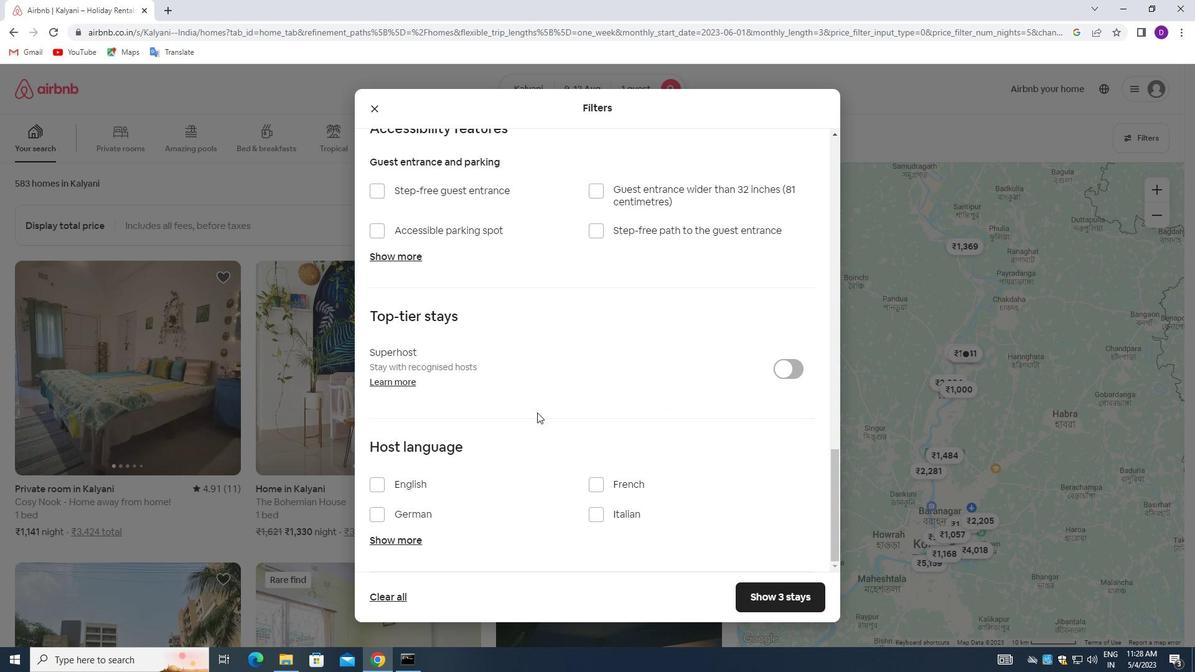 
Action: Mouse moved to (379, 485)
Screenshot: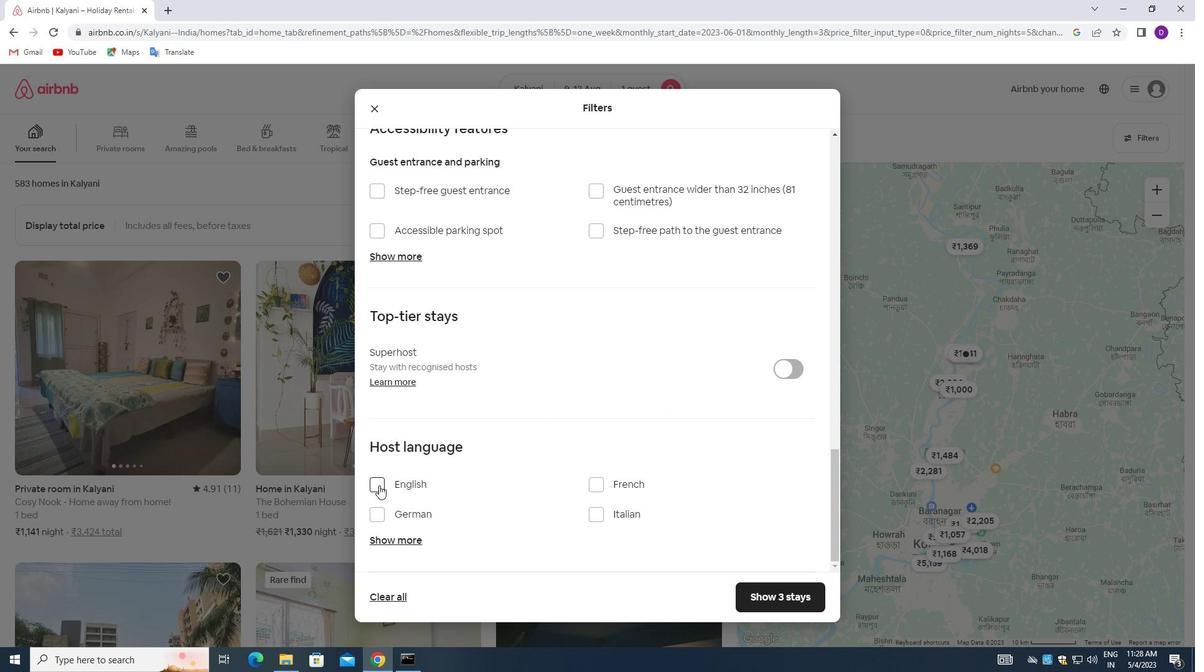 
Action: Mouse pressed left at (379, 485)
Screenshot: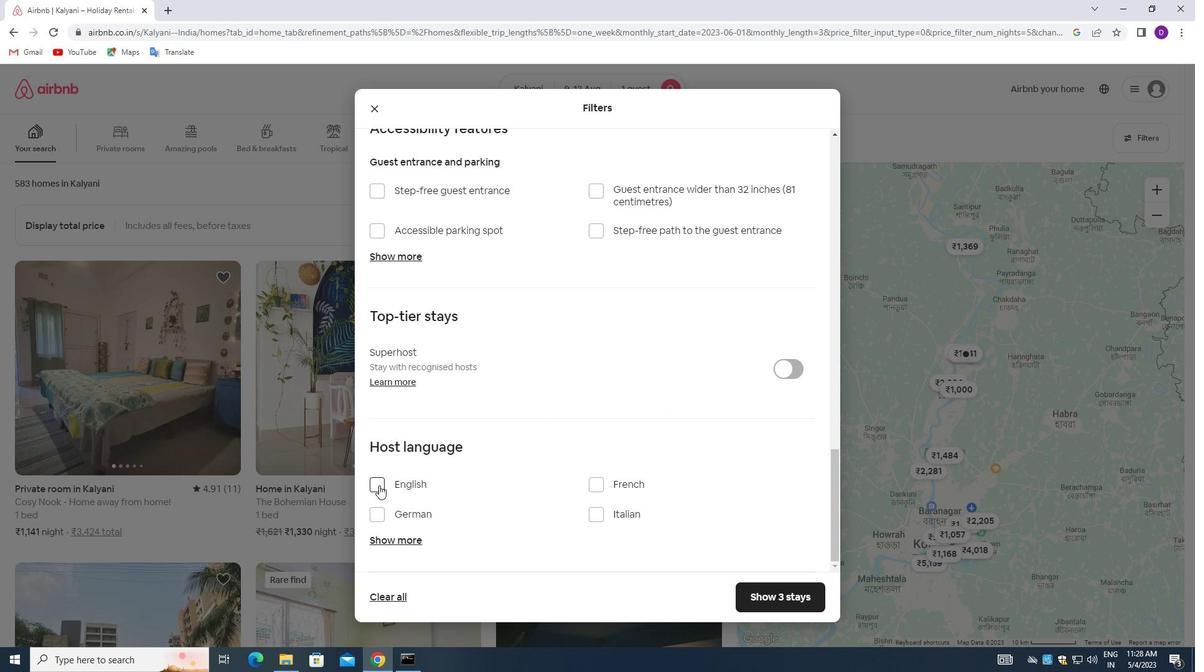 
Action: Mouse moved to (746, 592)
Screenshot: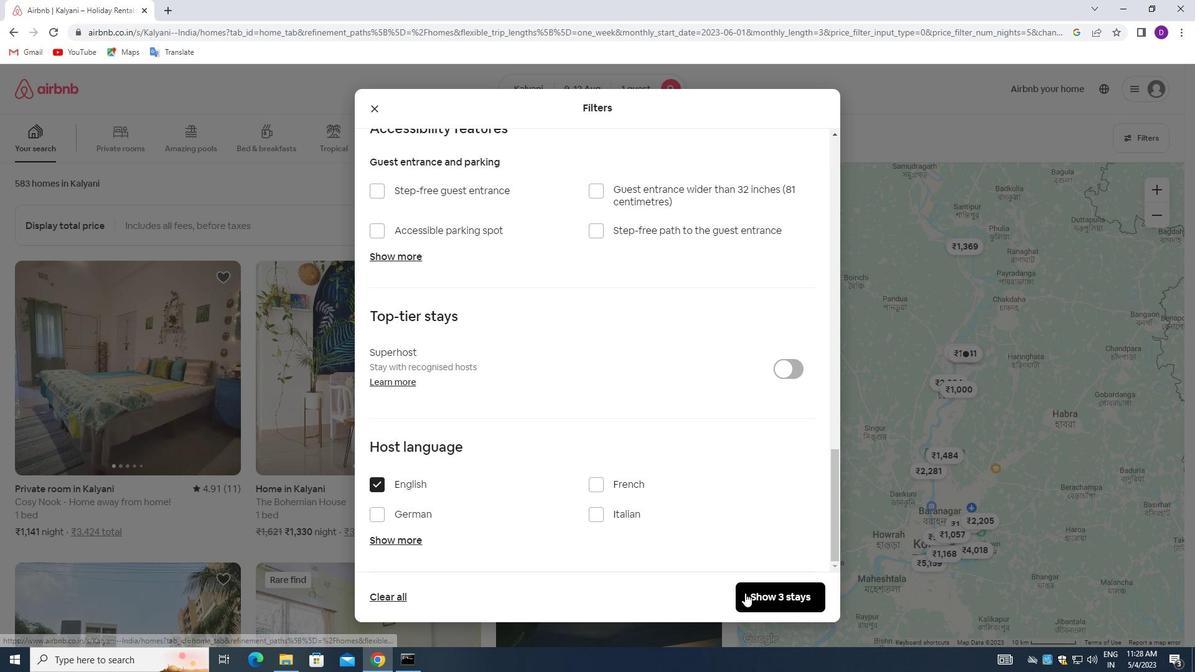 
Action: Mouse pressed left at (746, 592)
Screenshot: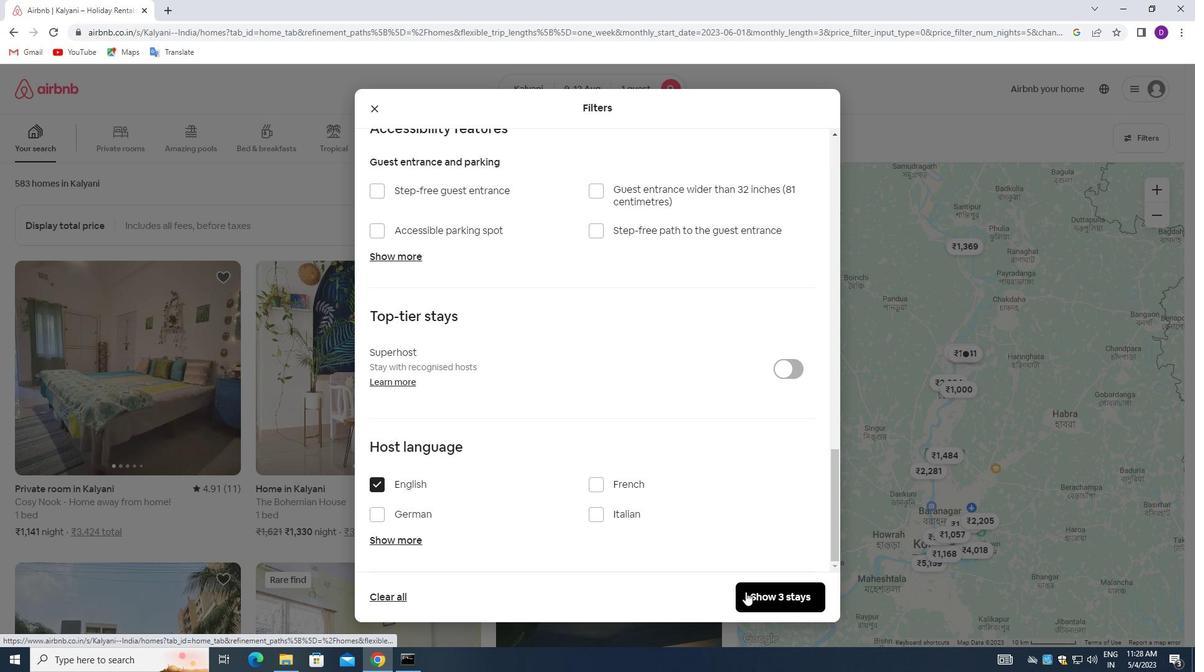 
Action: Mouse moved to (721, 450)
Screenshot: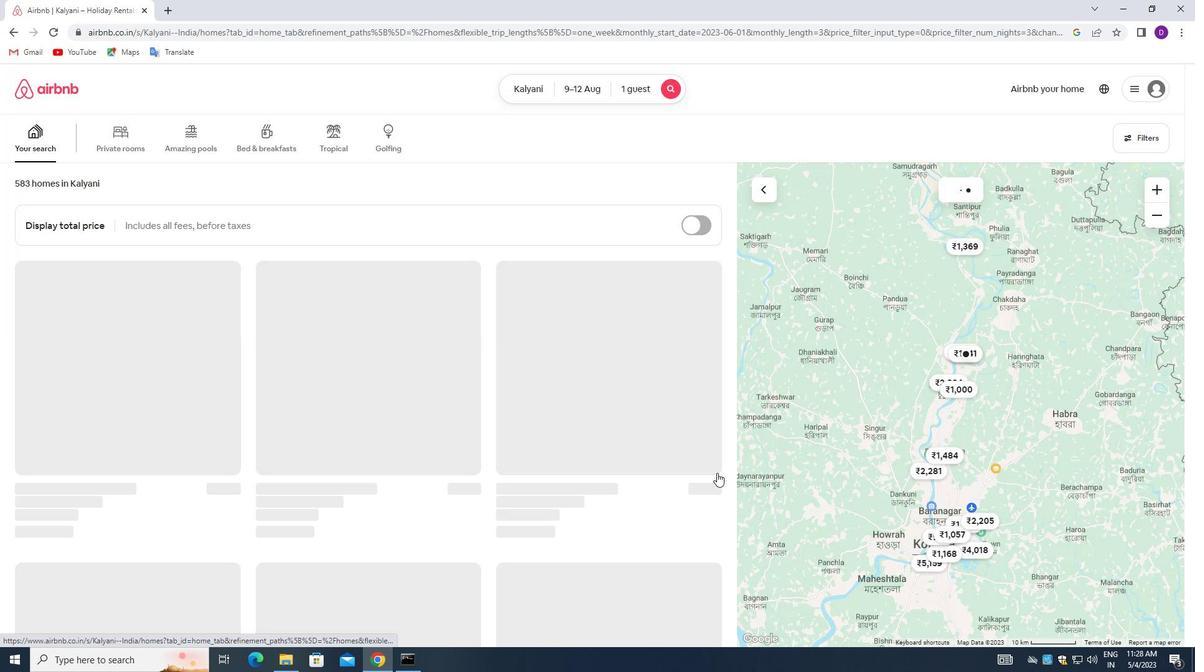 
